 Task: open an excel sheet and write heading  Budget MasterAdd Categories in a column and its values below  'Housing, Transportation, Groceries, Utilities, Entertainment, Dining Out, Health, Miscellaneous, Savings & Total. 'Add Budgeted amountin next column and its values below  $1,500, $300, $400, $150, $200, $250, $100, $150, $500 & $3,550. Add Actual amount in next column and its values below  $1,400, $280, $420, $160, $180, $270, $90, $140, $550 & $3,550. Add Difference in next column and its values below  -$100, -$20, +$20, +$10, -$20, +$20, -$10, -$10, +$50 & $0. J6Save page Dynamic Sales templetes 
Action: Mouse moved to (49, 140)
Screenshot: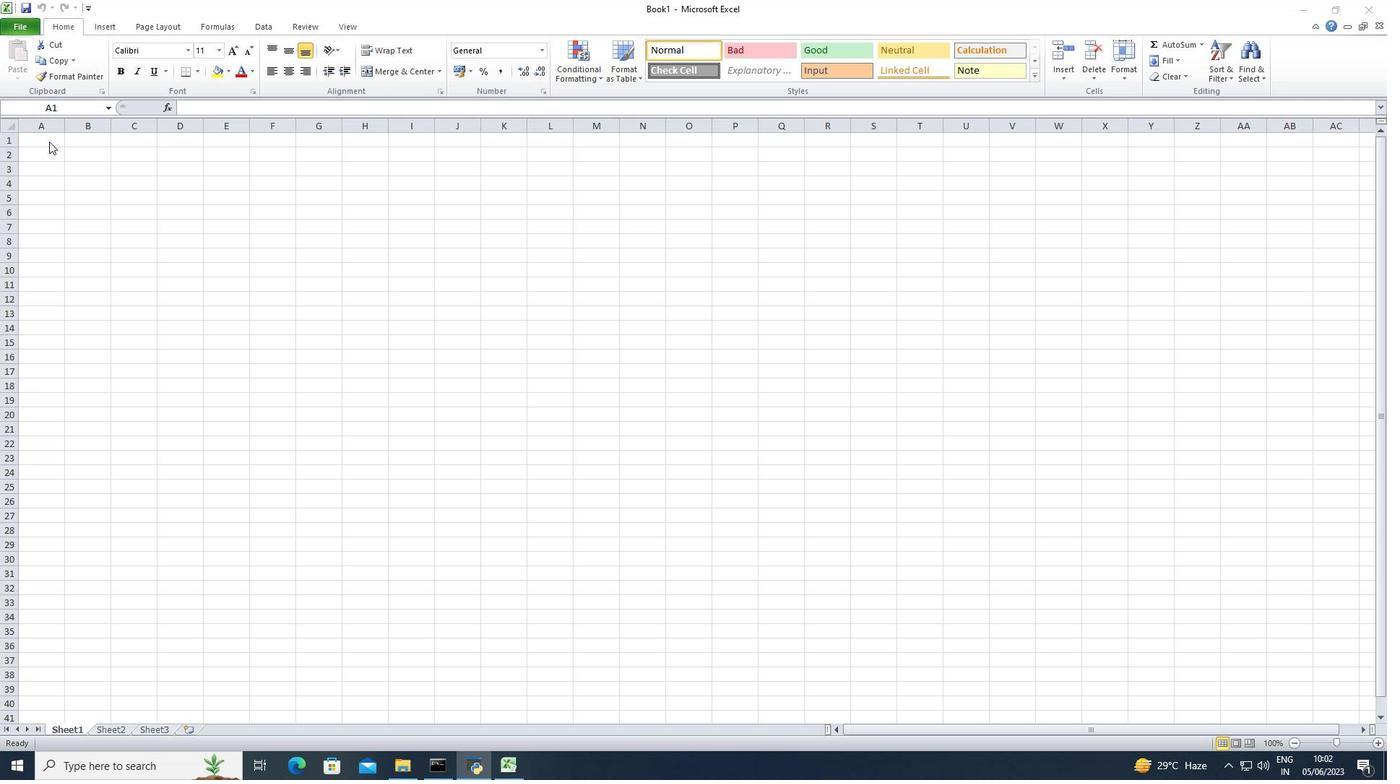 
Action: Mouse pressed left at (49, 140)
Screenshot: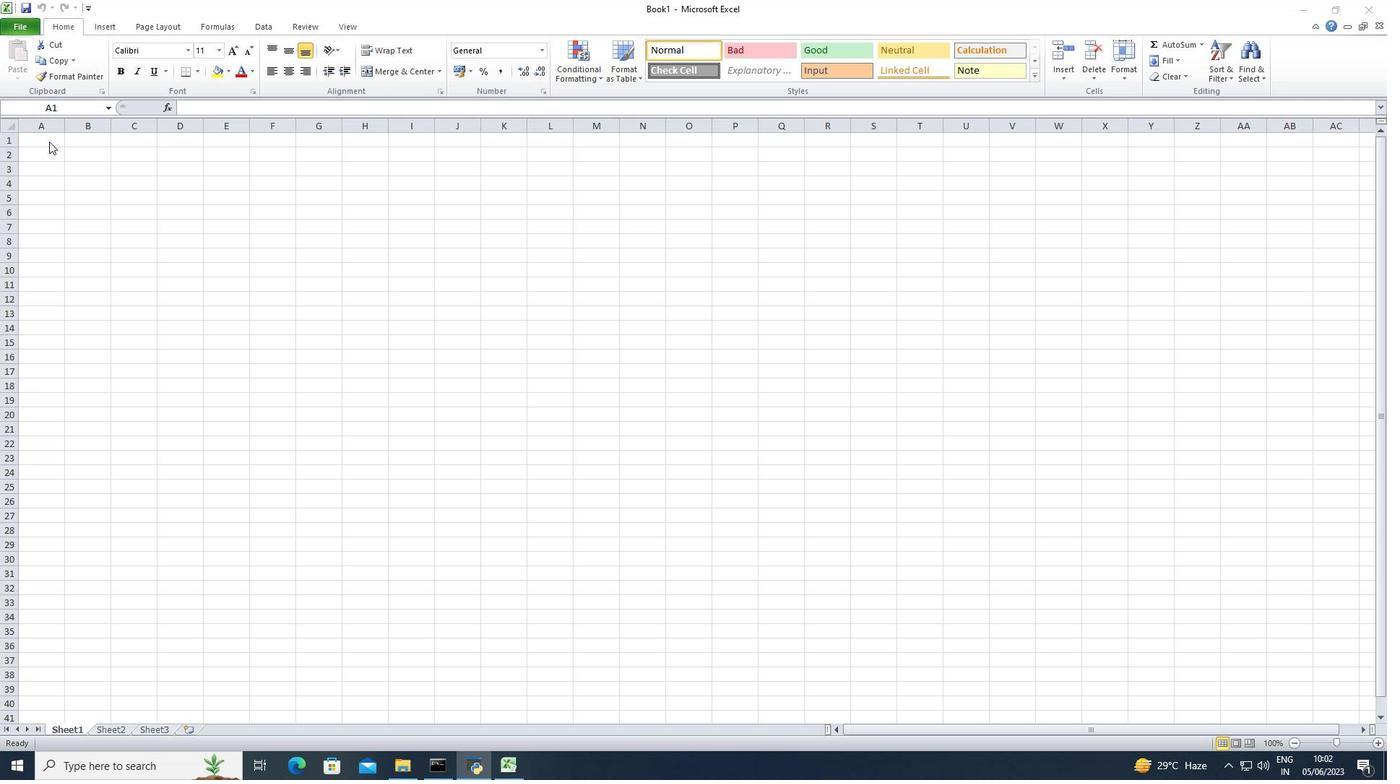 
Action: Key pressed <Key.shift>Budget<Key.space><Key.shift>Master<Key.down><Key.down><Key.shift>Categories<Key.down><Key.shift>Housing<Key.down><Key.shift>Transportation<Key.down><Key.shift>Groceries<Key.enter><Key.shift>Utilities<Key.enter><Key.shift>Entertainment<Key.down><Key.shift>Ding<Key.space><Key.shift>Out<Key.down><Key.shift>Health<Key.down><Key.shift>Miscellaneous<Key.down><Key.shift>Savings<Key.down><Key.shift>Total<Key.down><Key.right><Key.right><Key.up><Key.up><Key.up><Key.up><Key.up><Key.up><Key.up><Key.up><Key.up><Key.up><Key.up><Key.shift>Budgeted<Key.space><Key.shift>Amount<Key.down>1500<Key.down>300<Key.down>400<Key.down>150<Key.down>200<Key.down>250<Key.down>100<Key.down>150<Key.down>500<Key.down>3550<Key.down>
Screenshot: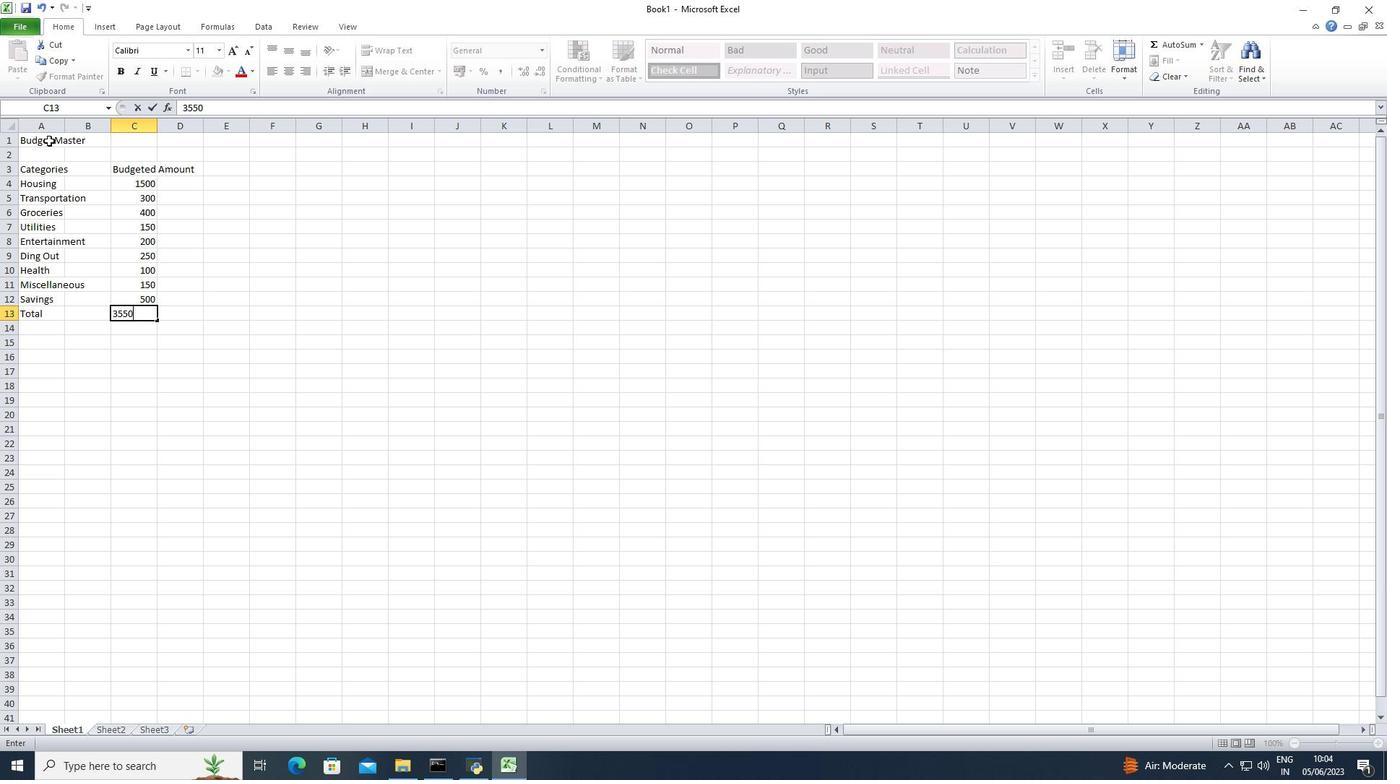 
Action: Mouse moved to (121, 180)
Screenshot: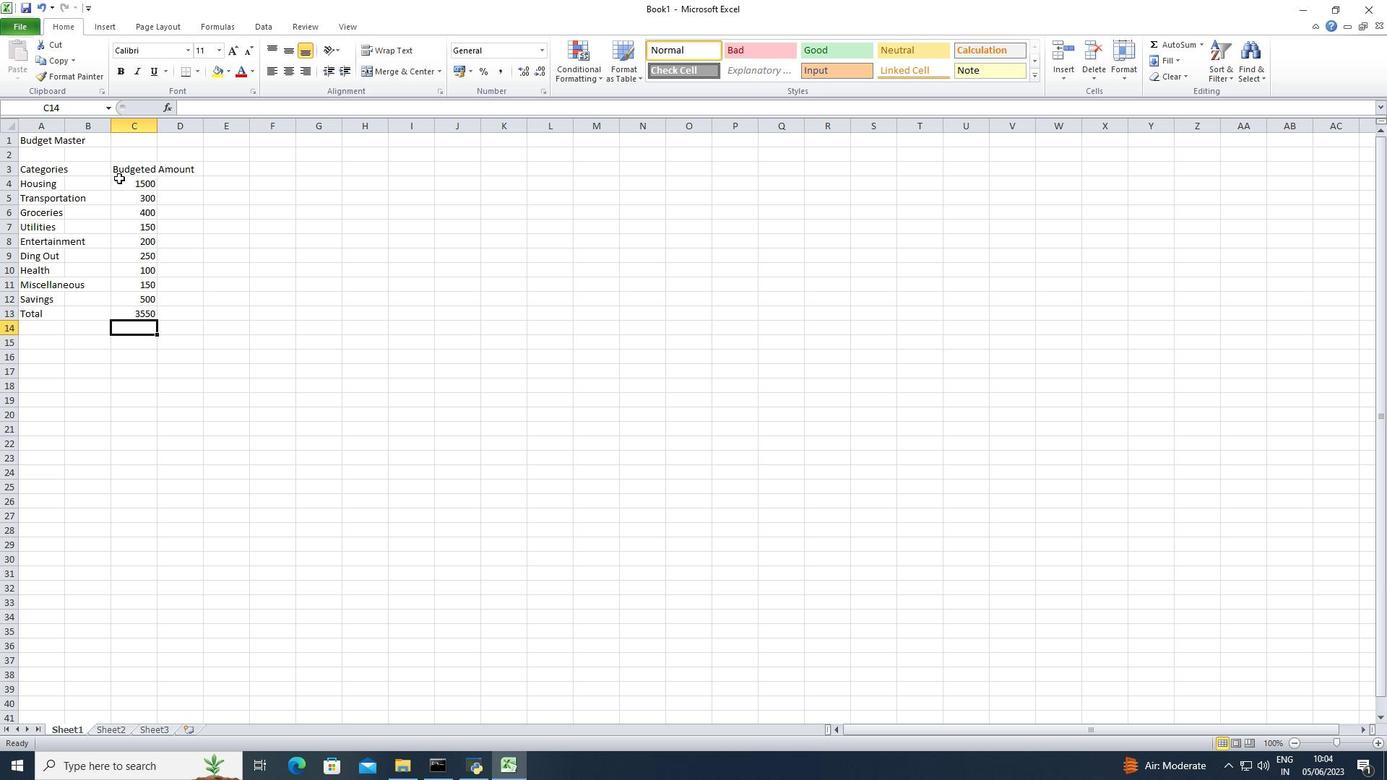 
Action: Mouse pressed left at (121, 180)
Screenshot: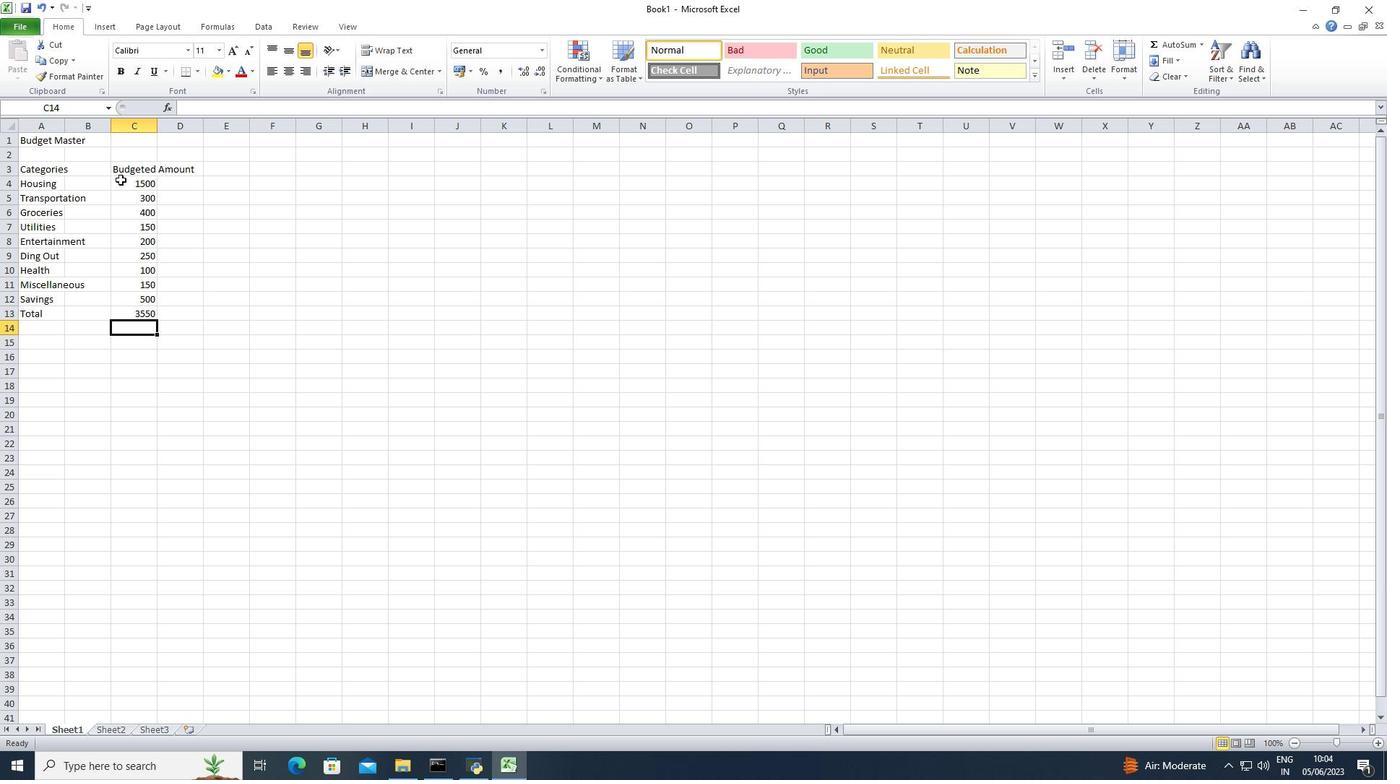 
Action: Mouse moved to (546, 48)
Screenshot: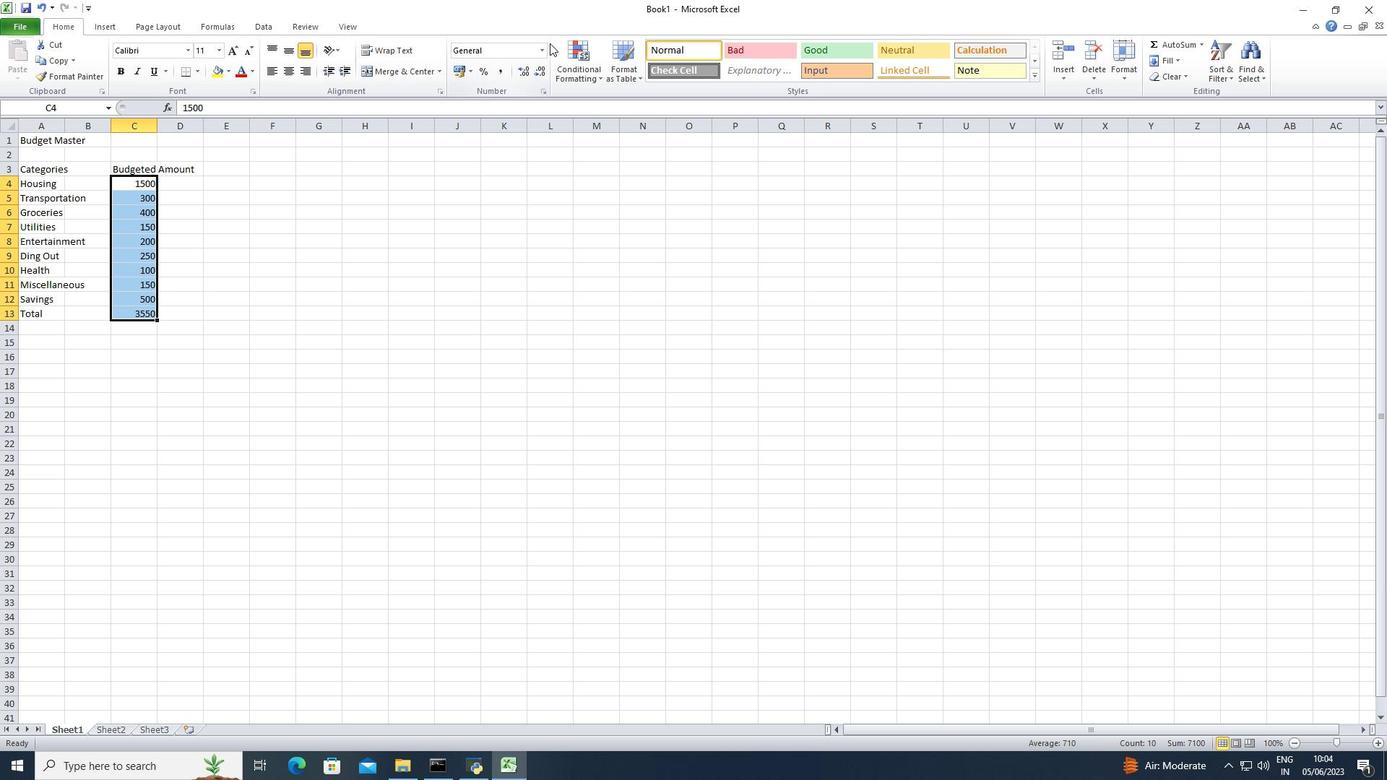 
Action: Mouse pressed left at (546, 48)
Screenshot: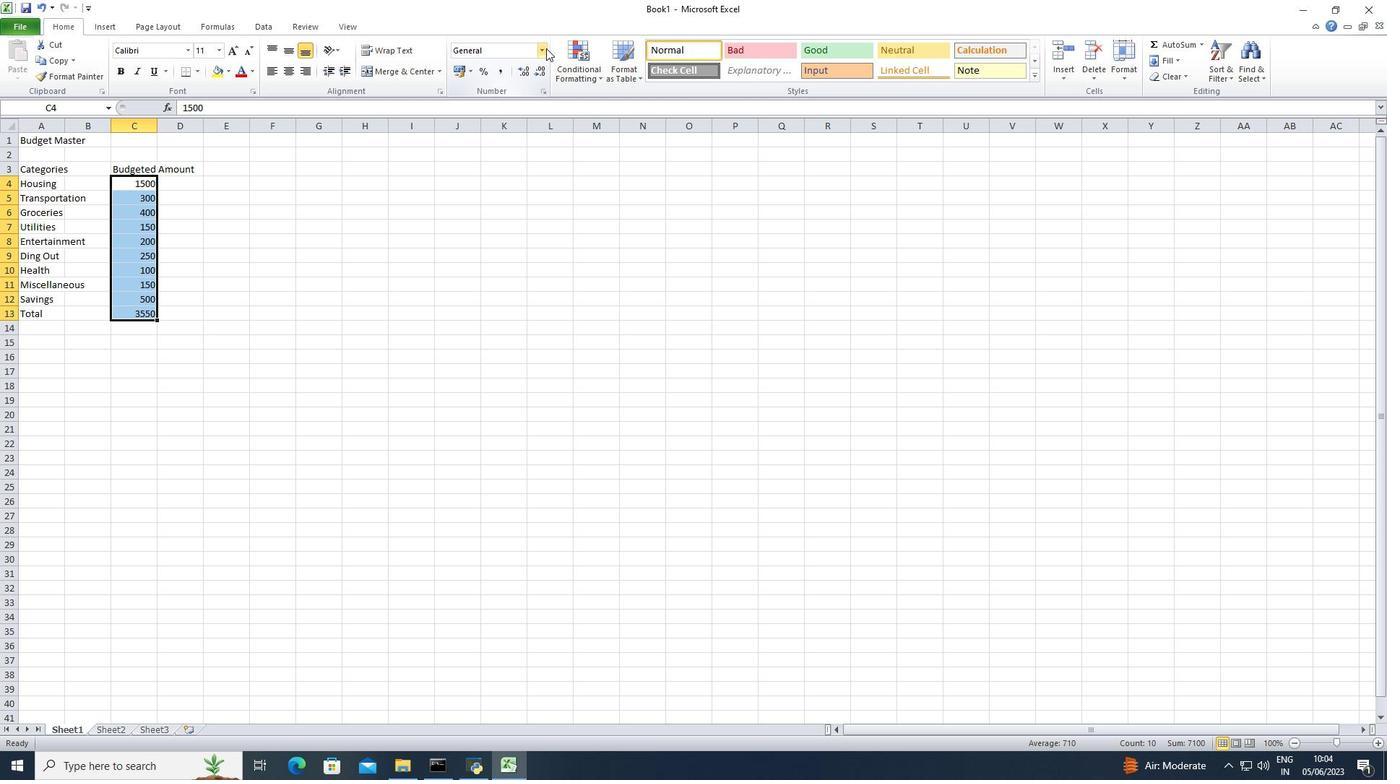 
Action: Mouse moved to (546, 416)
Screenshot: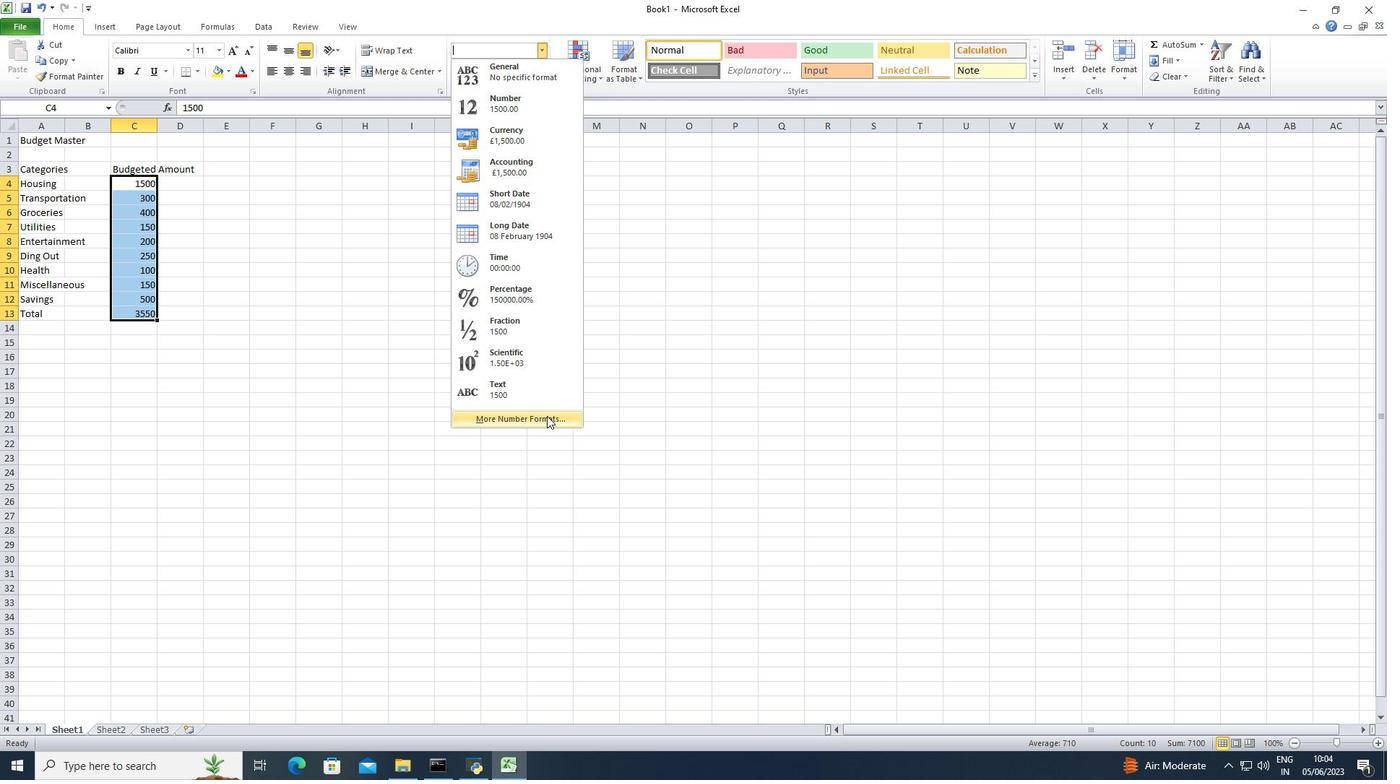 
Action: Mouse pressed left at (546, 416)
Screenshot: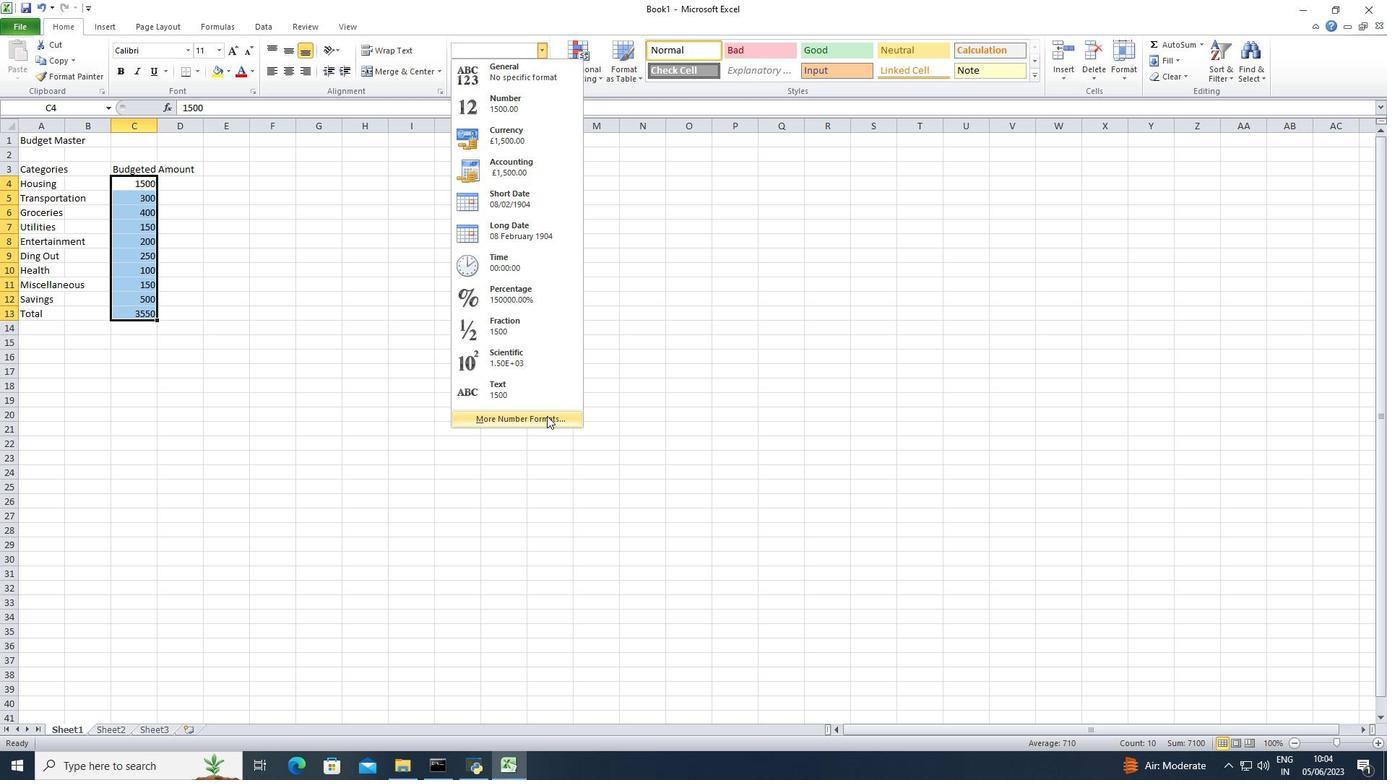 
Action: Mouse moved to (229, 271)
Screenshot: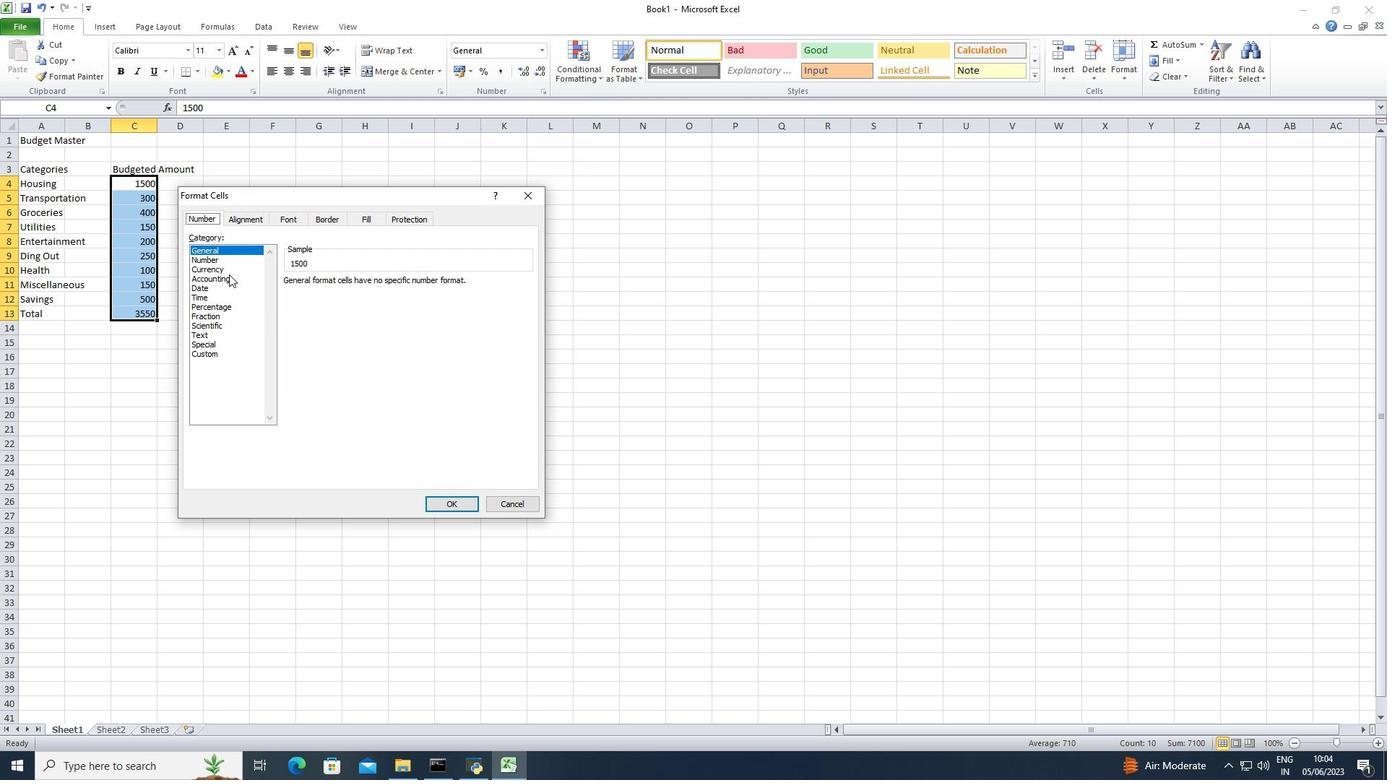 
Action: Mouse pressed left at (229, 271)
Screenshot: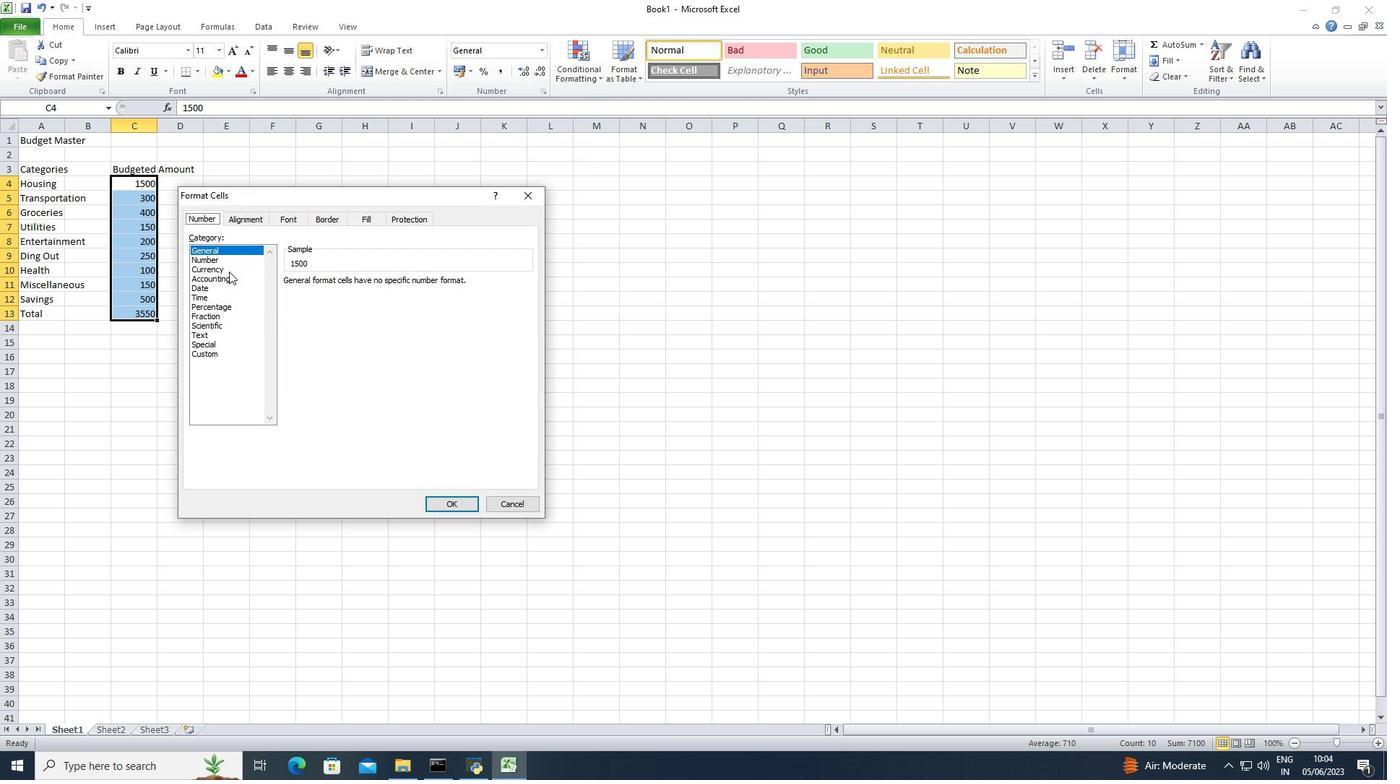 
Action: Mouse moved to (378, 284)
Screenshot: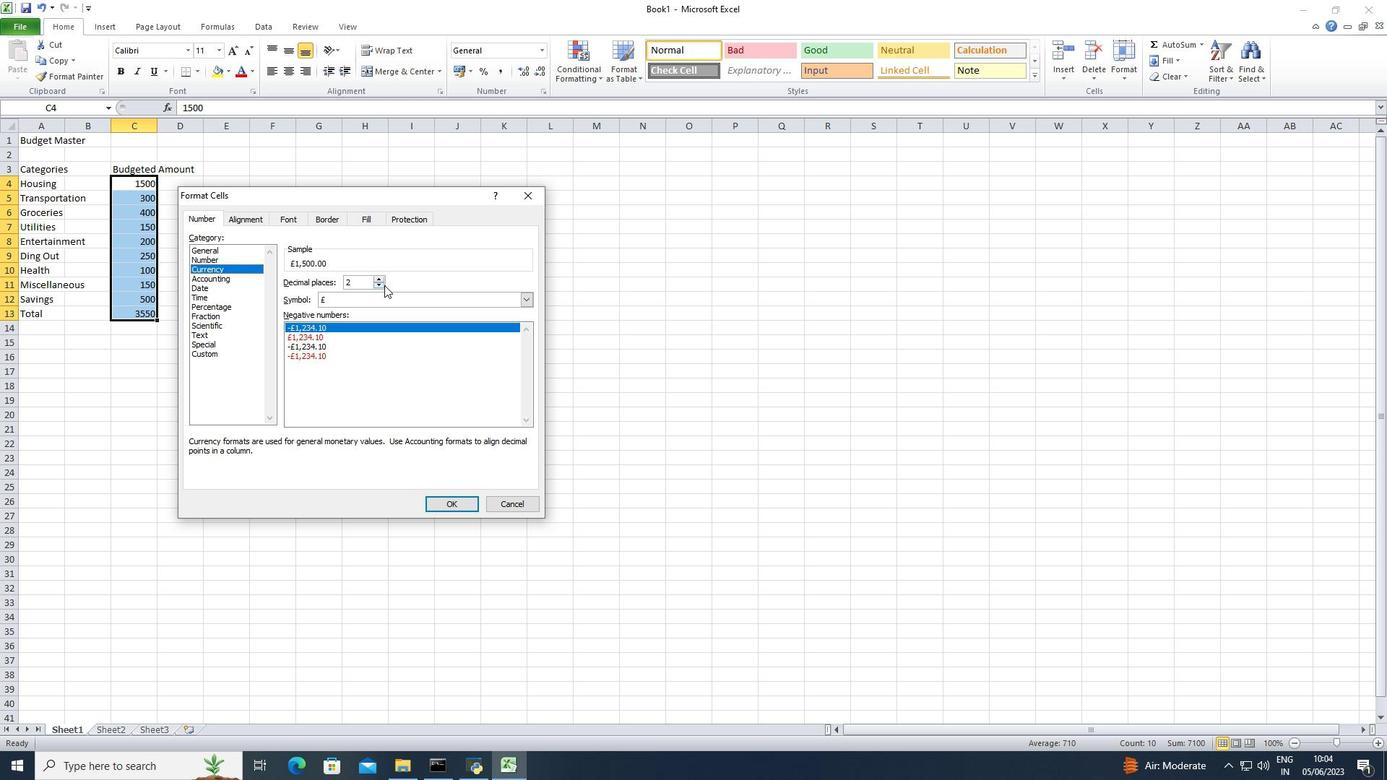 
Action: Mouse pressed left at (378, 284)
Screenshot: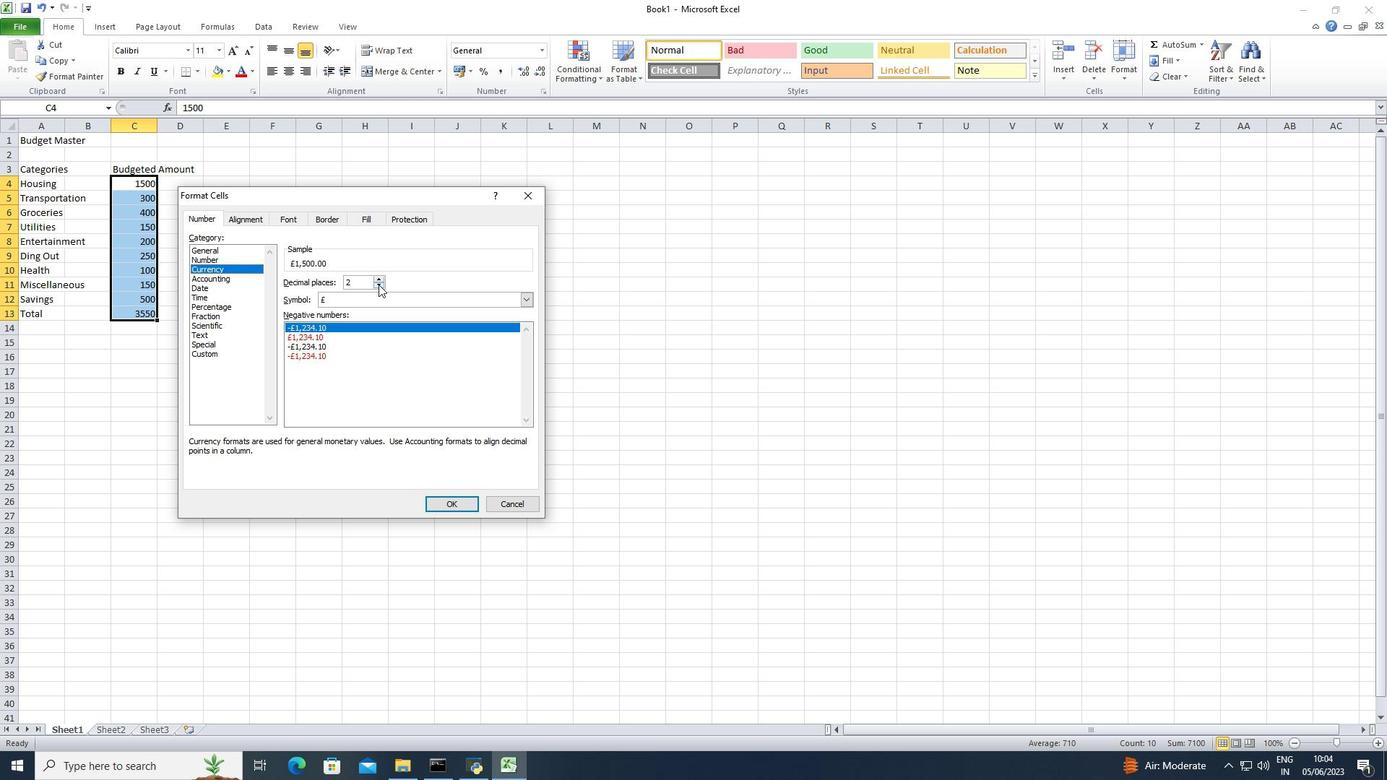 
Action: Mouse pressed left at (378, 284)
Screenshot: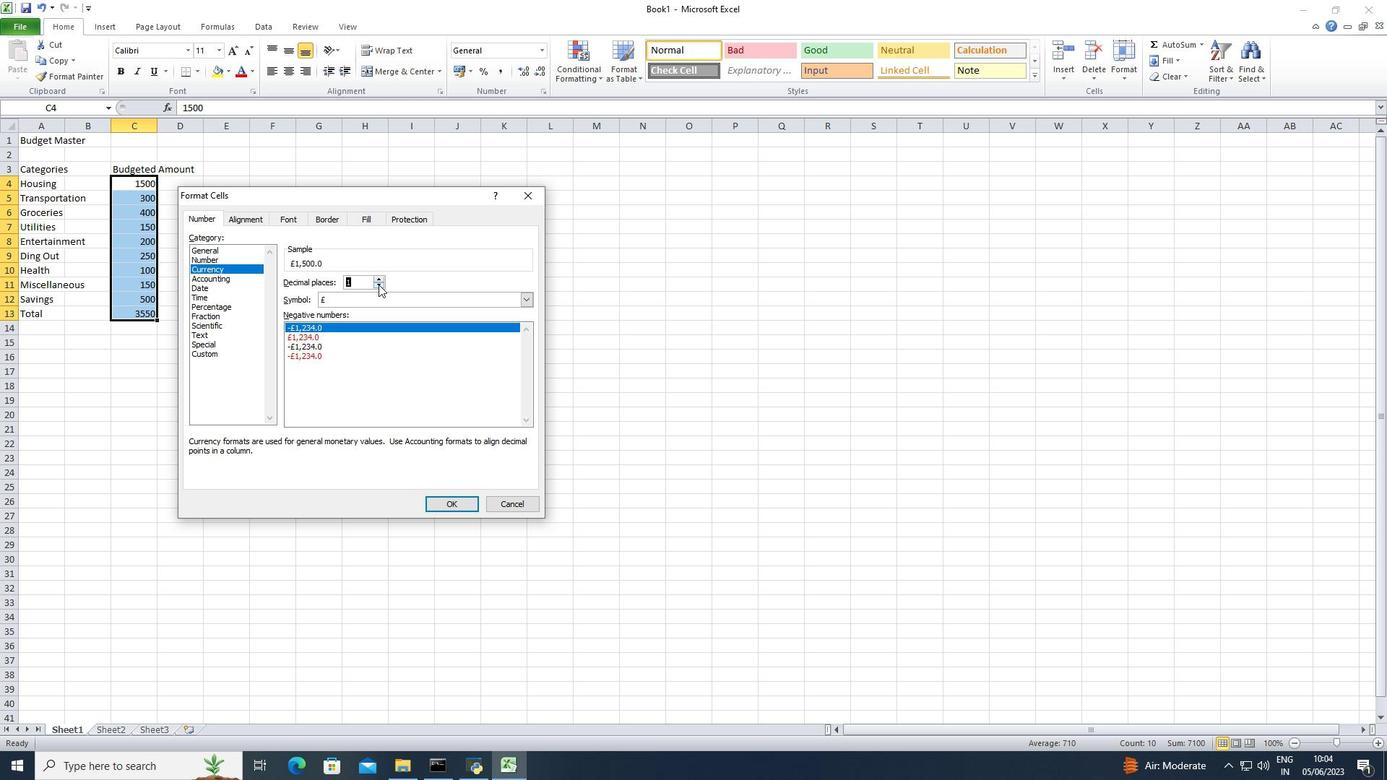 
Action: Mouse moved to (398, 294)
Screenshot: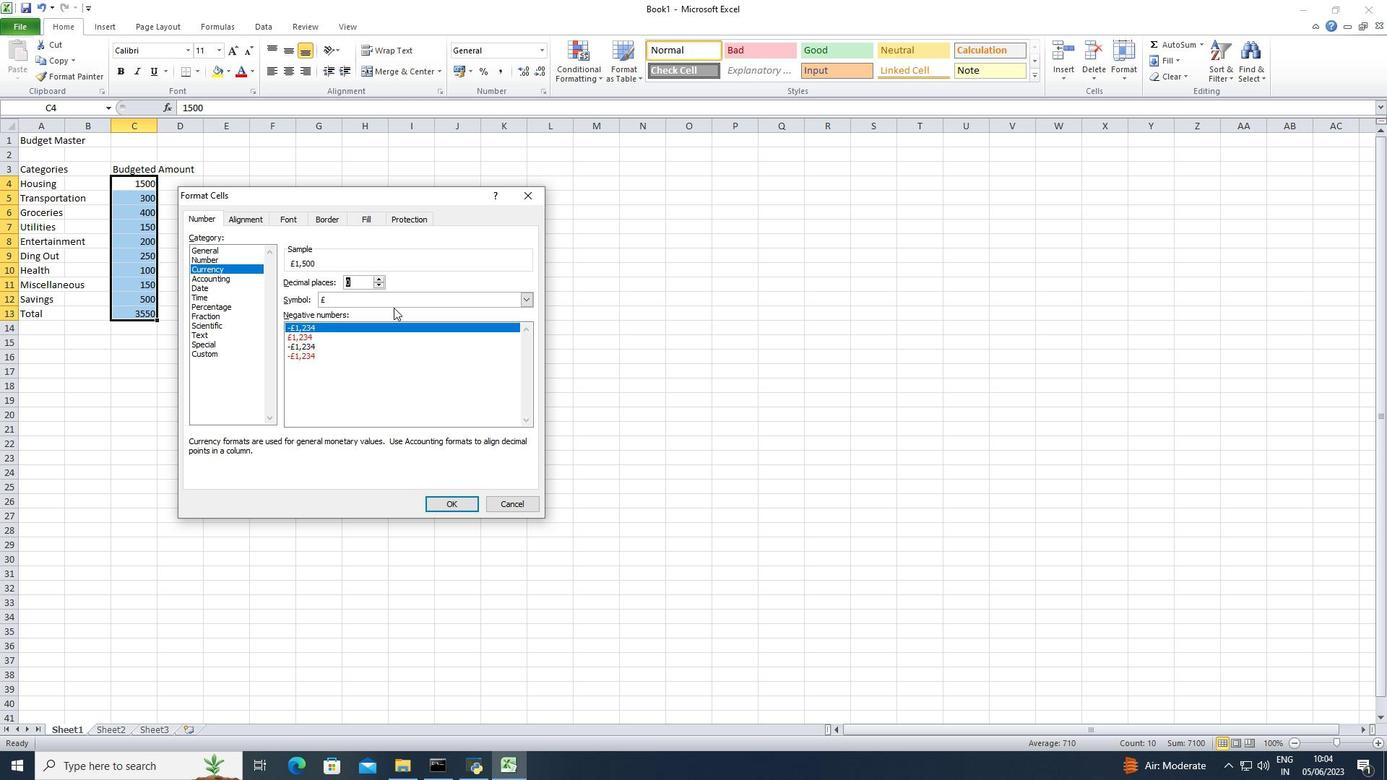 
Action: Mouse pressed left at (398, 294)
Screenshot: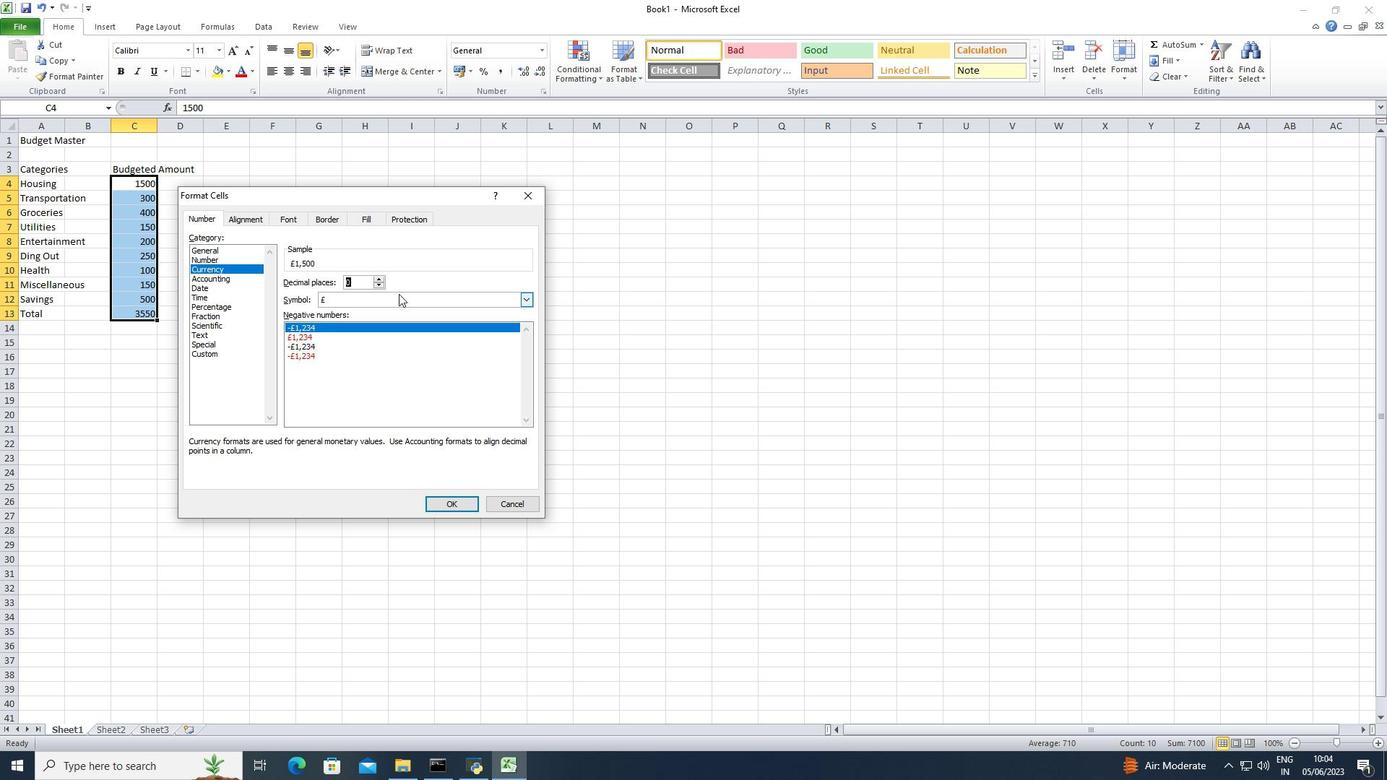 
Action: Mouse moved to (376, 350)
Screenshot: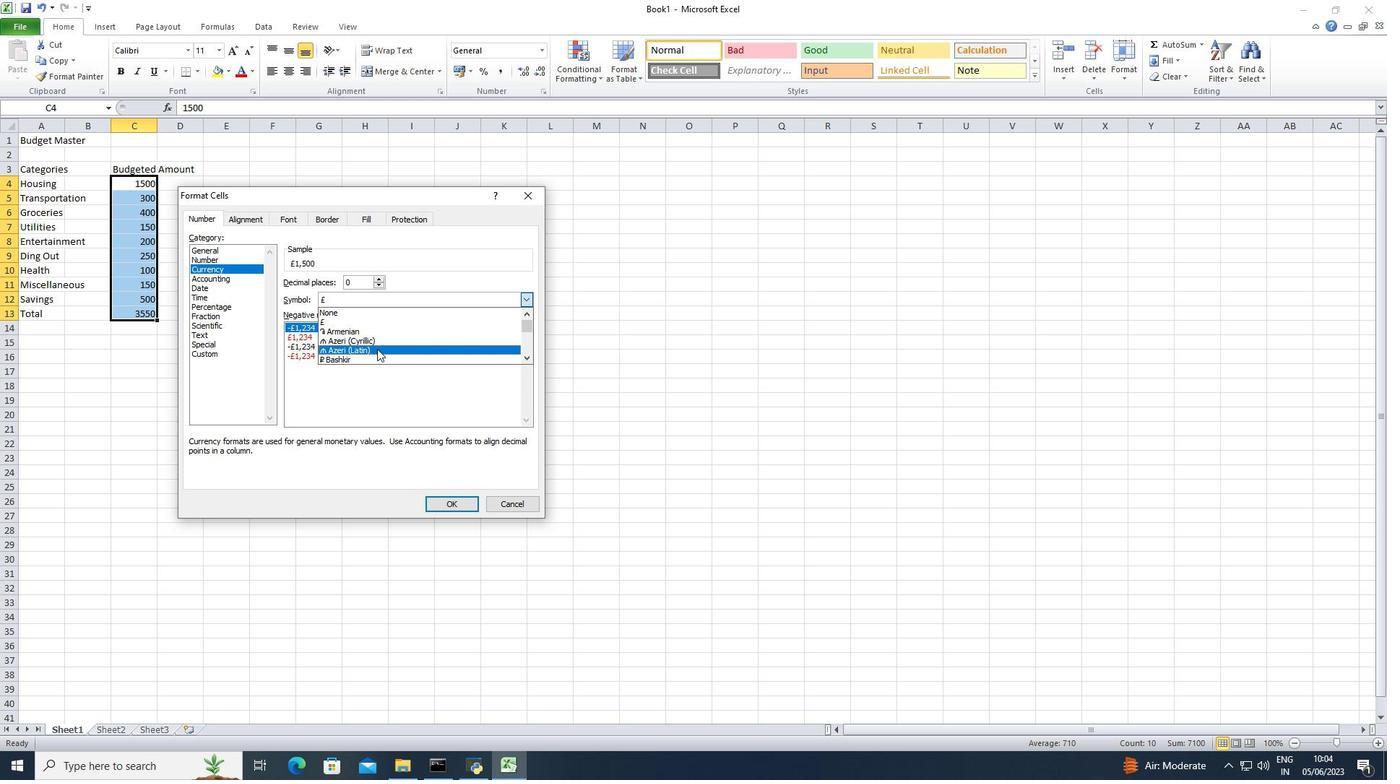 
Action: Mouse scrolled (376, 349) with delta (0, 0)
Screenshot: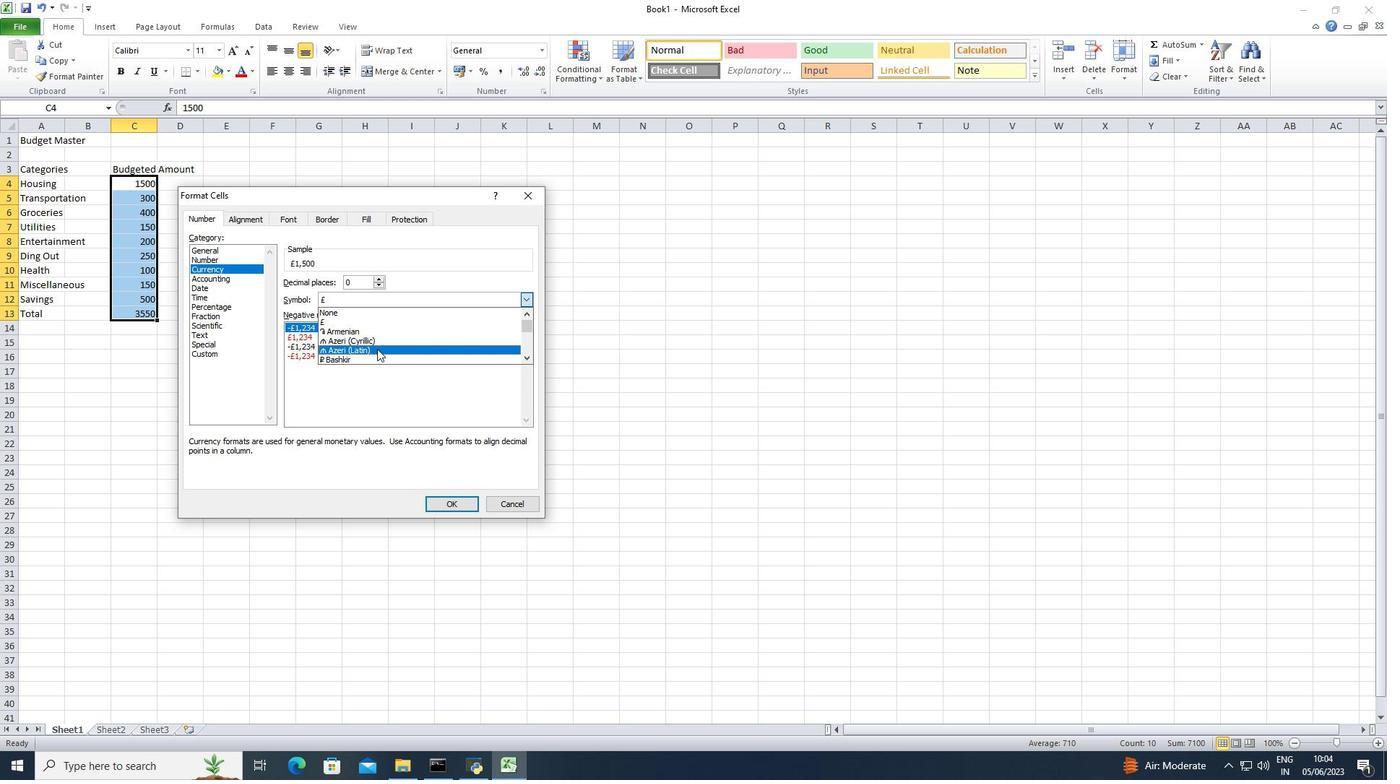 
Action: Mouse moved to (375, 351)
Screenshot: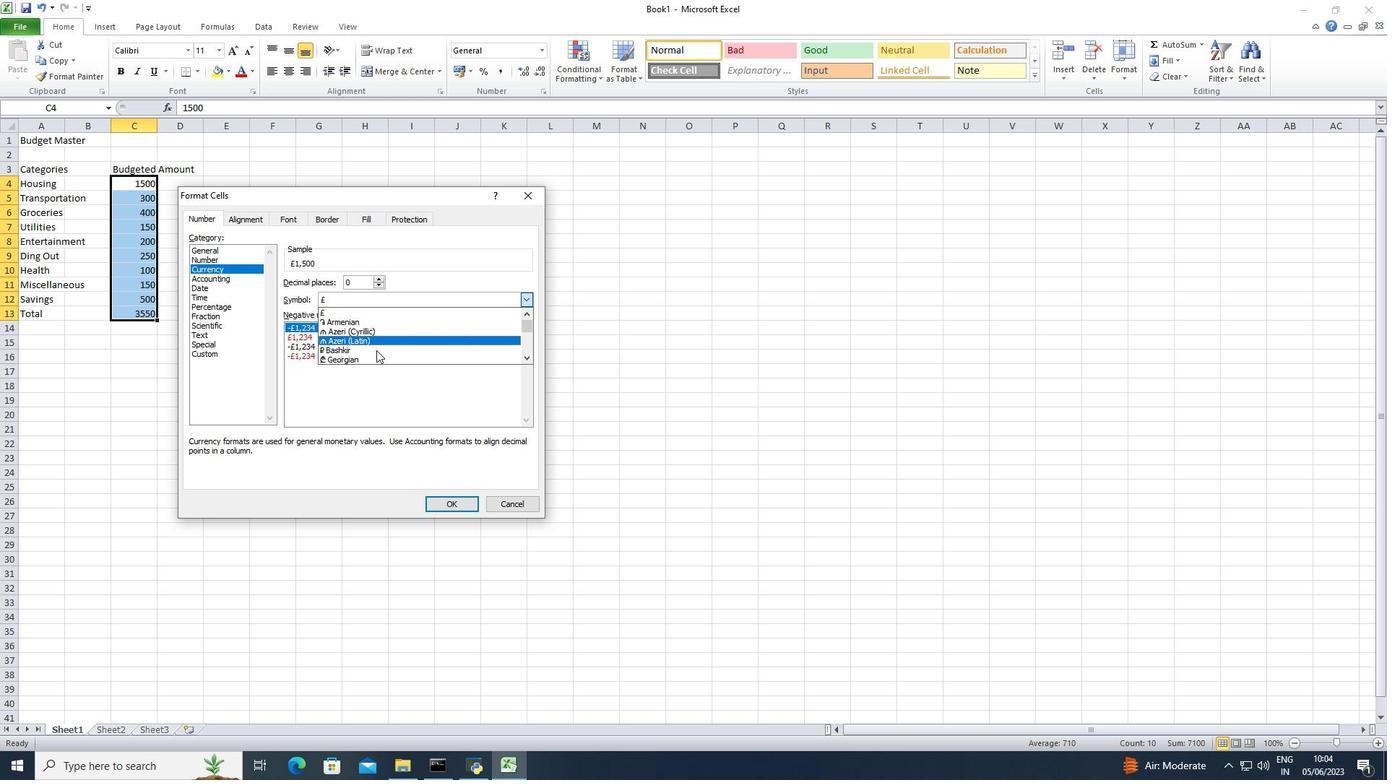 
Action: Mouse scrolled (375, 351) with delta (0, 0)
Screenshot: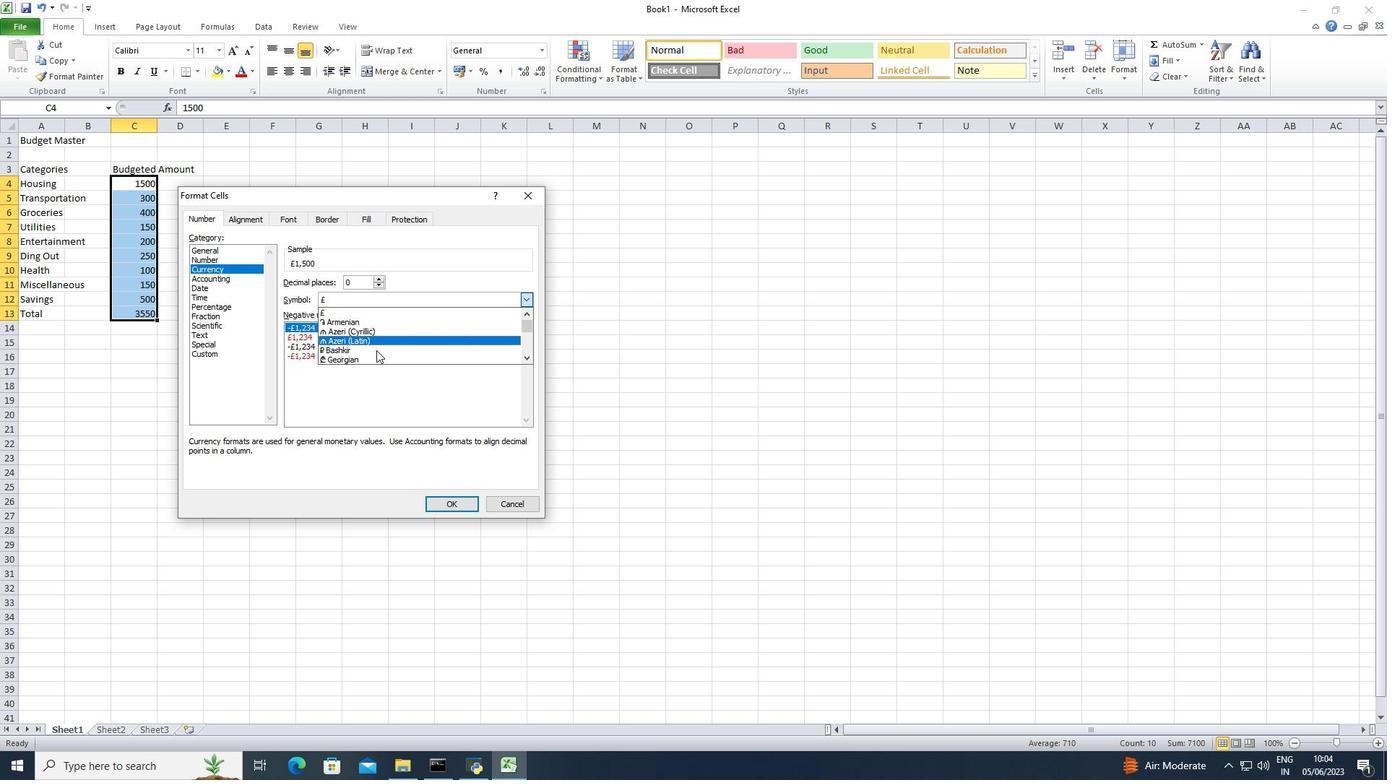 
Action: Mouse scrolled (375, 351) with delta (0, 0)
Screenshot: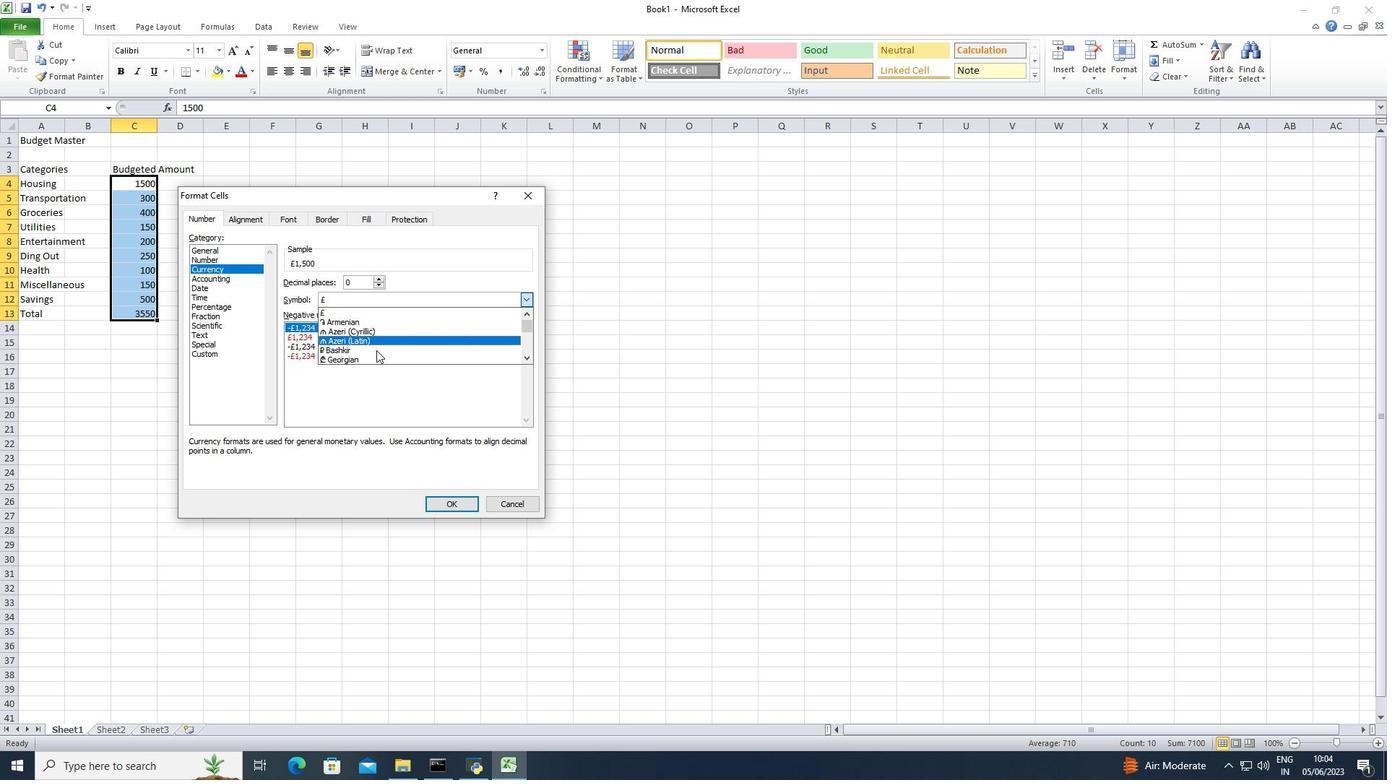 
Action: Mouse scrolled (375, 351) with delta (0, 0)
Screenshot: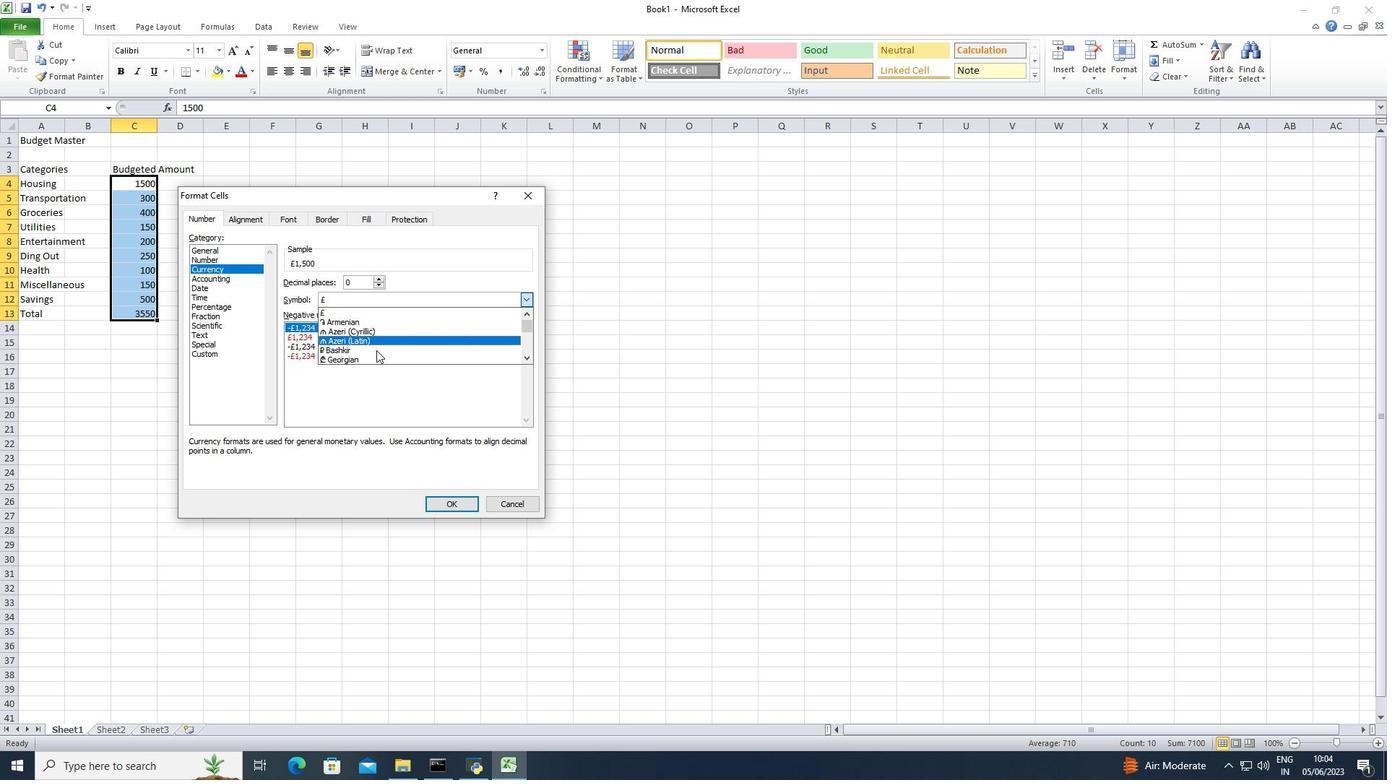 
Action: Mouse scrolled (375, 351) with delta (0, 0)
Screenshot: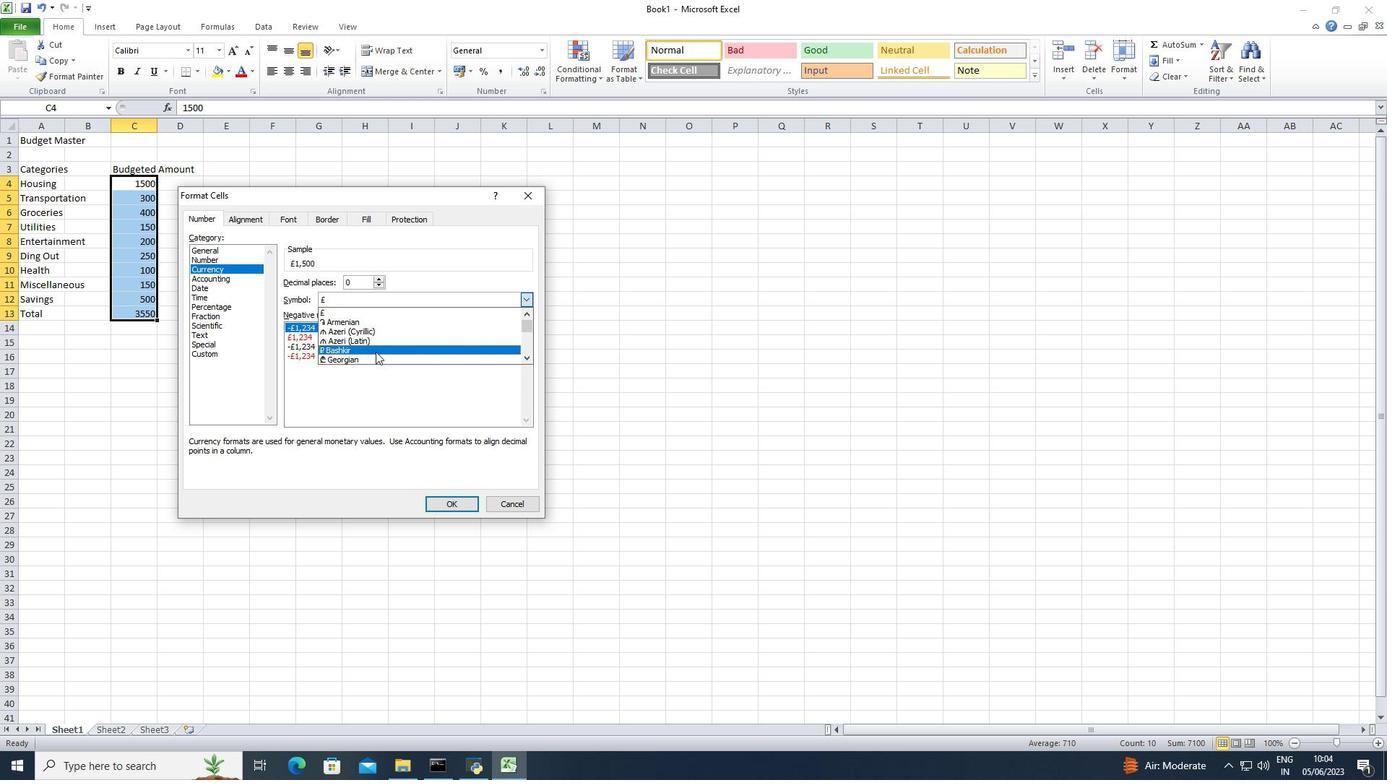 
Action: Mouse scrolled (375, 351) with delta (0, 0)
Screenshot: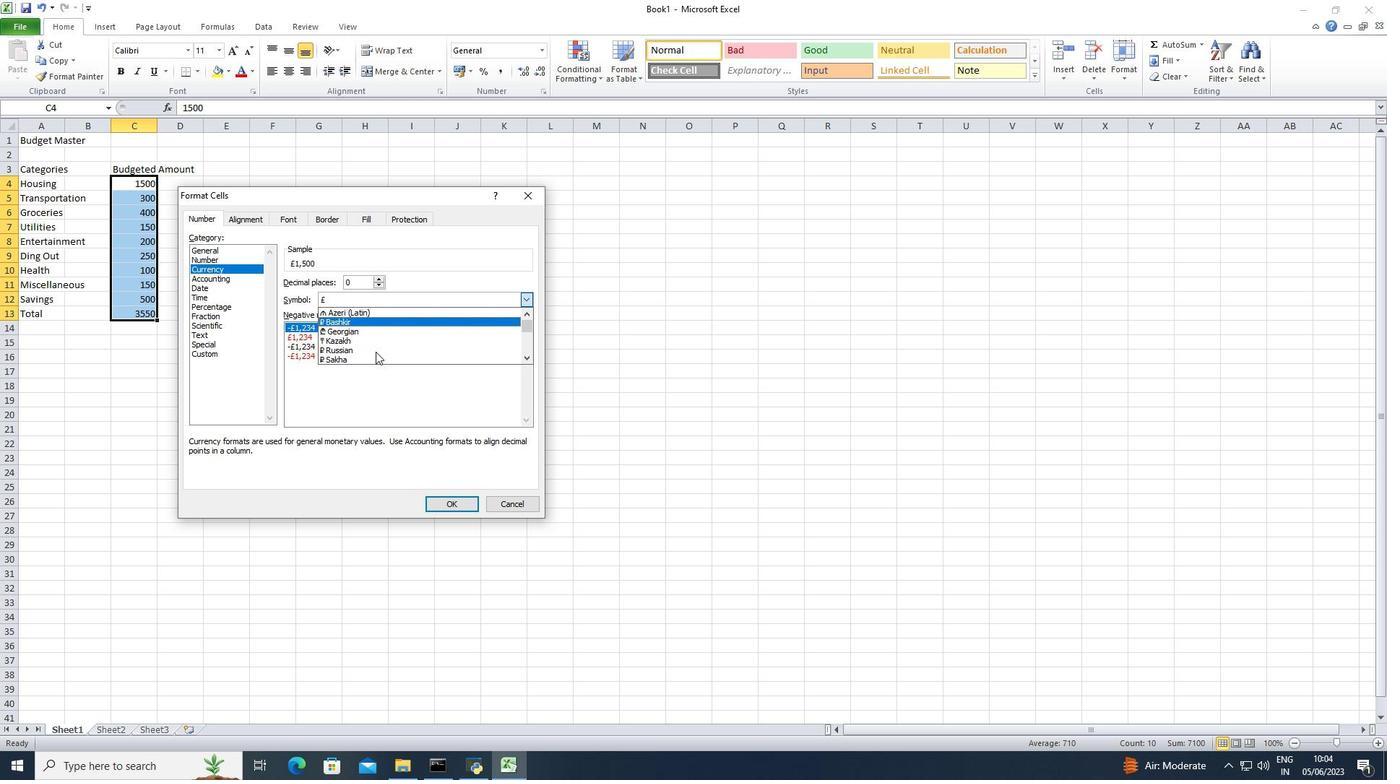 
Action: Mouse scrolled (375, 351) with delta (0, 0)
Screenshot: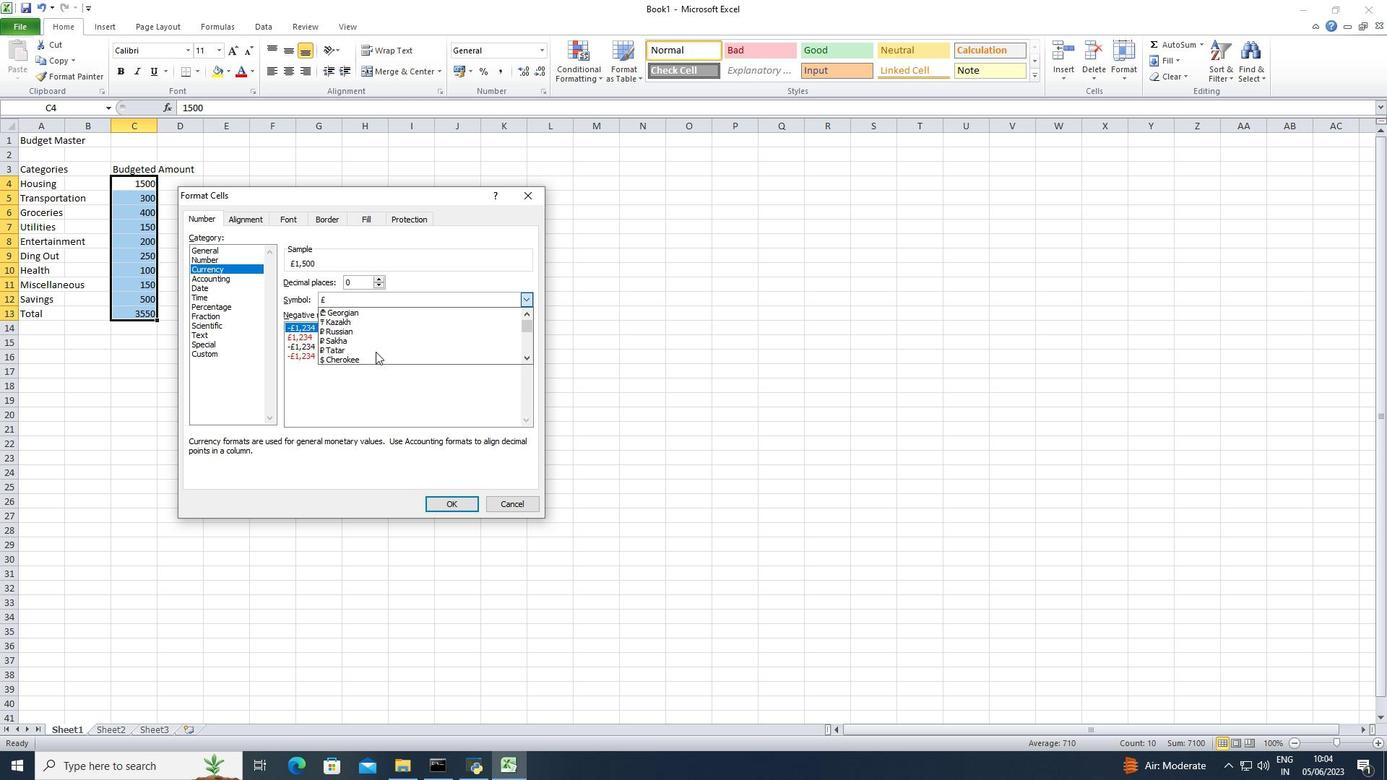 
Action: Mouse scrolled (375, 351) with delta (0, 0)
Screenshot: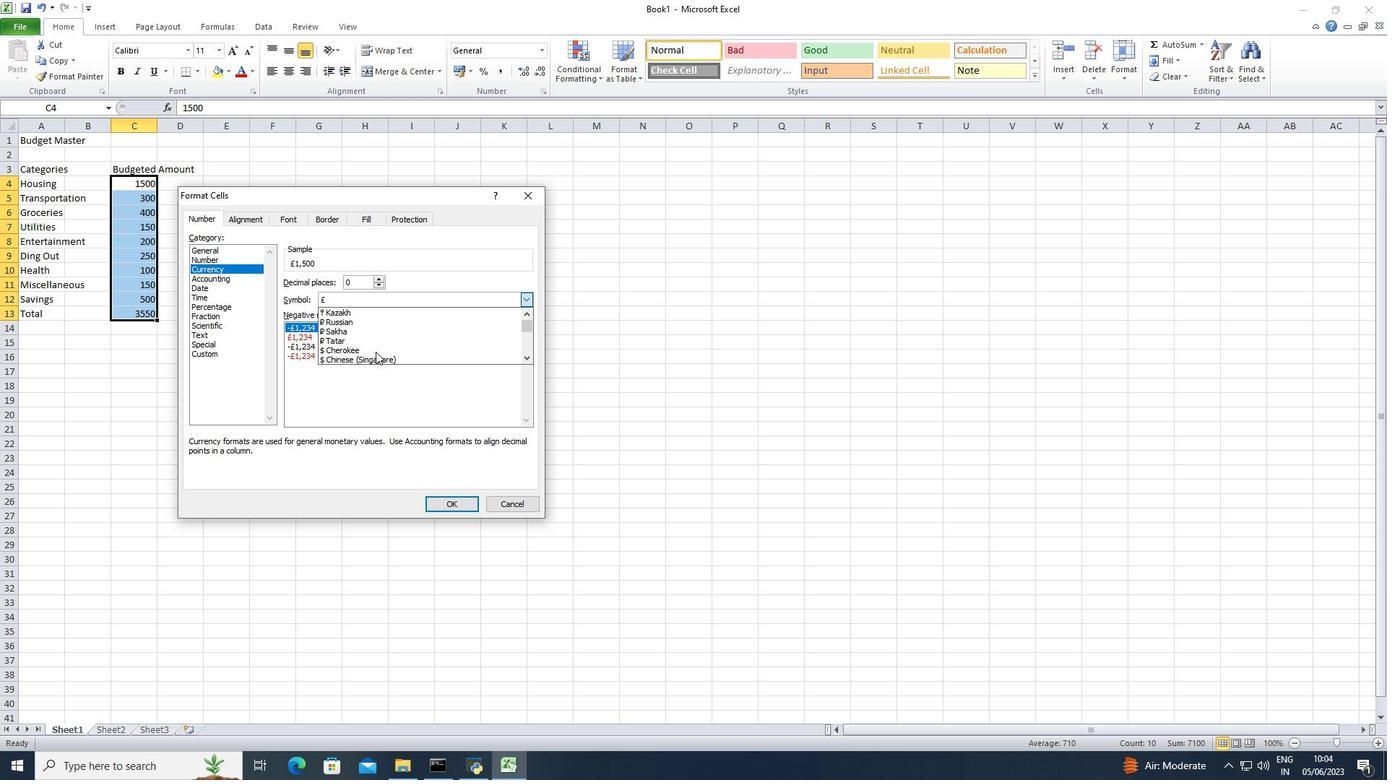
Action: Mouse scrolled (375, 351) with delta (0, 0)
Screenshot: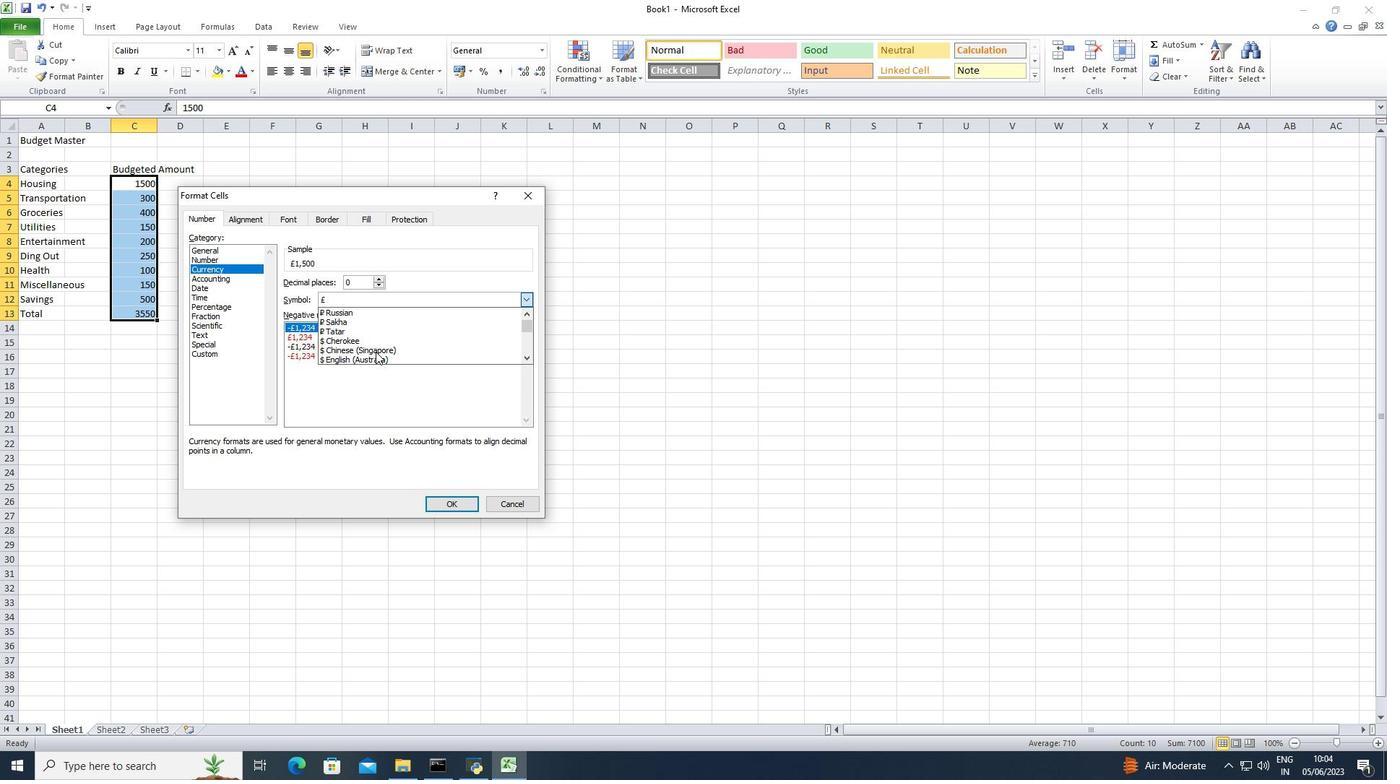 
Action: Mouse scrolled (375, 351) with delta (0, 0)
Screenshot: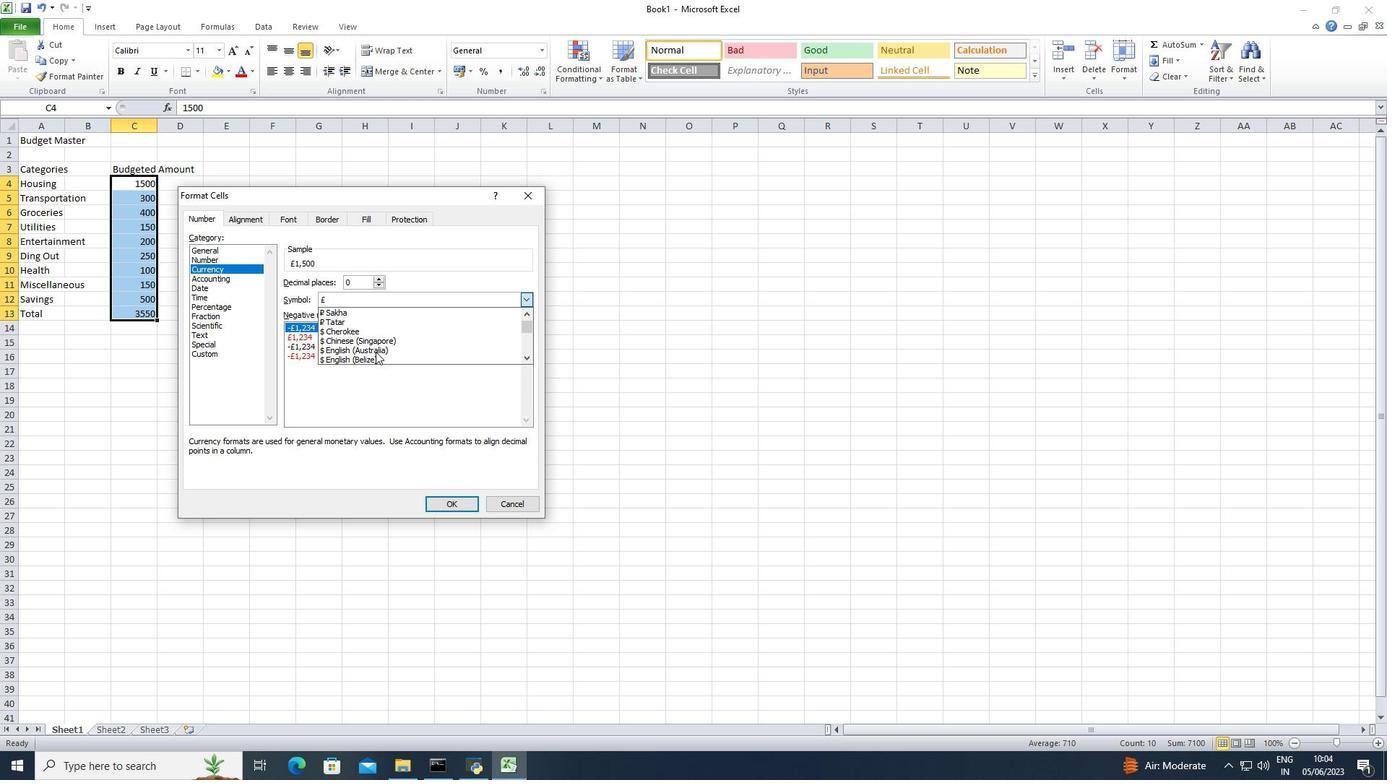 
Action: Mouse moved to (383, 335)
Screenshot: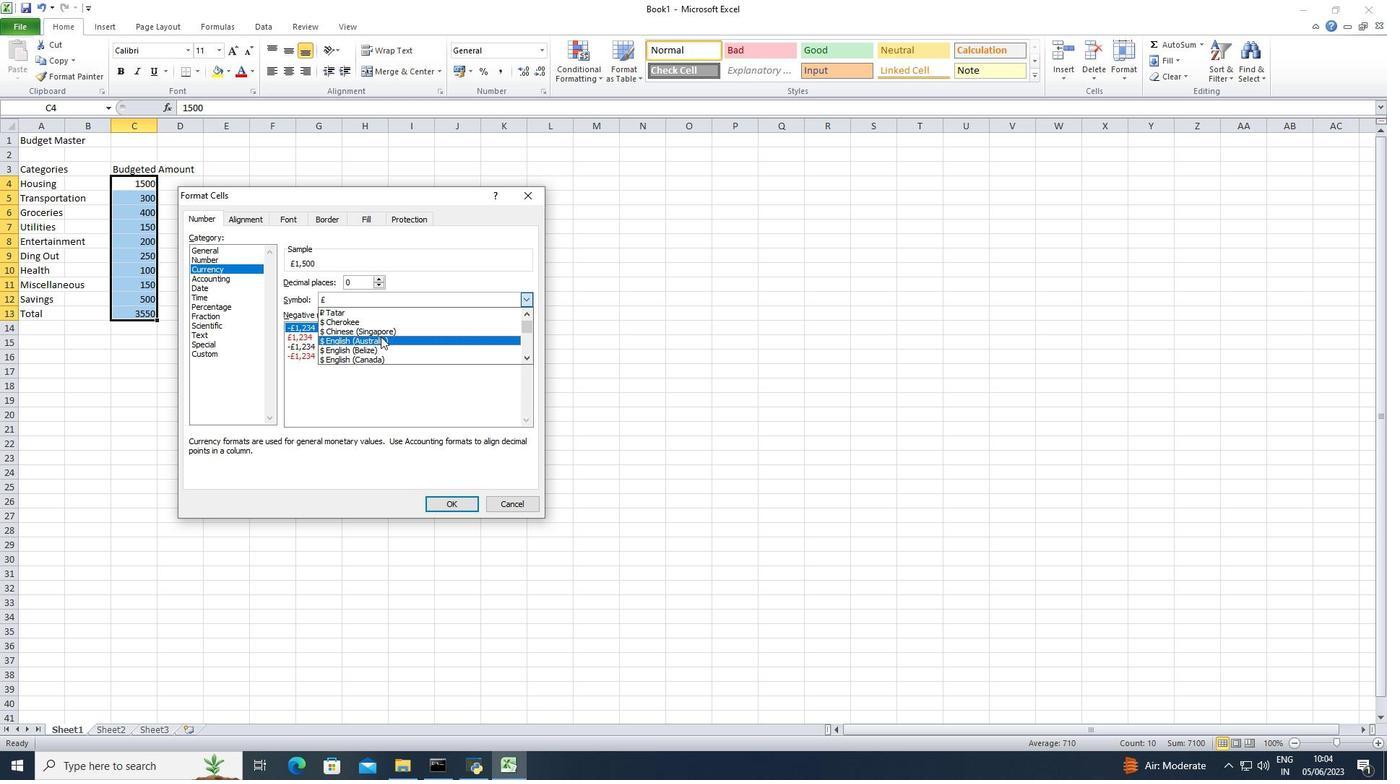 
Action: Mouse pressed left at (383, 335)
Screenshot: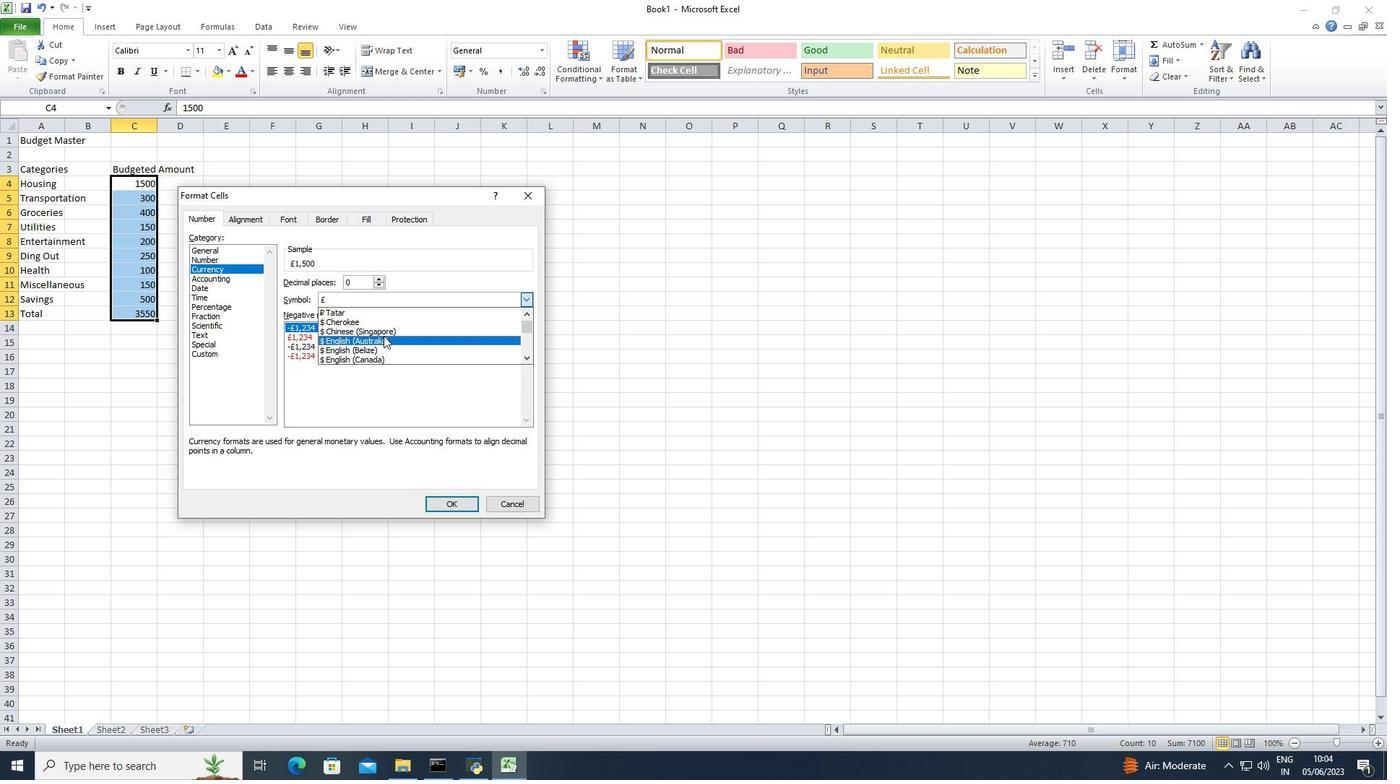 
Action: Mouse moved to (462, 502)
Screenshot: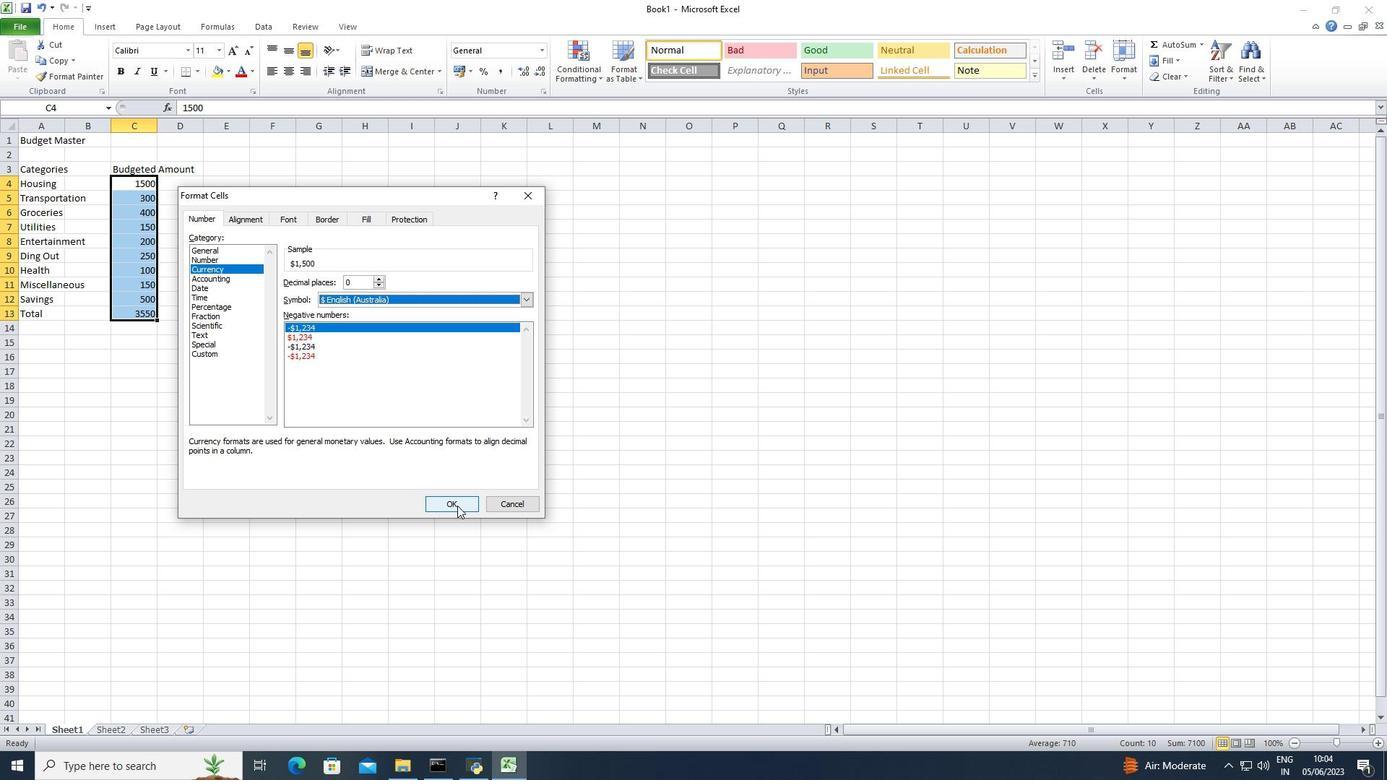 
Action: Mouse pressed left at (462, 502)
Screenshot: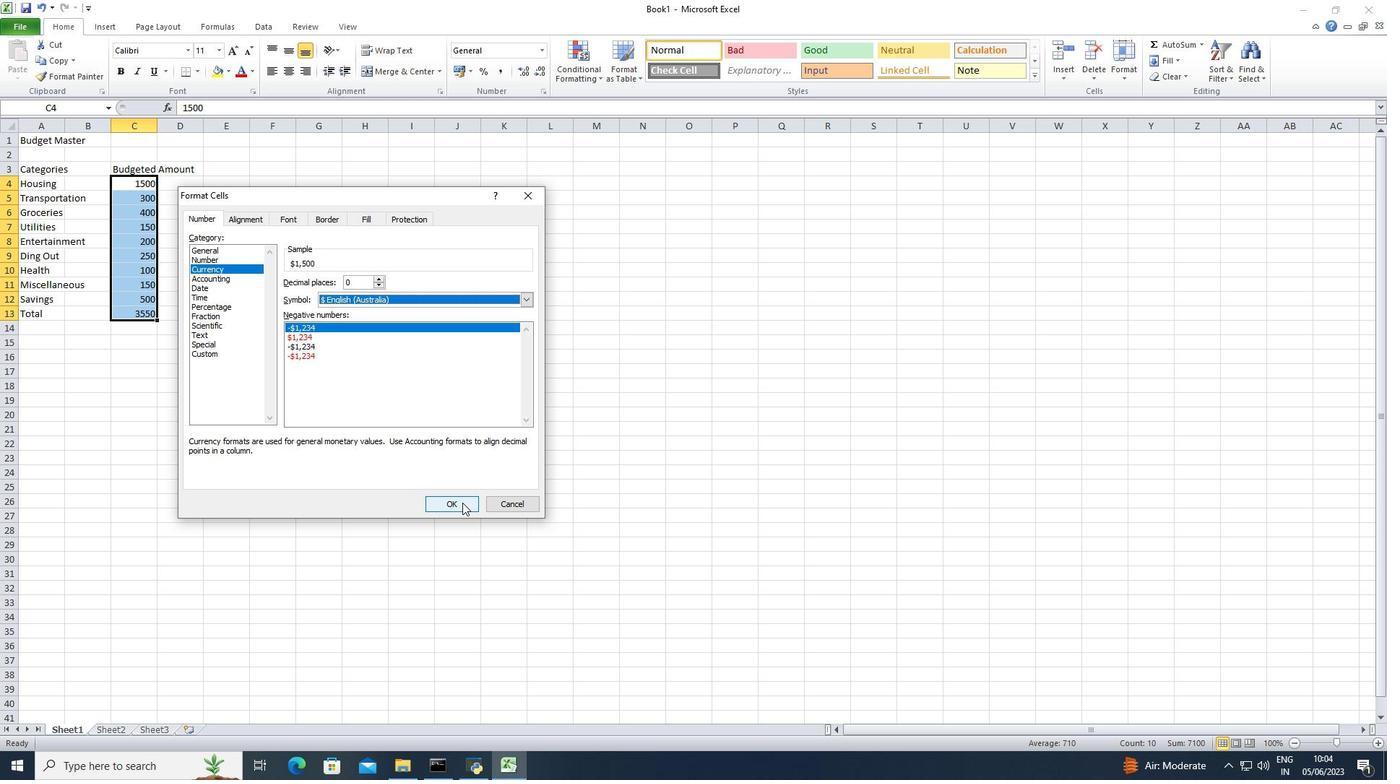 
Action: Mouse moved to (265, 174)
Screenshot: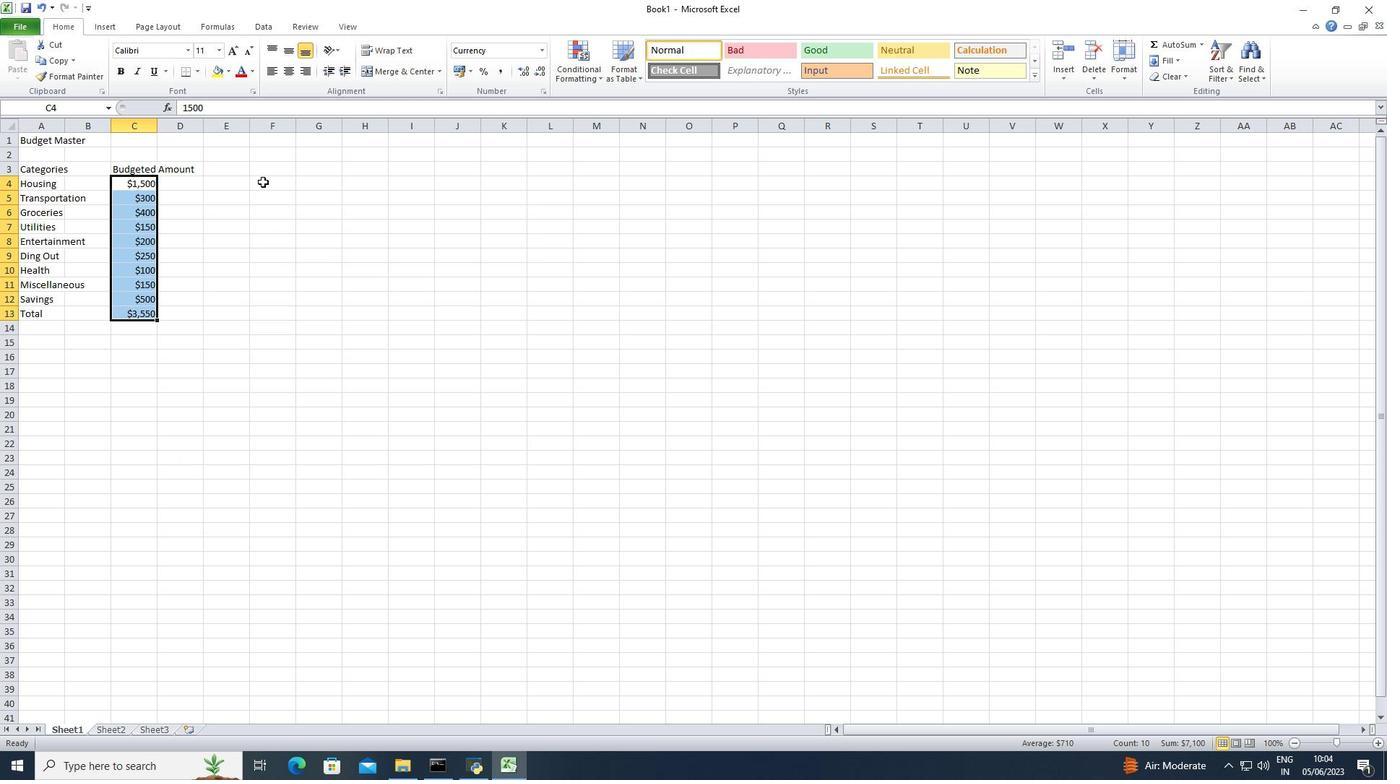 
Action: Mouse pressed left at (265, 174)
Screenshot: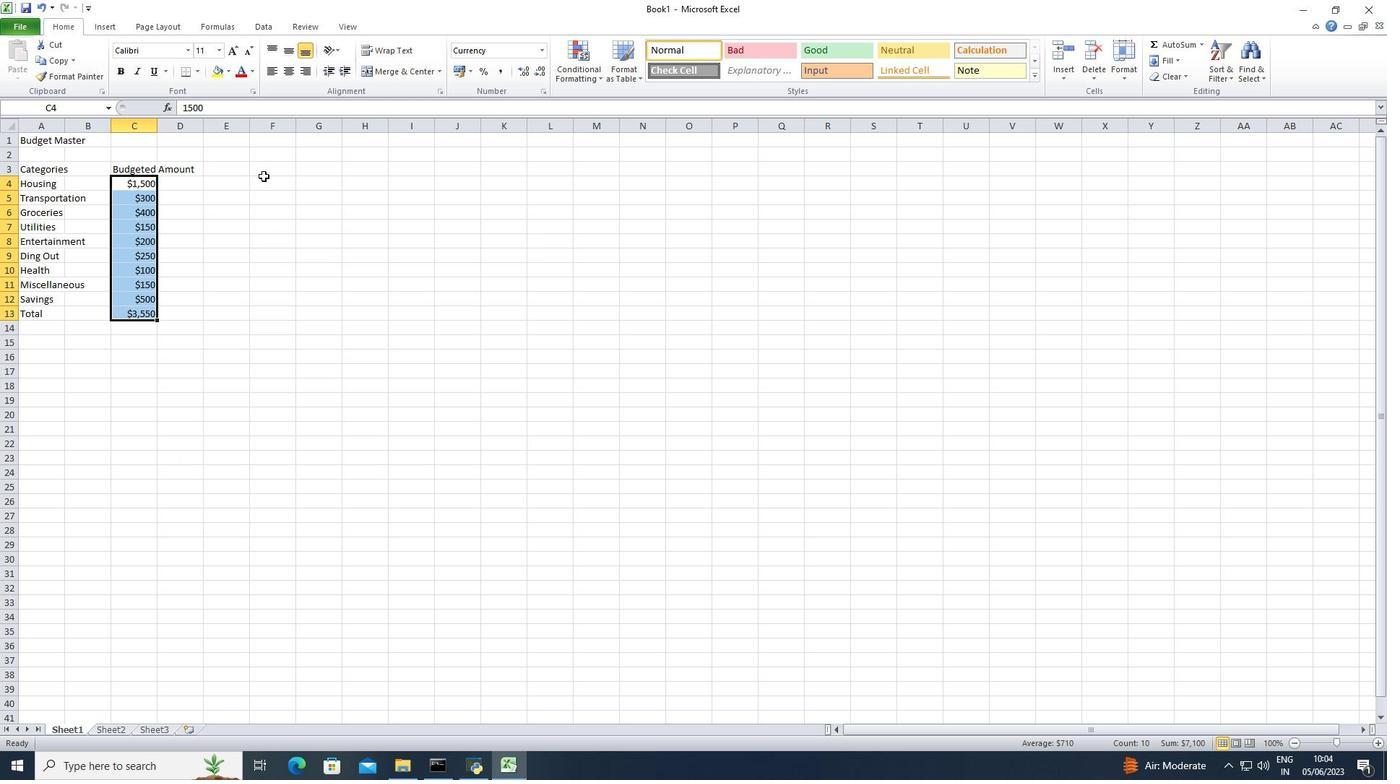 
Action: Key pressed <Key.shift>Actual<Key.space><Key.shift>Amount<Key.down>1400<Key.down>280<Key.down>420<Key.down>160<Key.down>180<Key.down>270<Key.down>90<Key.down>140<Key.down>550<Key.down>3550<Key.down>
Screenshot: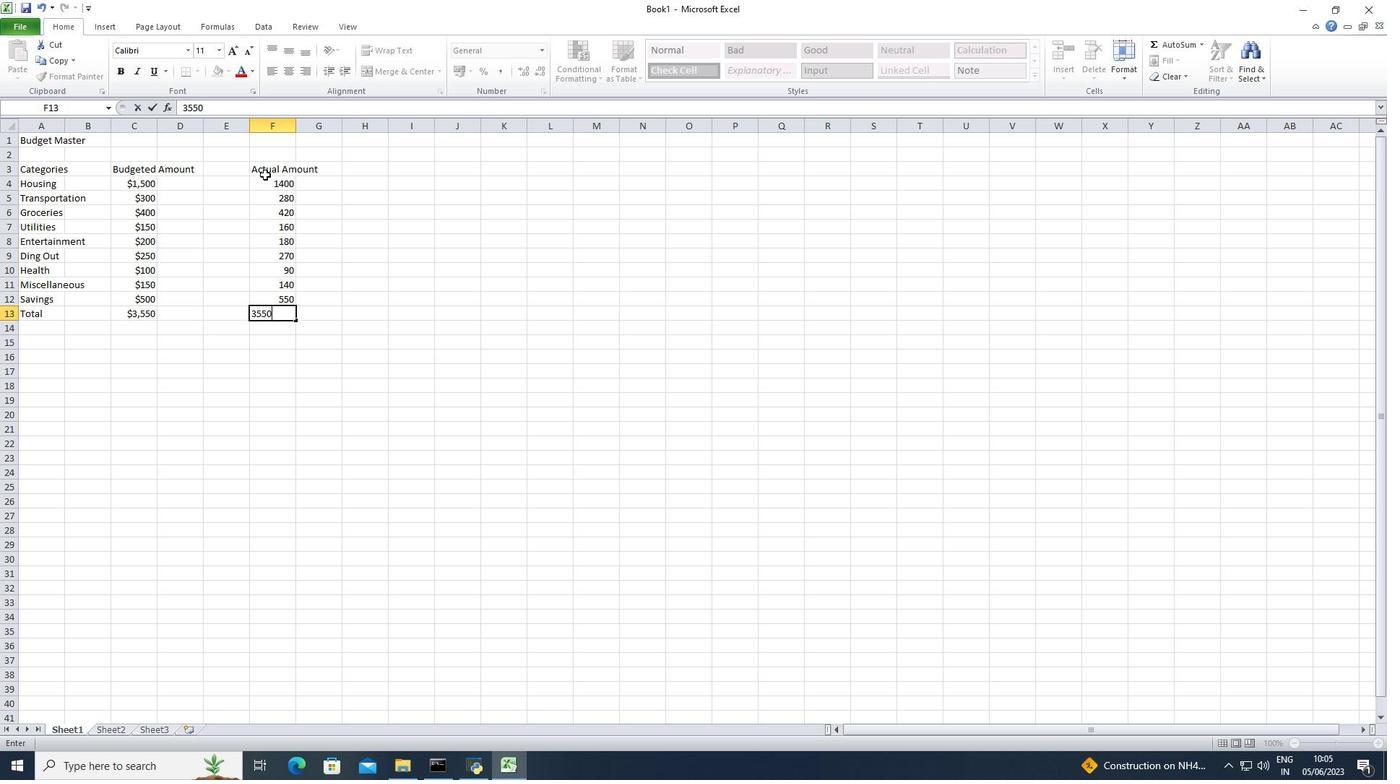 
Action: Mouse moved to (271, 186)
Screenshot: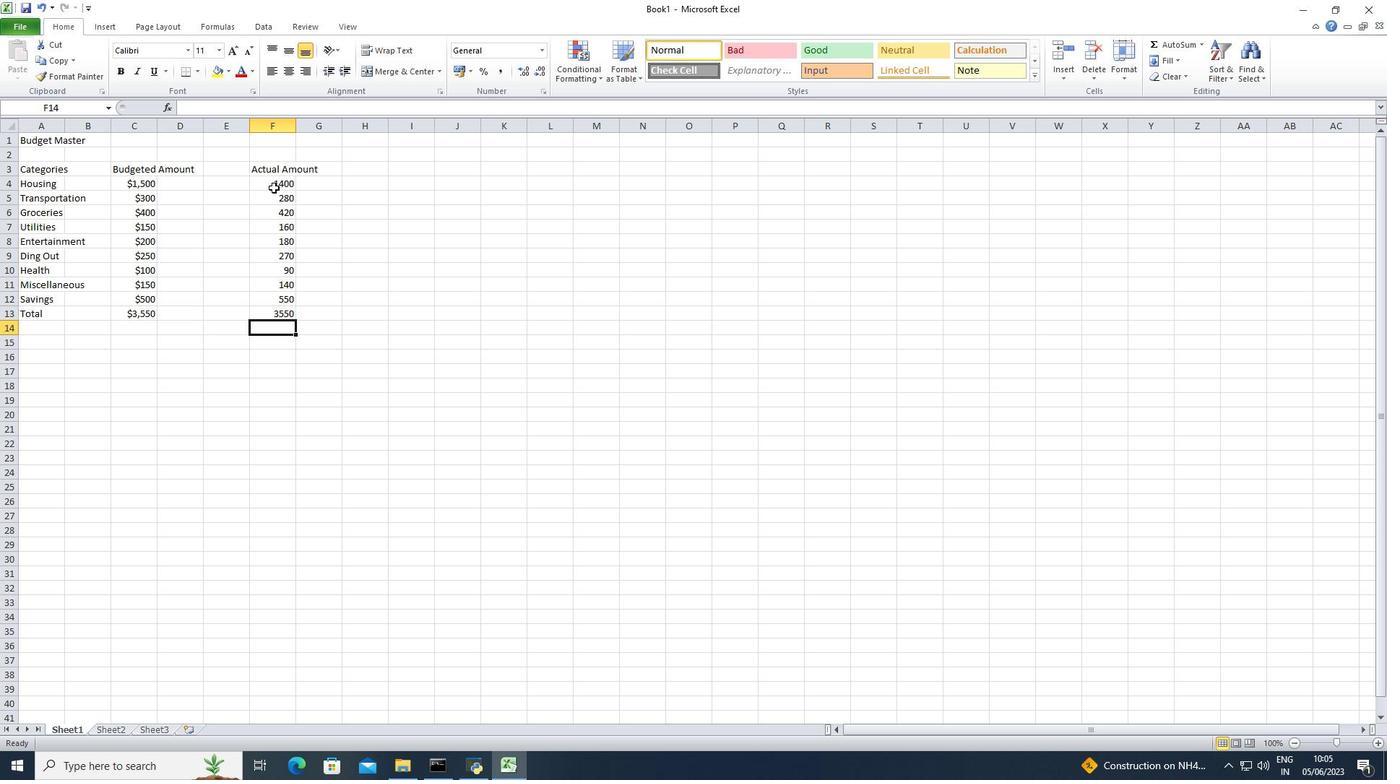 
Action: Mouse pressed left at (271, 186)
Screenshot: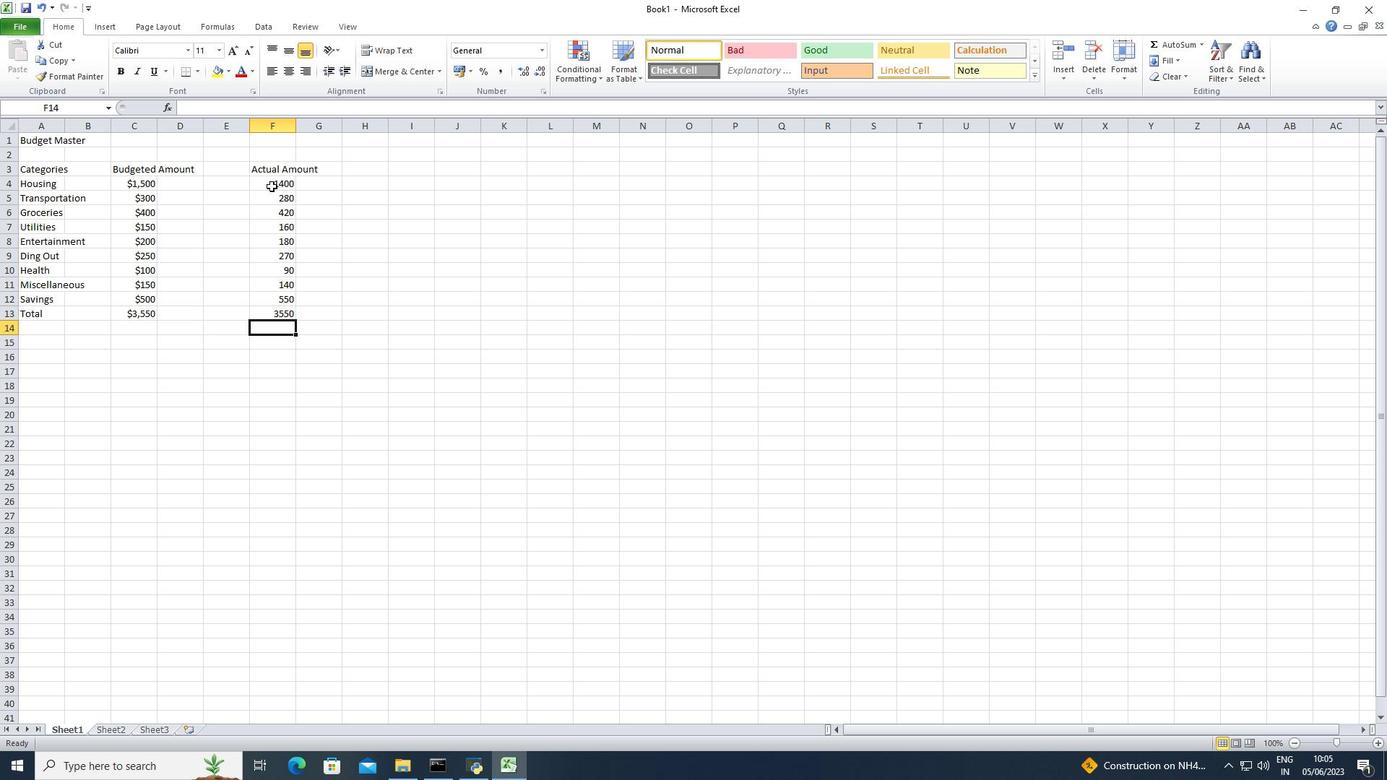 
Action: Mouse moved to (544, 47)
Screenshot: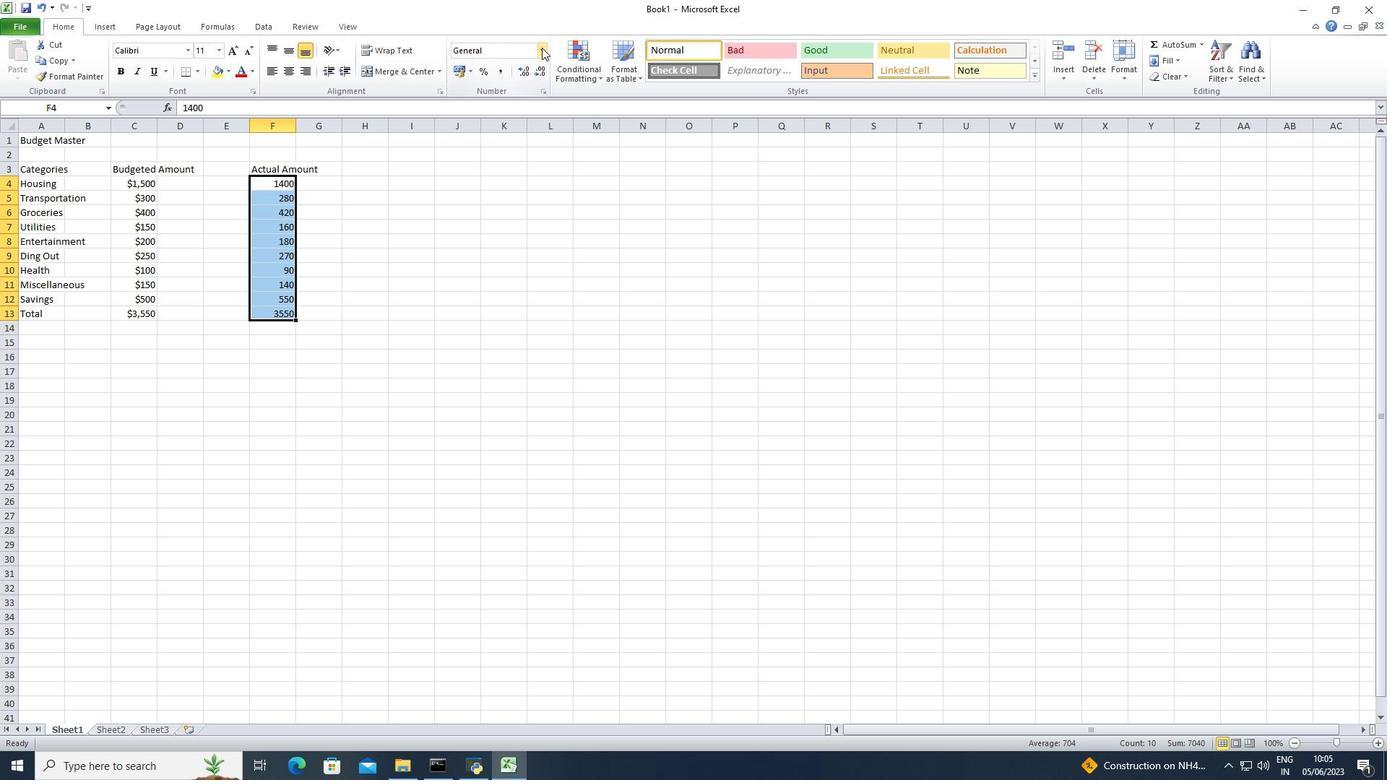 
Action: Mouse pressed left at (544, 47)
Screenshot: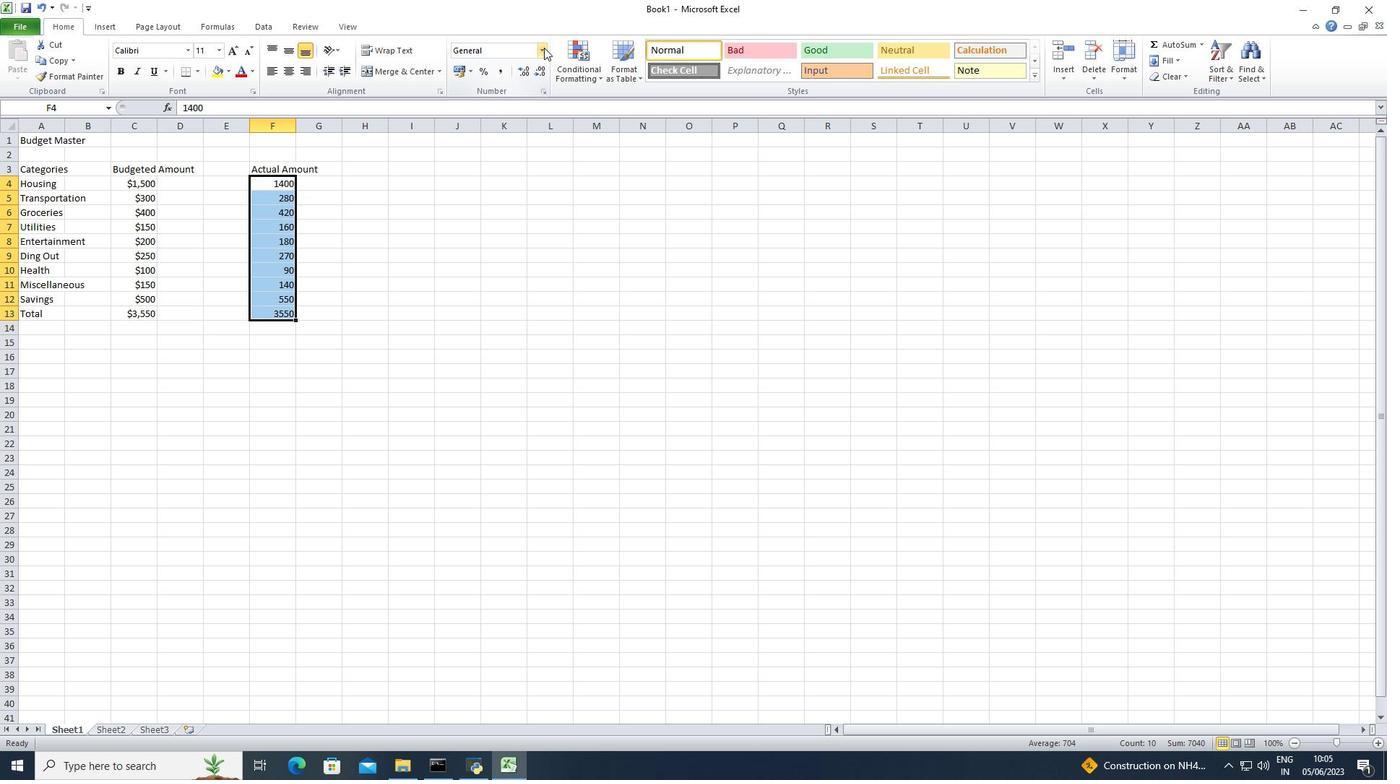 
Action: Mouse moved to (488, 418)
Screenshot: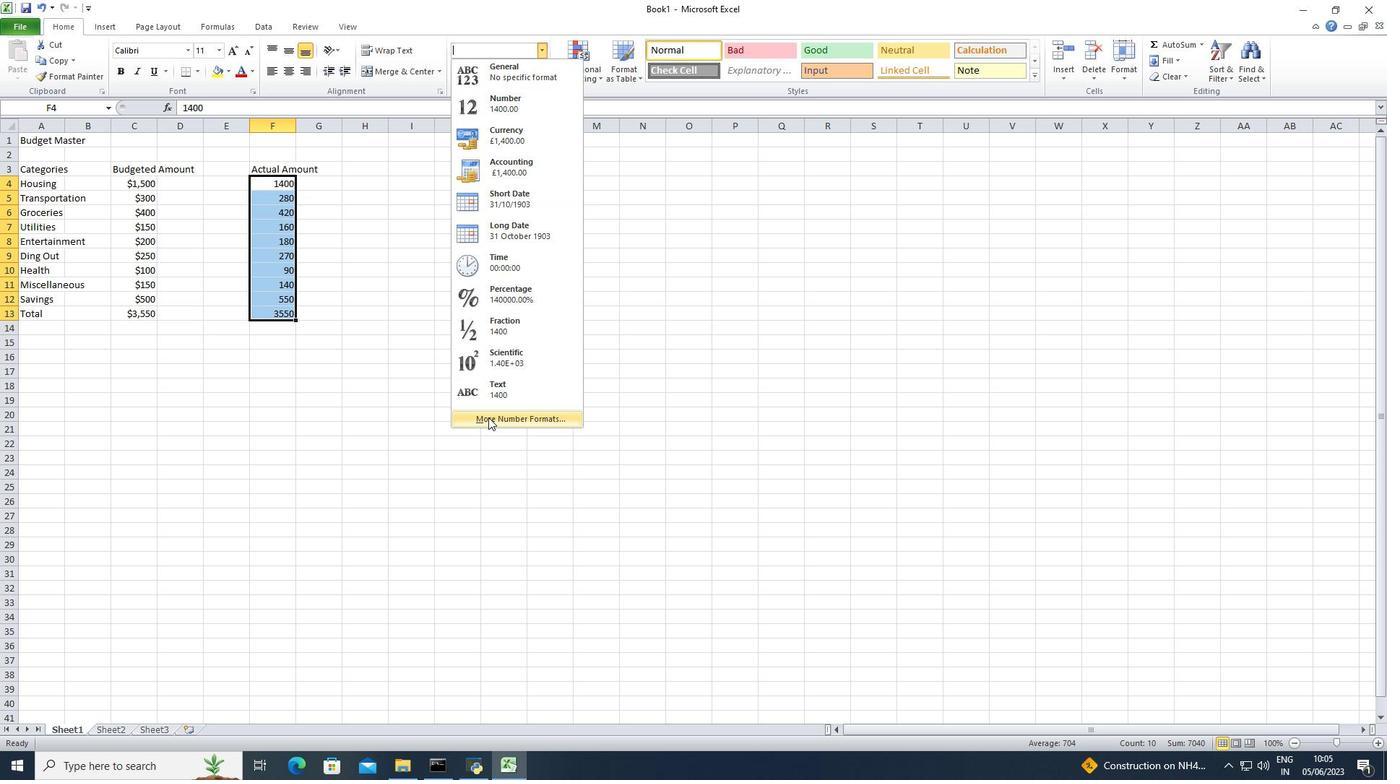 
Action: Mouse pressed left at (488, 418)
Screenshot: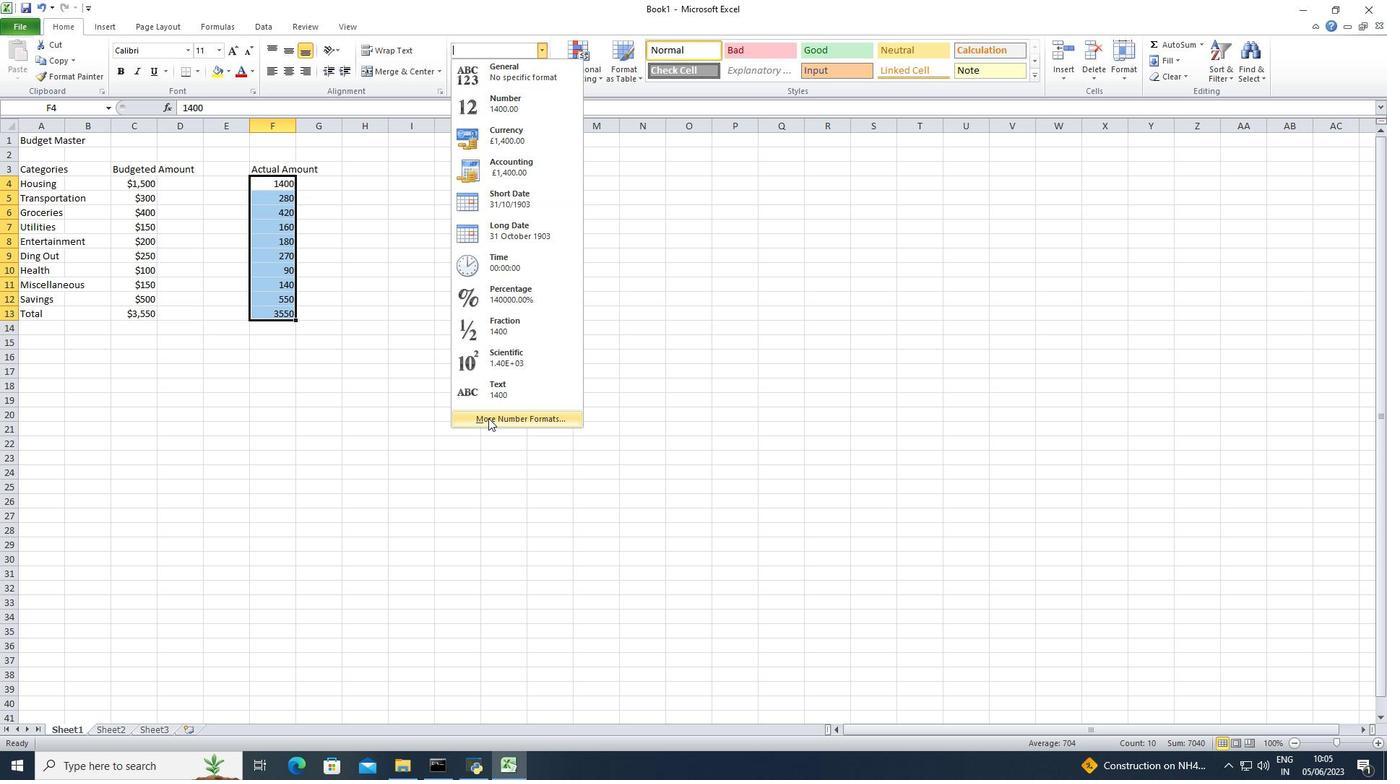 
Action: Mouse moved to (213, 268)
Screenshot: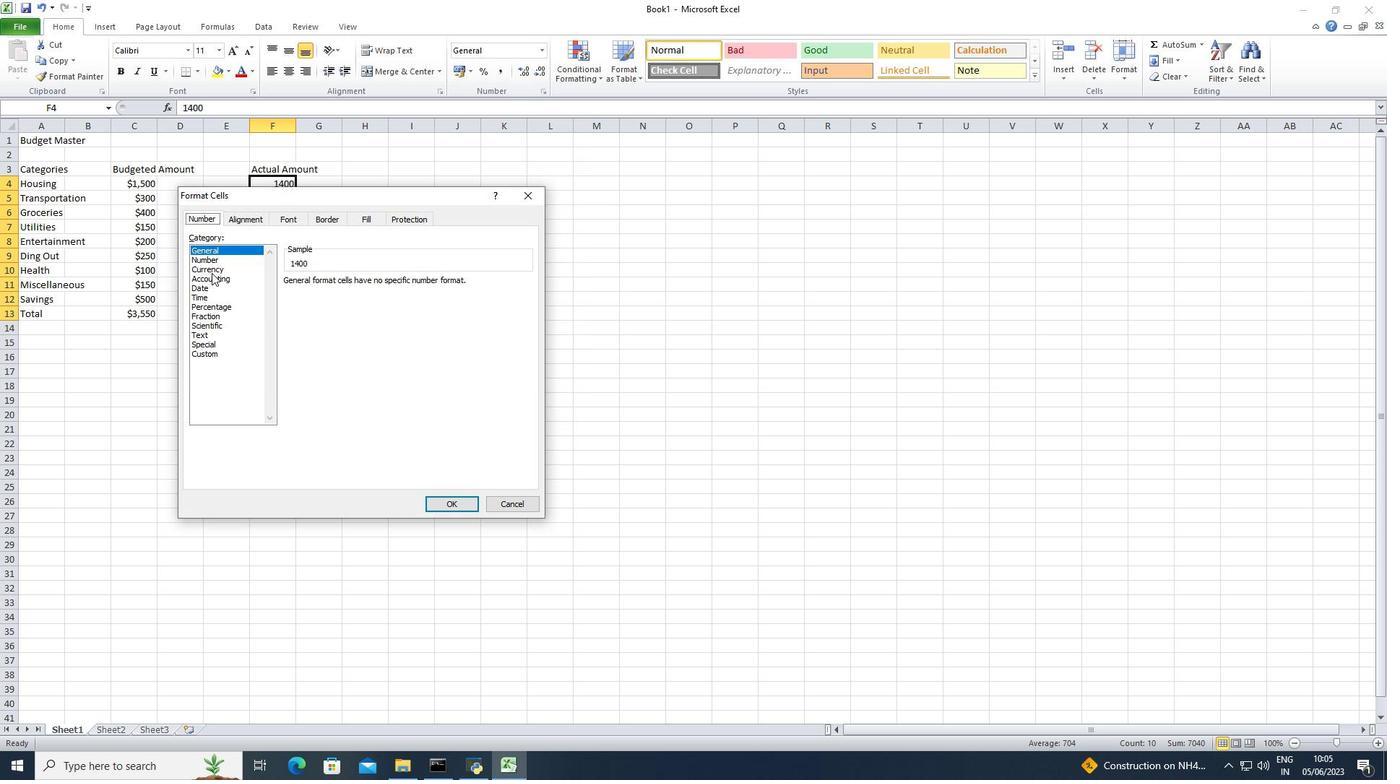 
Action: Mouse pressed left at (213, 268)
Screenshot: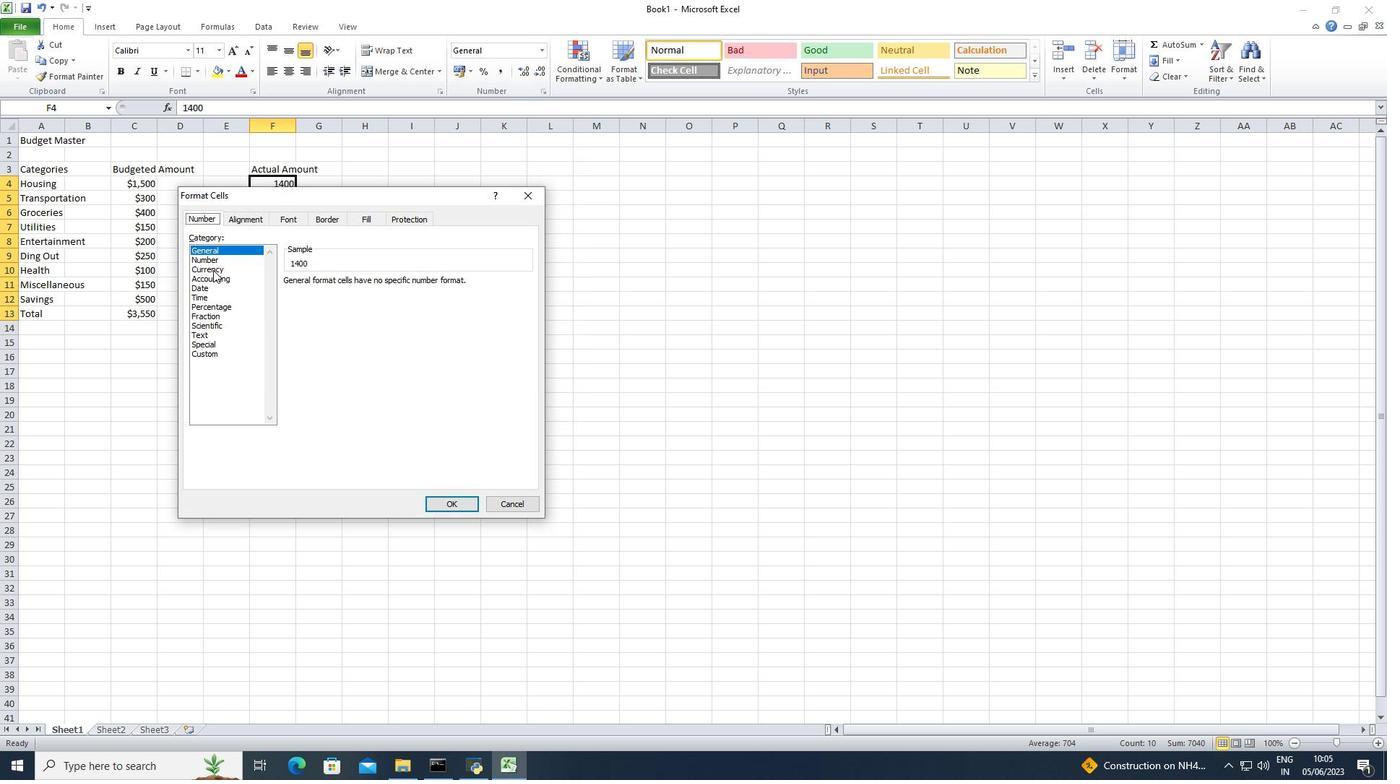 
Action: Mouse moved to (379, 285)
Screenshot: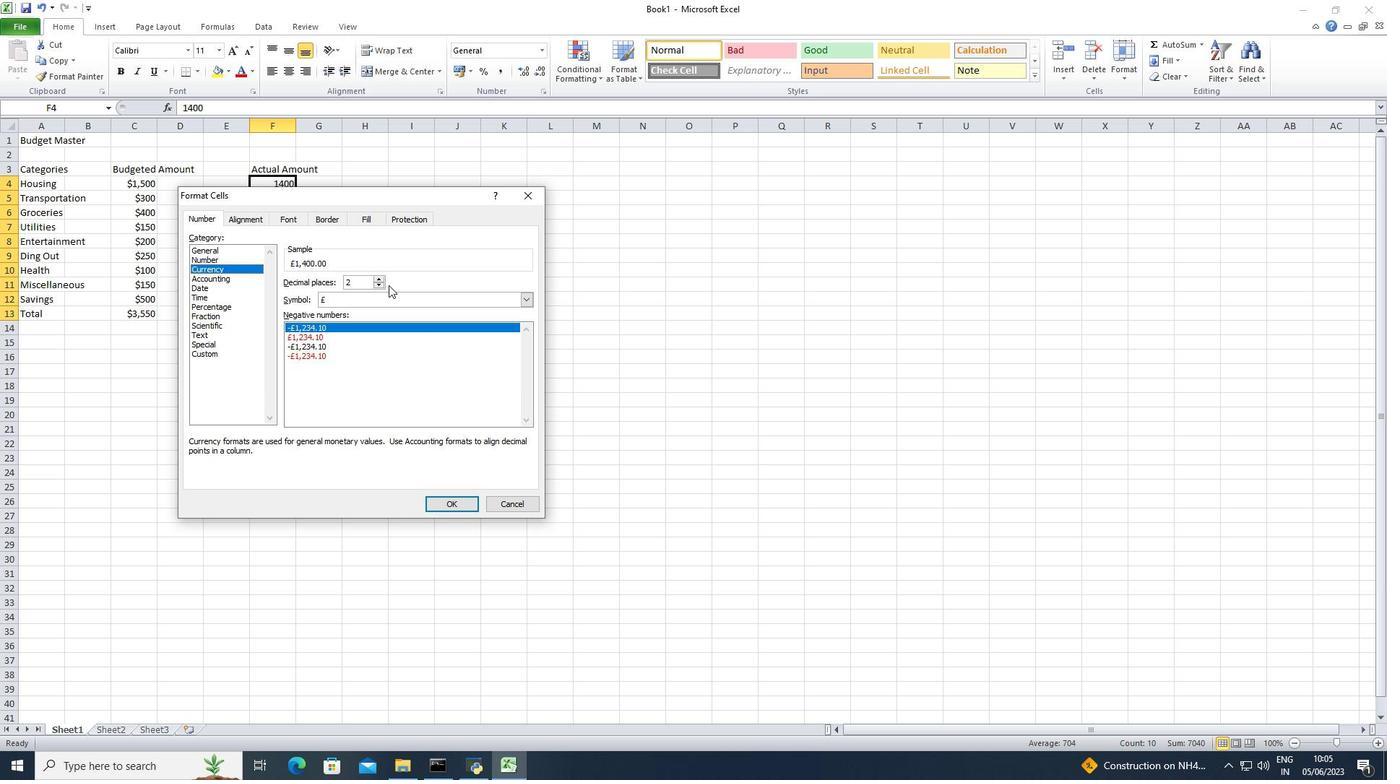 
Action: Mouse pressed left at (379, 285)
Screenshot: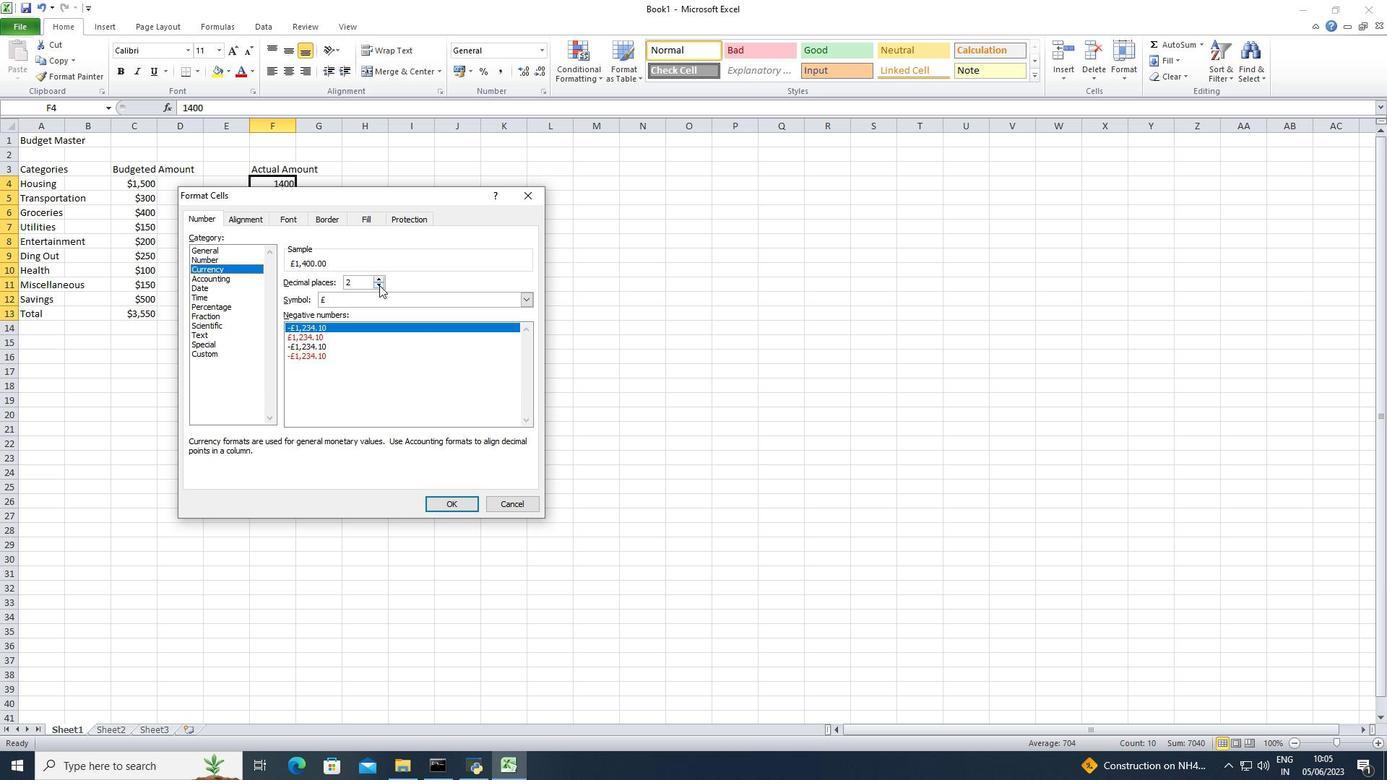 
Action: Mouse pressed left at (379, 285)
Screenshot: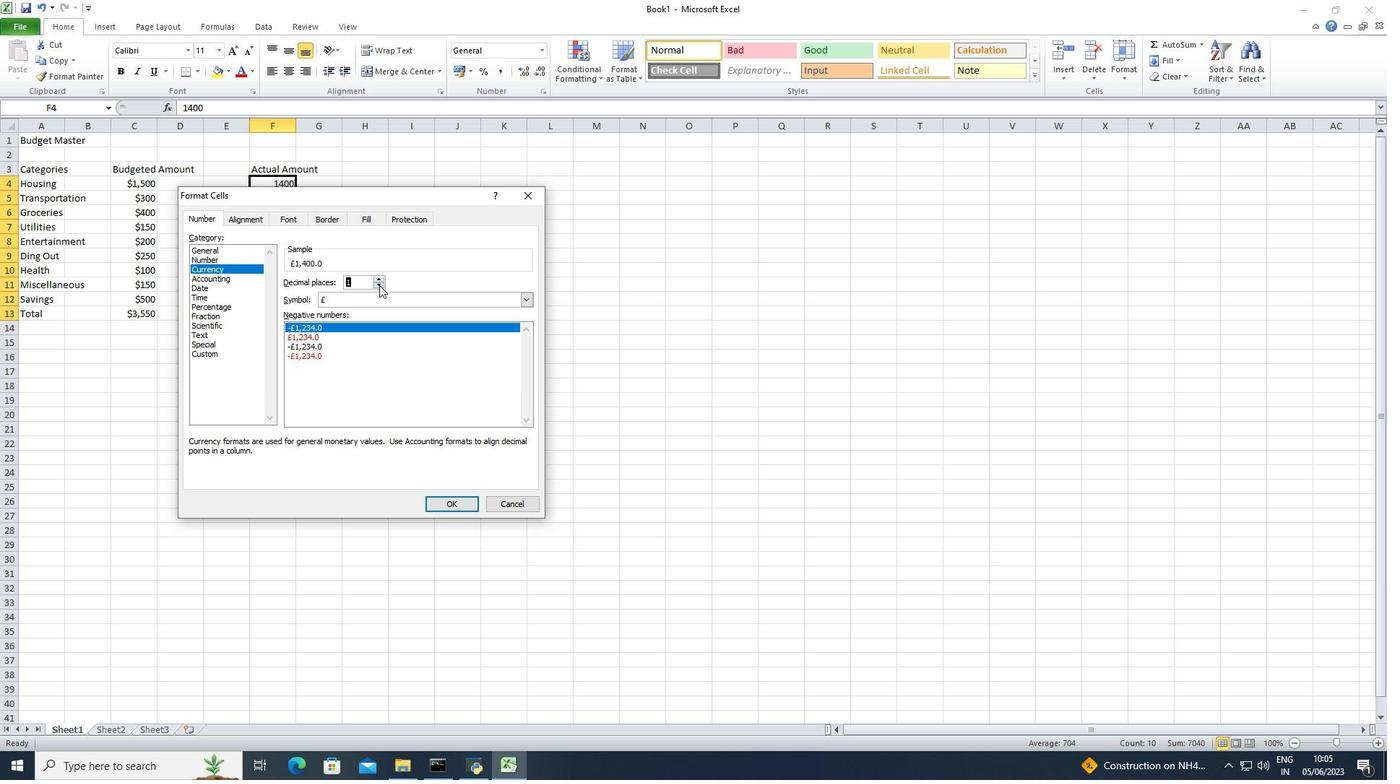 
Action: Mouse moved to (382, 296)
Screenshot: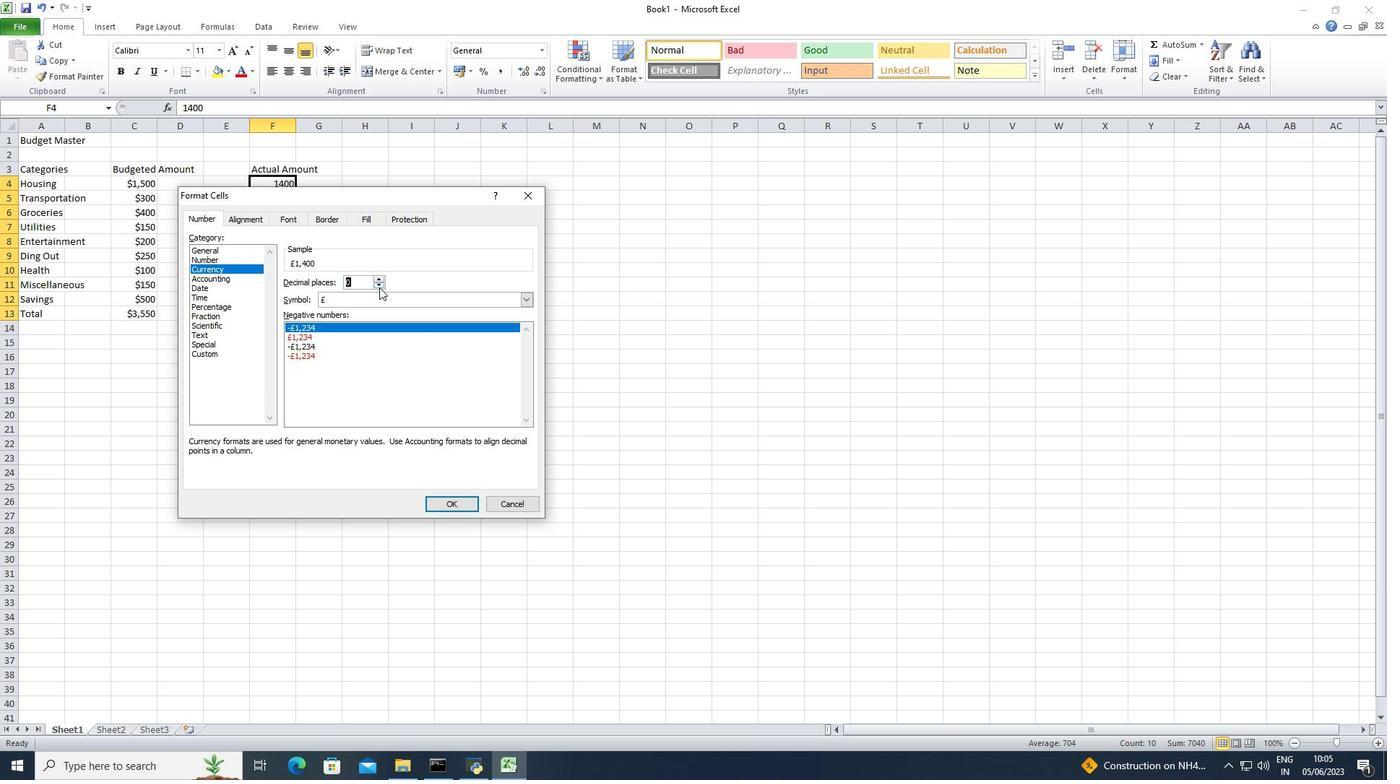 
Action: Mouse pressed left at (382, 296)
Screenshot: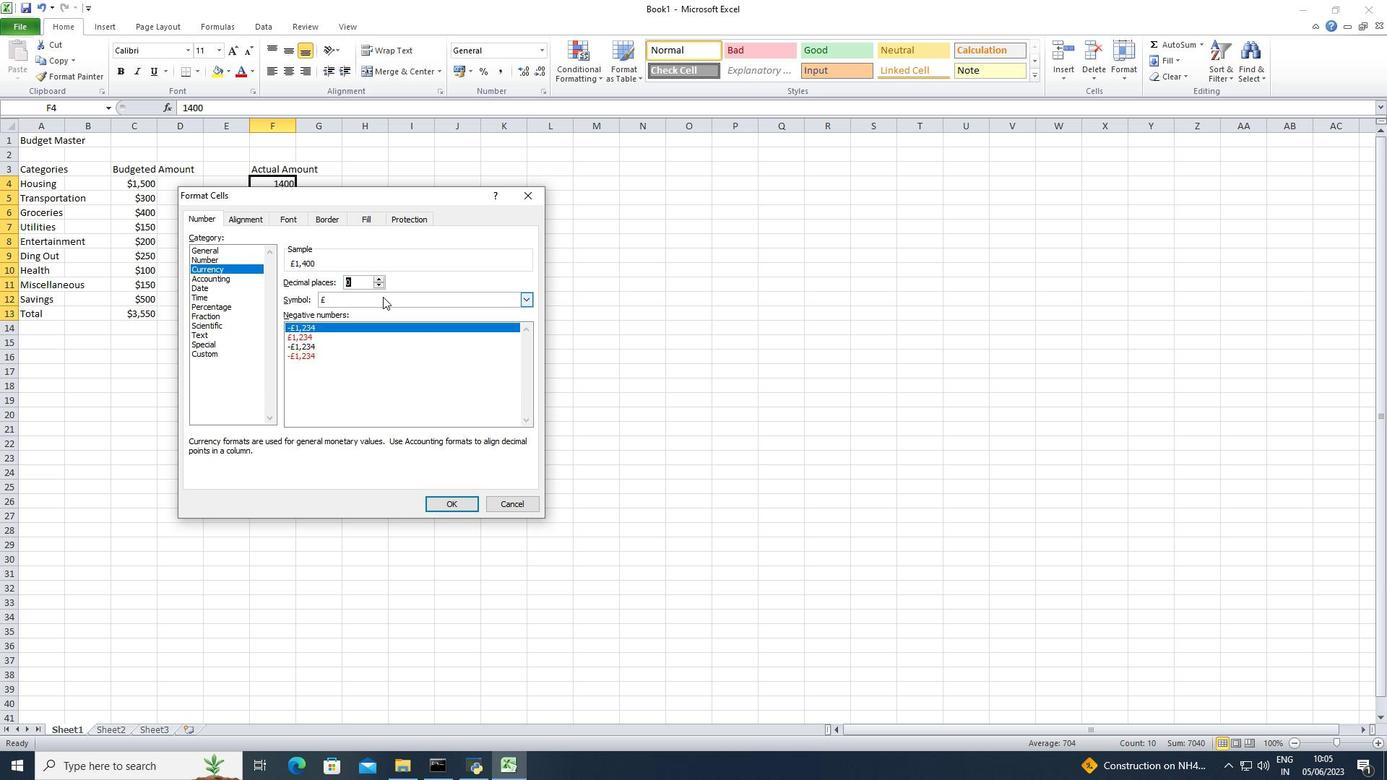 
Action: Mouse moved to (380, 332)
Screenshot: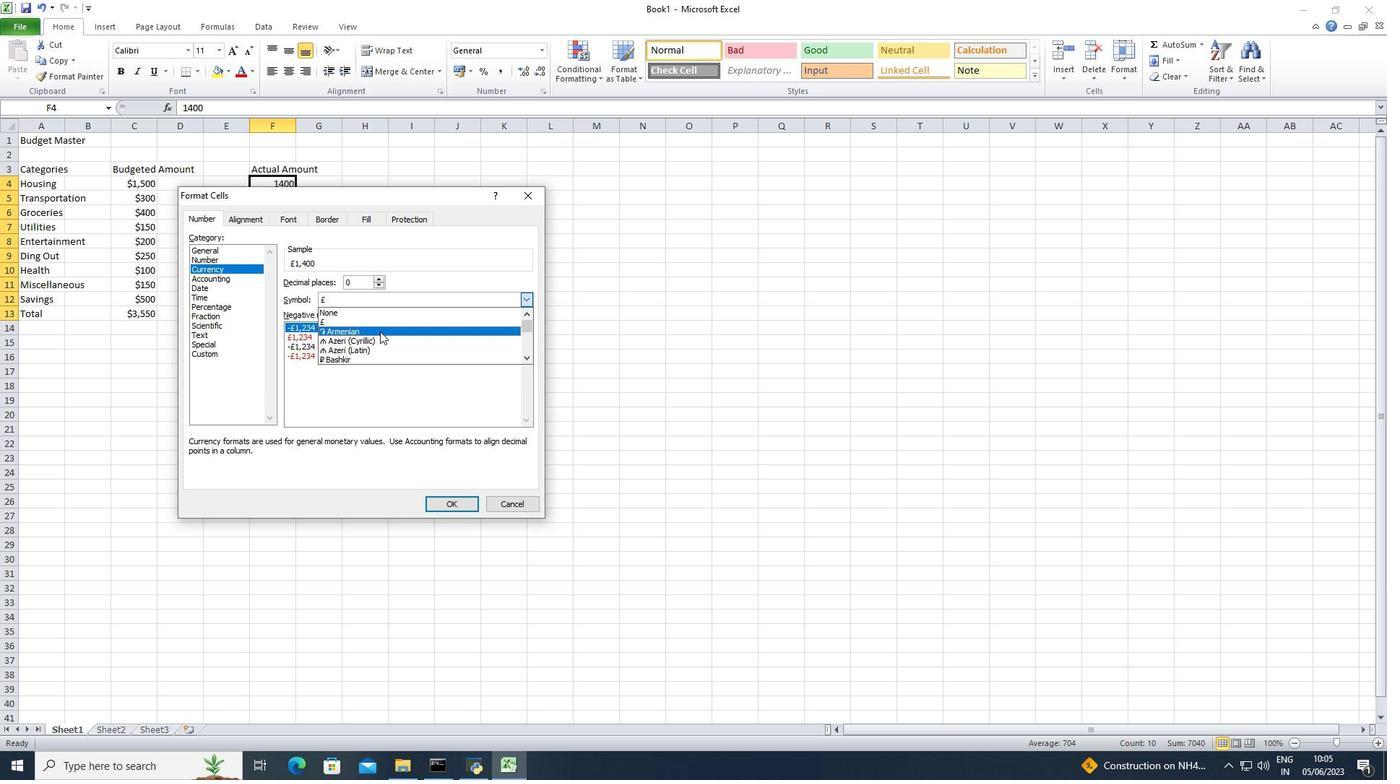 
Action: Mouse scrolled (380, 331) with delta (0, 0)
Screenshot: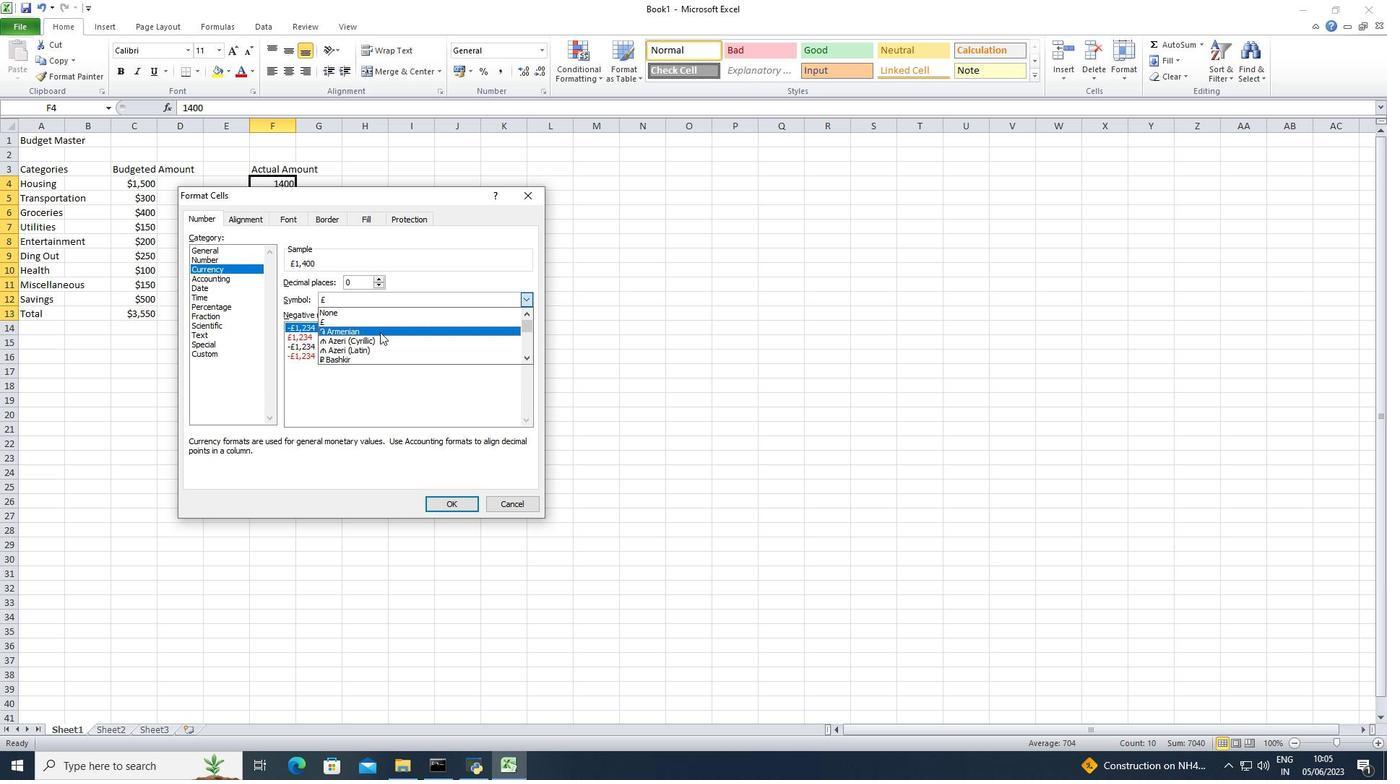 
Action: Mouse scrolled (380, 331) with delta (0, 0)
Screenshot: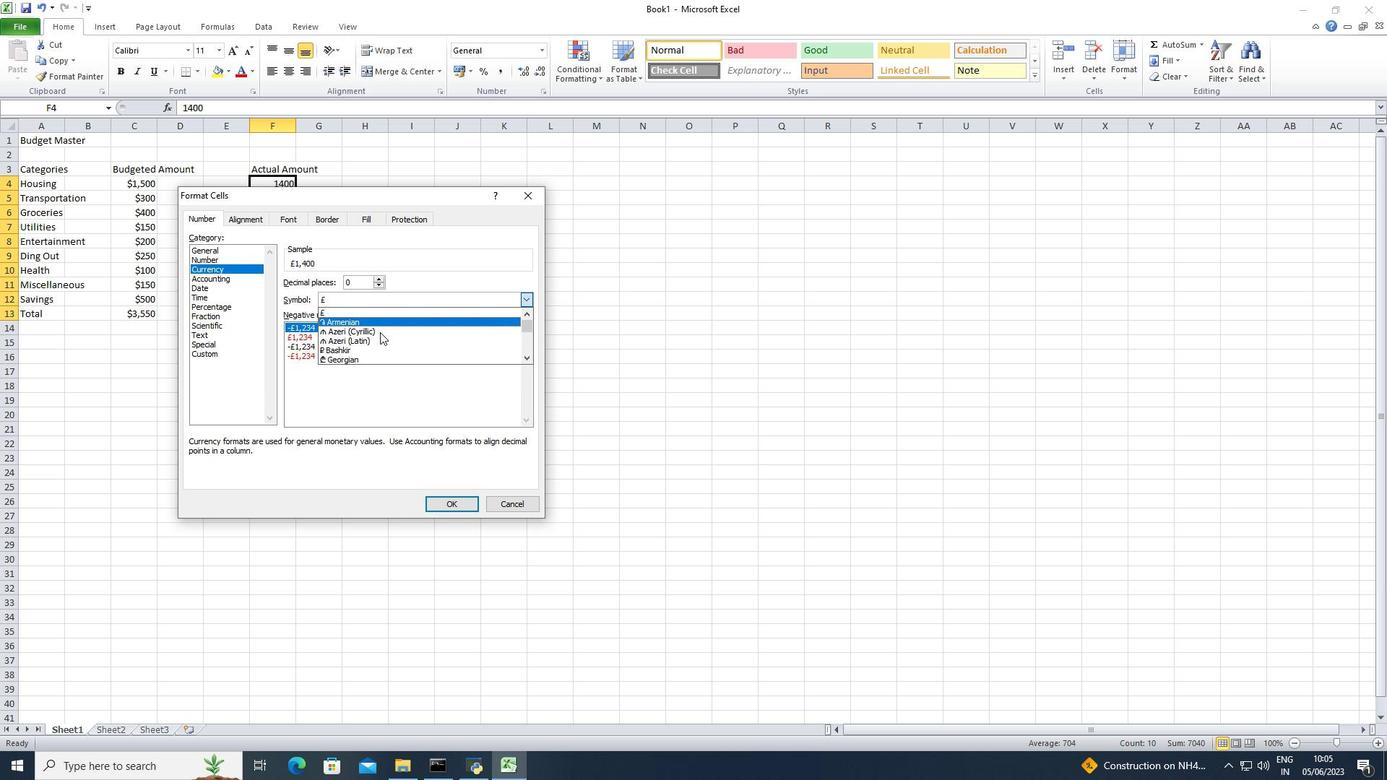 
Action: Mouse scrolled (380, 331) with delta (0, 0)
Screenshot: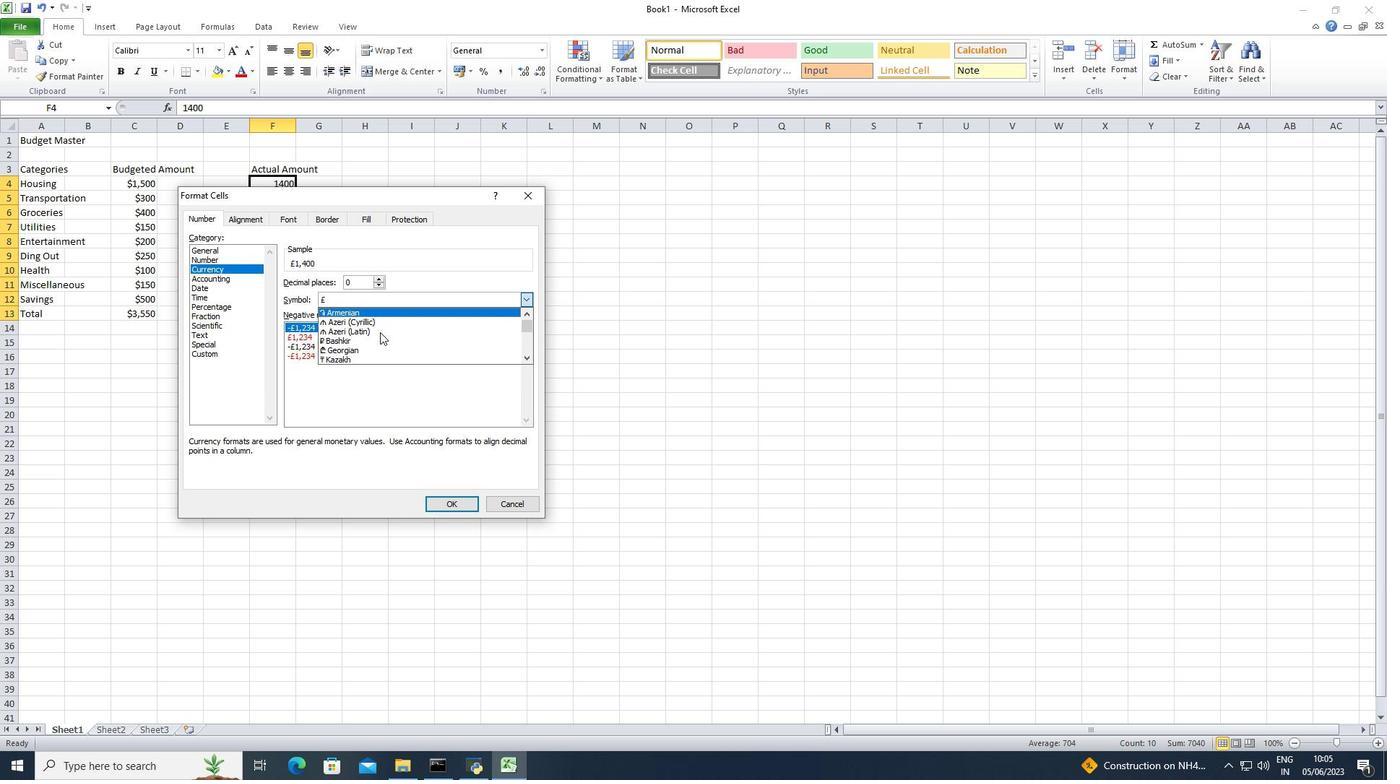 
Action: Mouse scrolled (380, 331) with delta (0, 0)
Screenshot: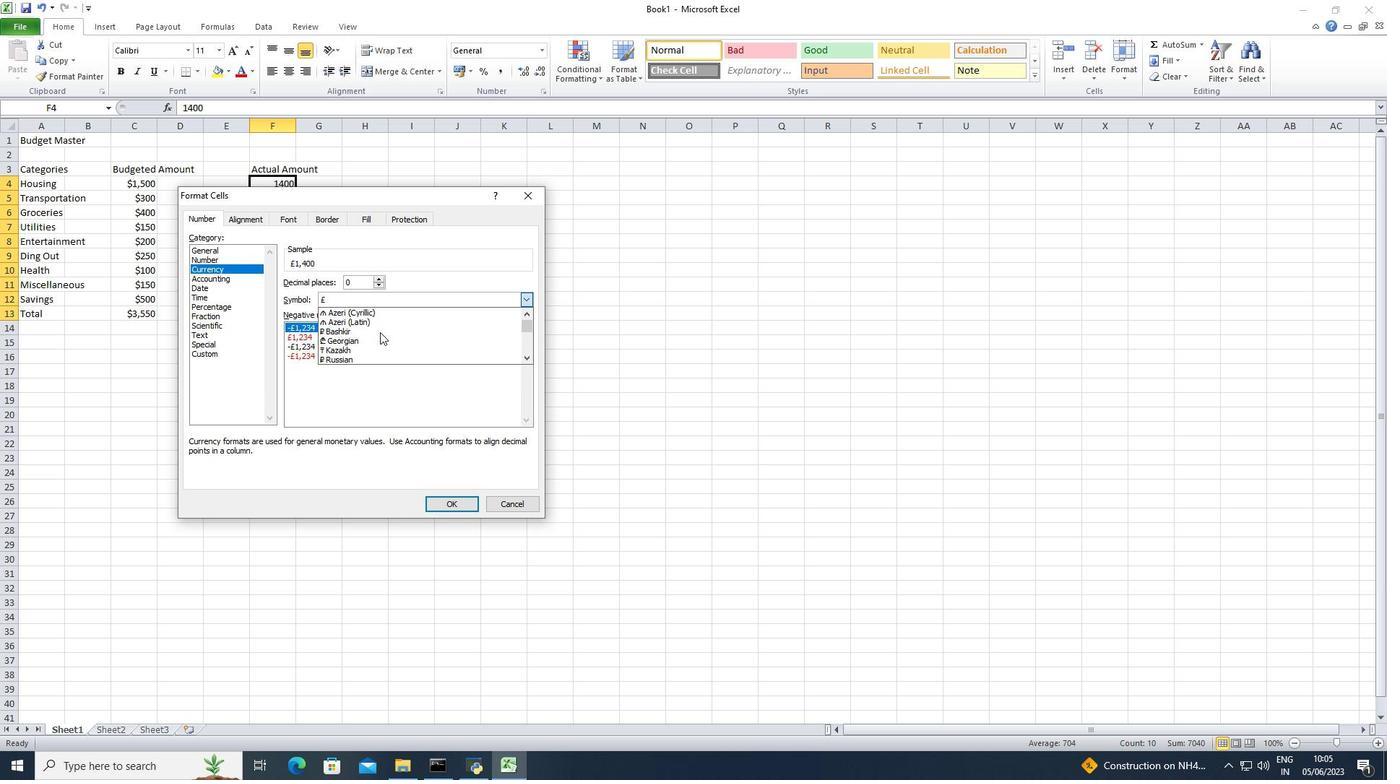 
Action: Mouse scrolled (380, 331) with delta (0, 0)
Screenshot: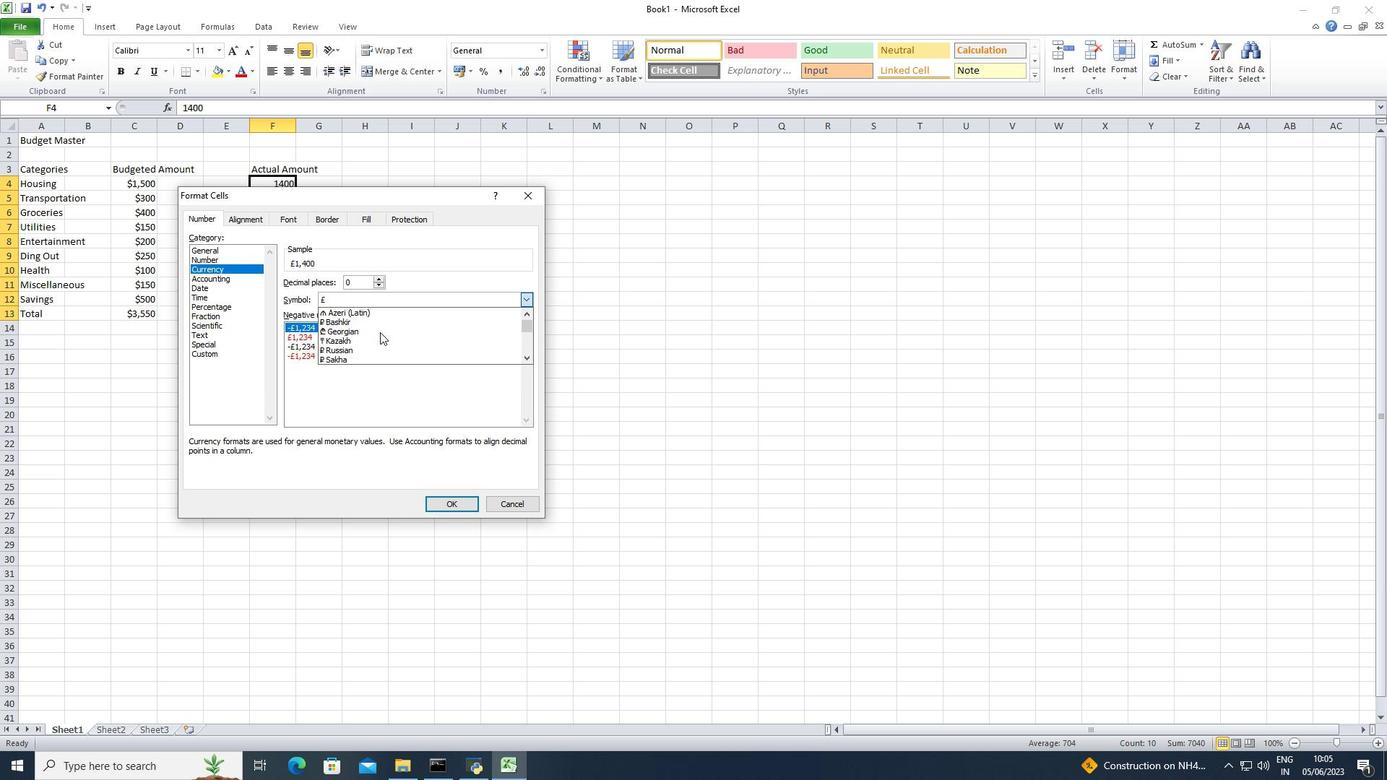 
Action: Mouse scrolled (380, 331) with delta (0, 0)
Screenshot: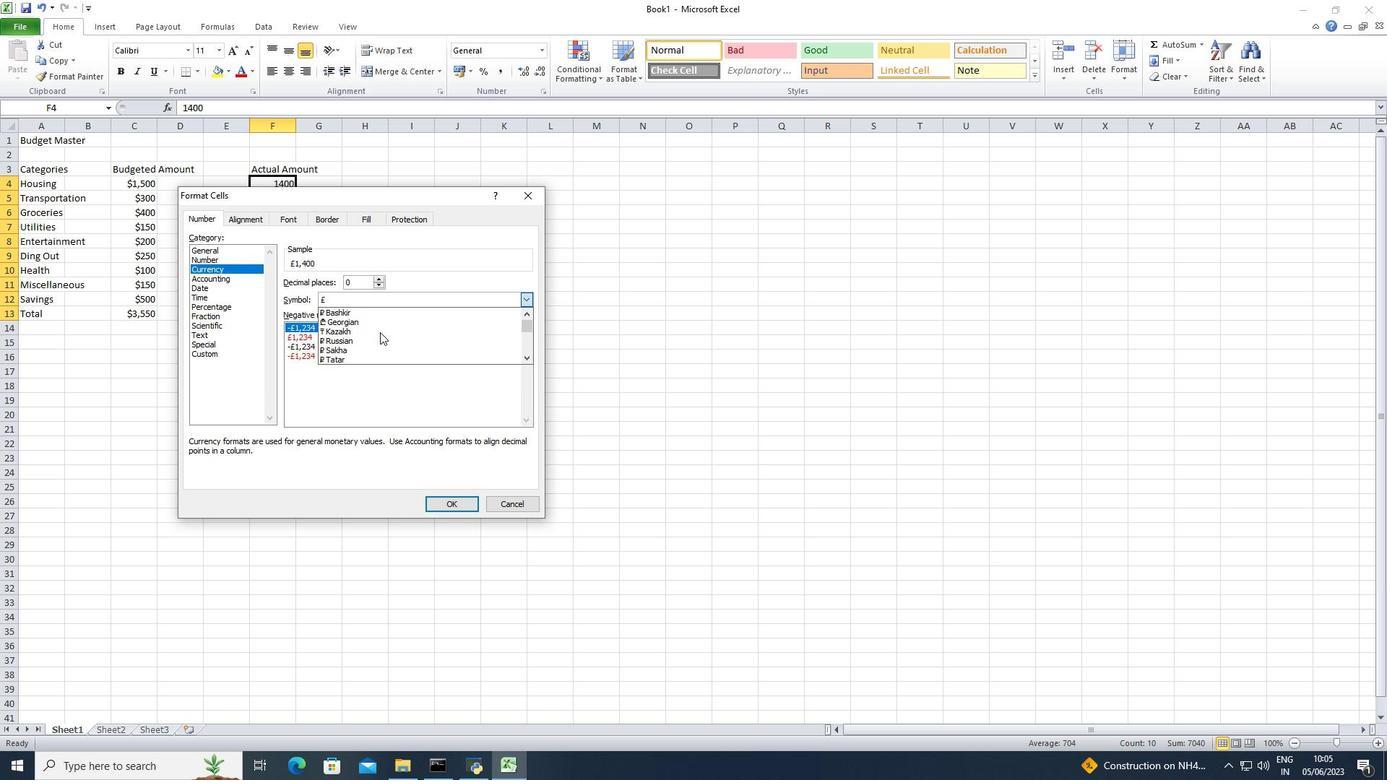 
Action: Mouse scrolled (380, 331) with delta (0, 0)
Screenshot: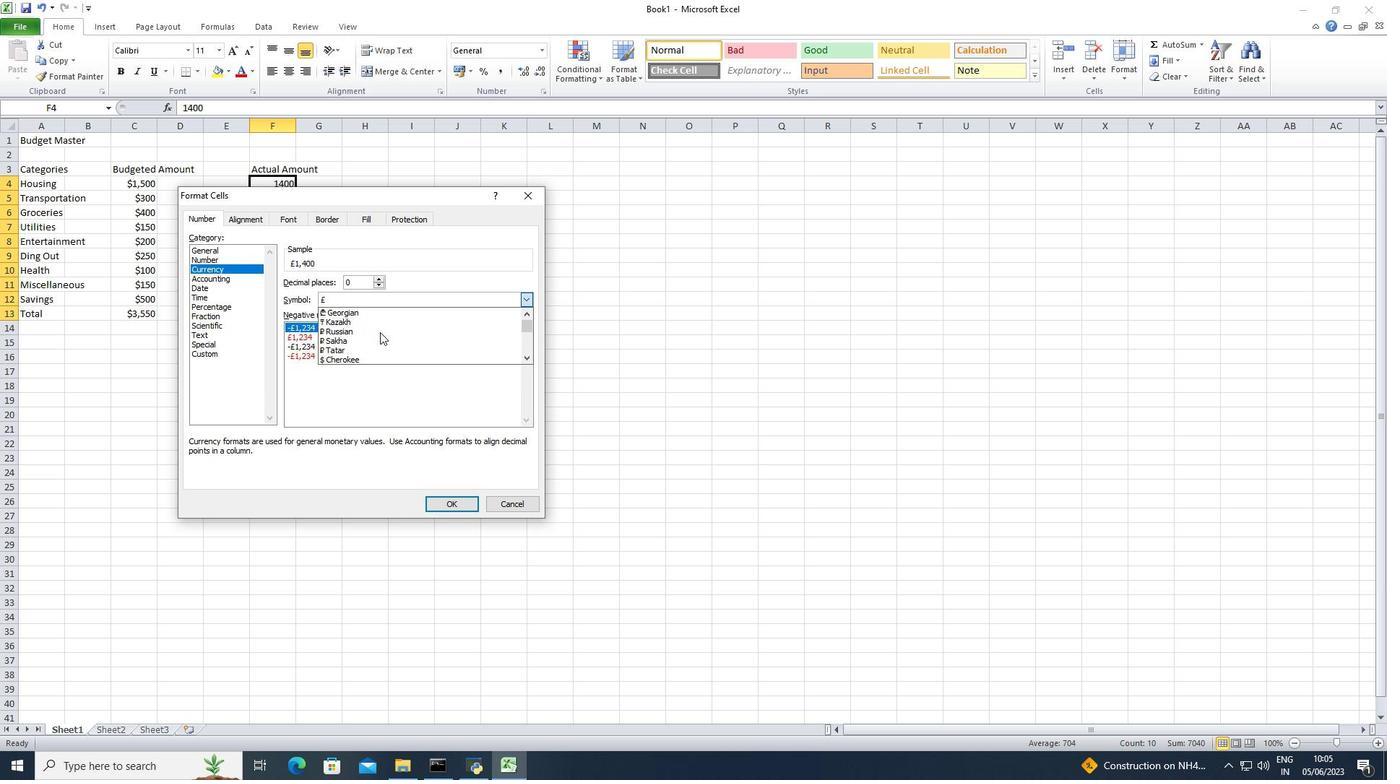 
Action: Mouse scrolled (380, 331) with delta (0, 0)
Screenshot: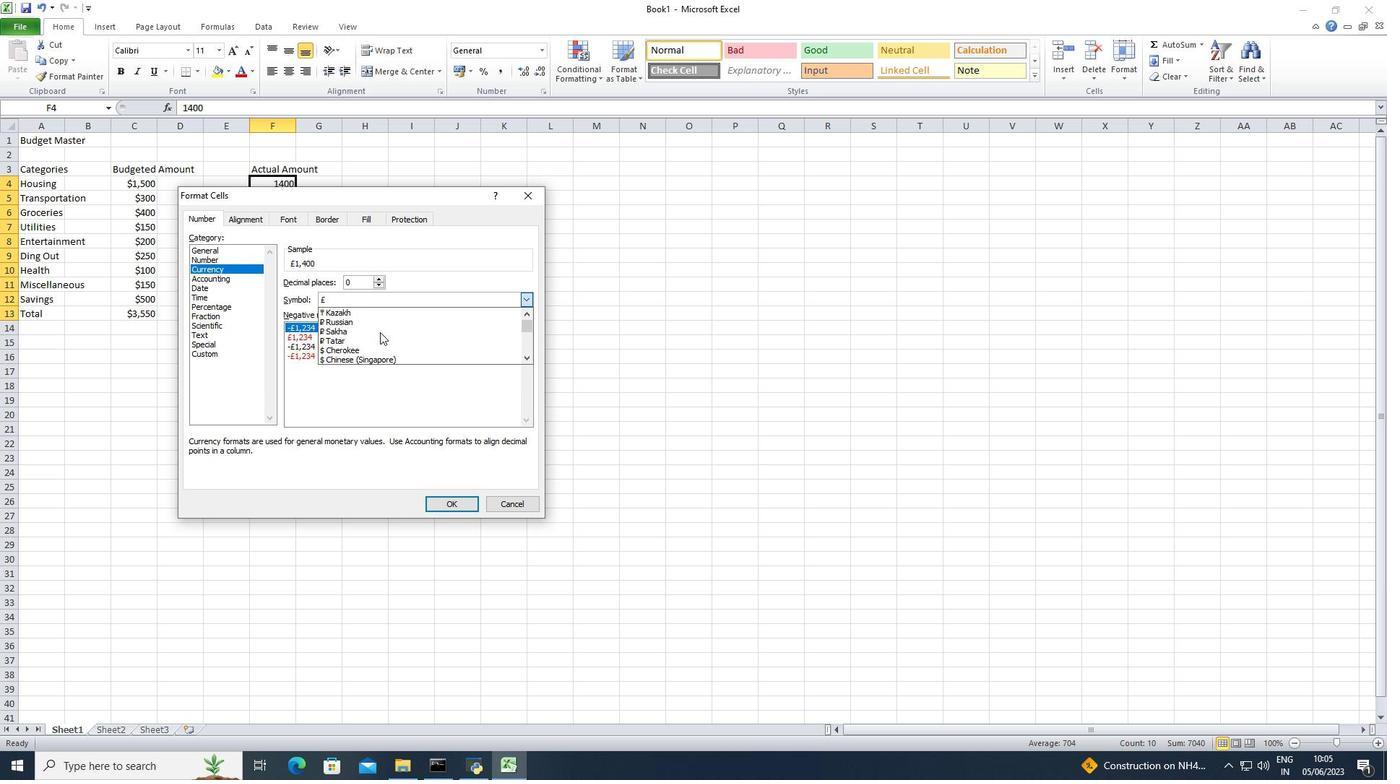
Action: Mouse scrolled (380, 331) with delta (0, 0)
Screenshot: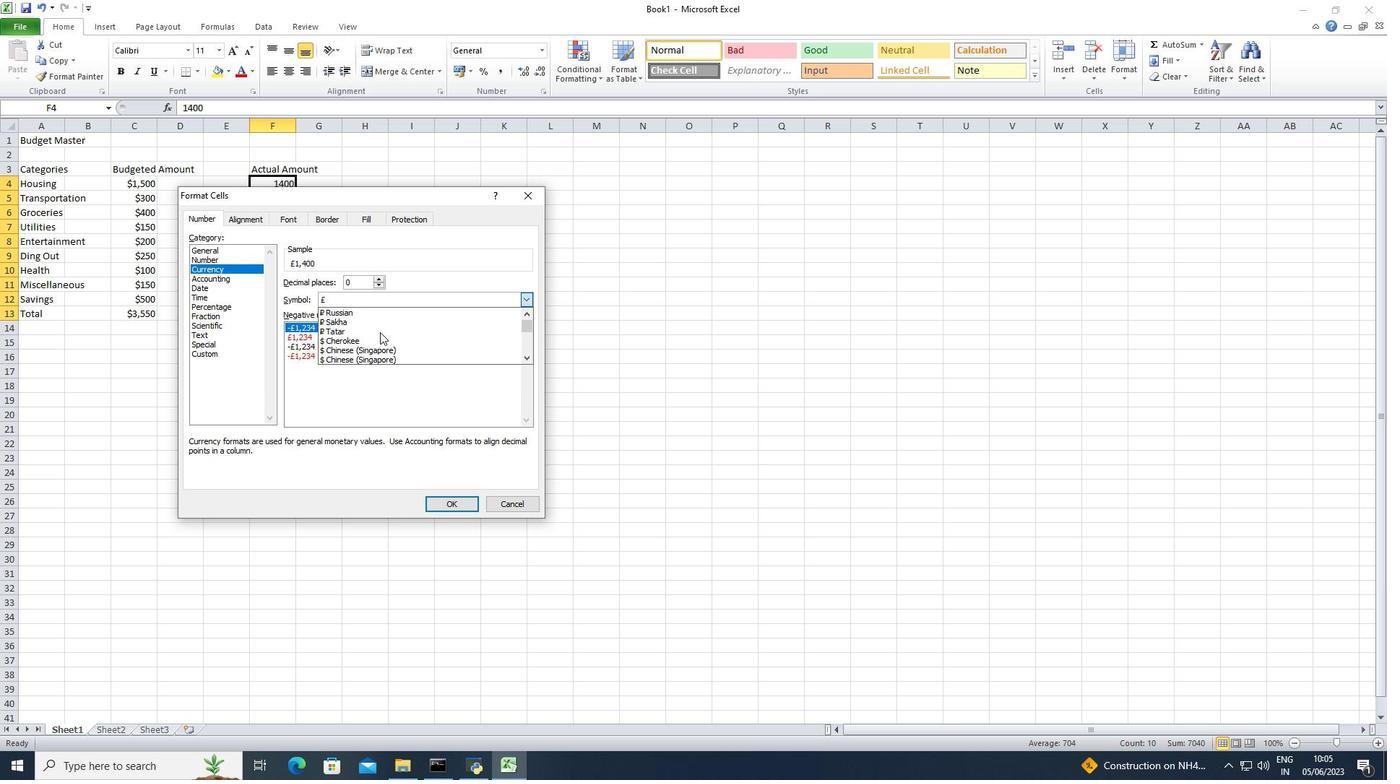 
Action: Mouse moved to (382, 351)
Screenshot: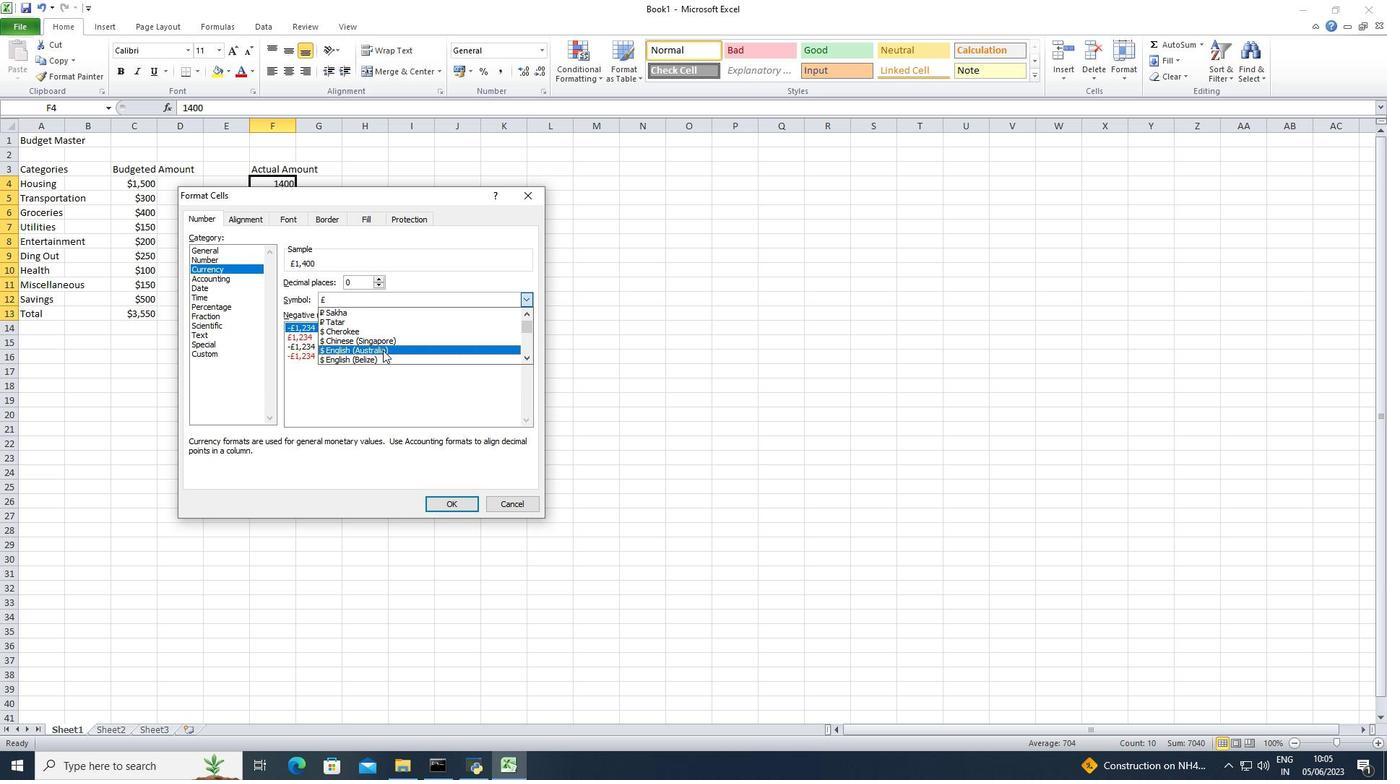 
Action: Mouse pressed left at (382, 351)
Screenshot: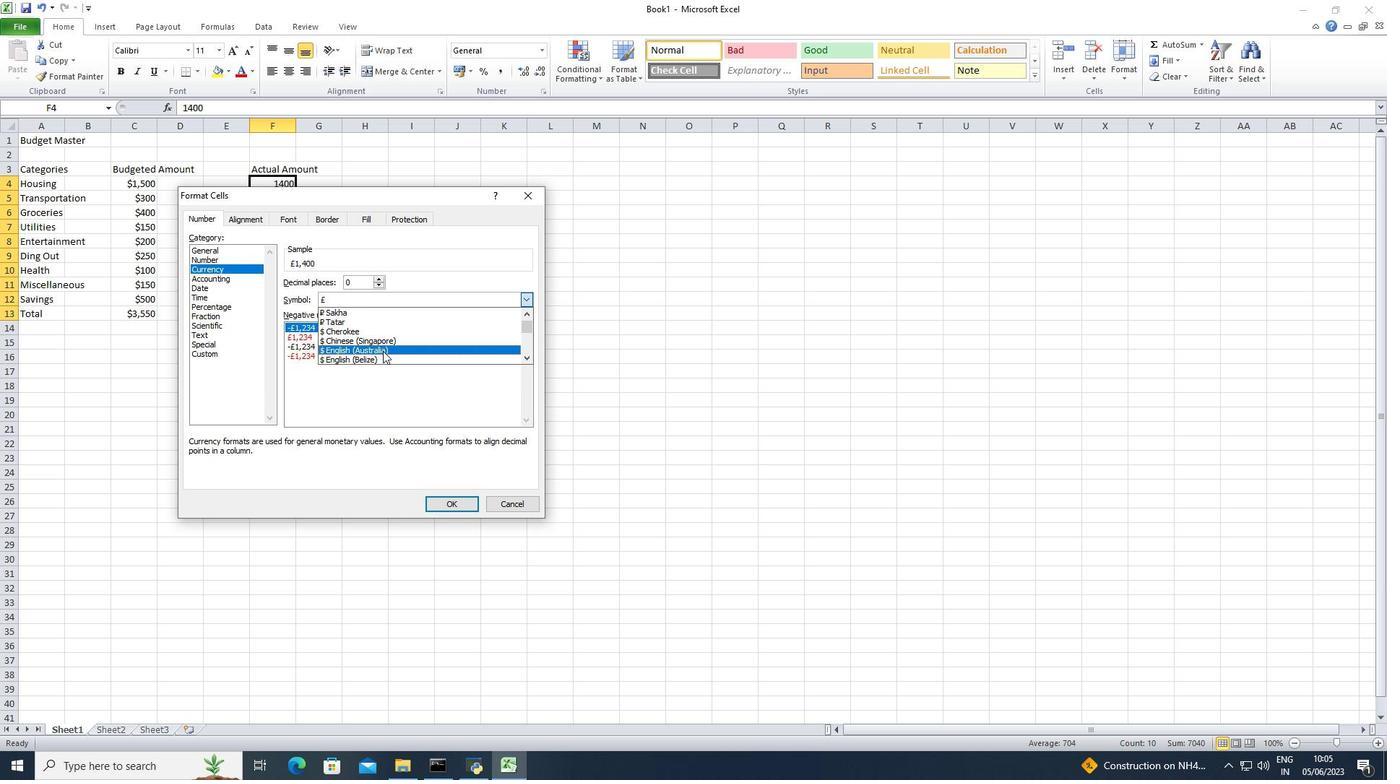 
Action: Mouse moved to (456, 503)
Screenshot: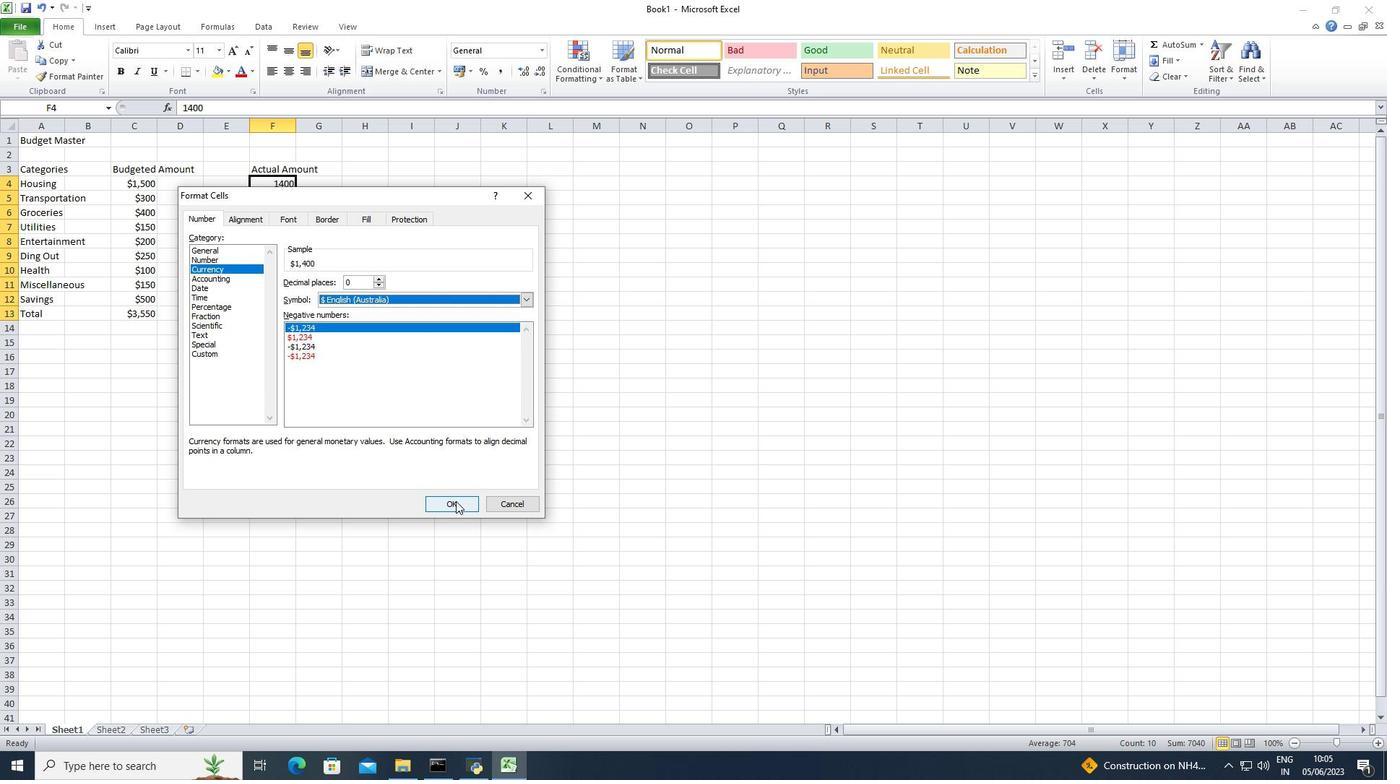 
Action: Mouse pressed left at (456, 503)
Screenshot: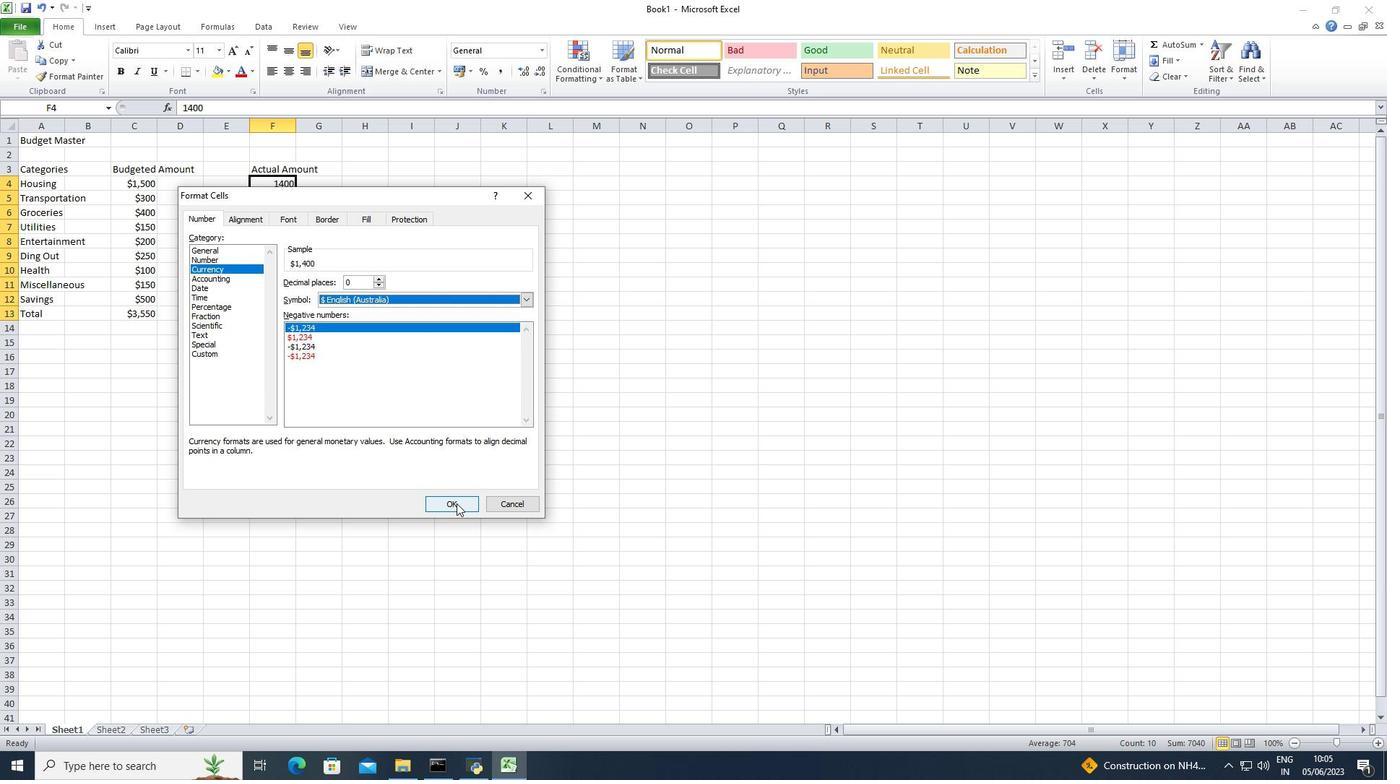 
Action: Mouse moved to (409, 176)
Screenshot: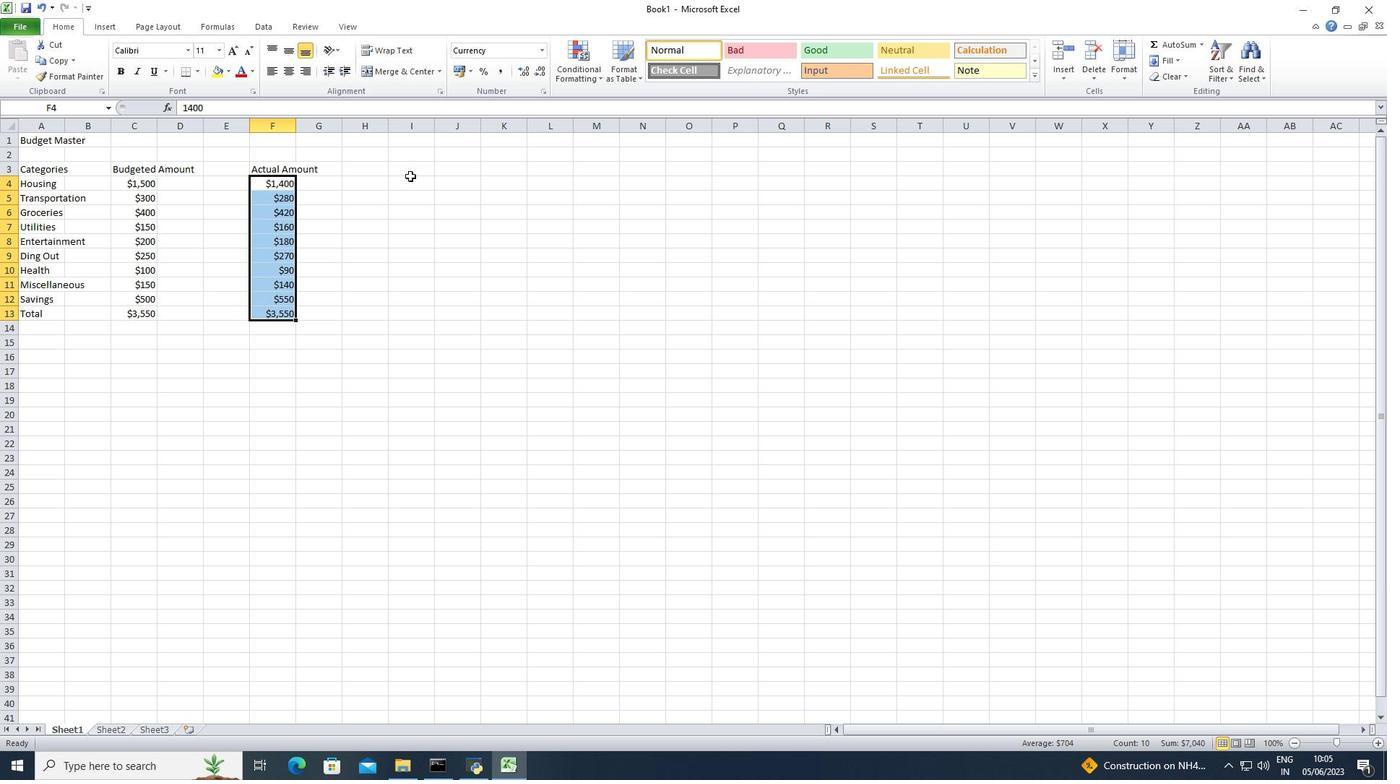 
Action: Mouse pressed left at (409, 176)
Screenshot: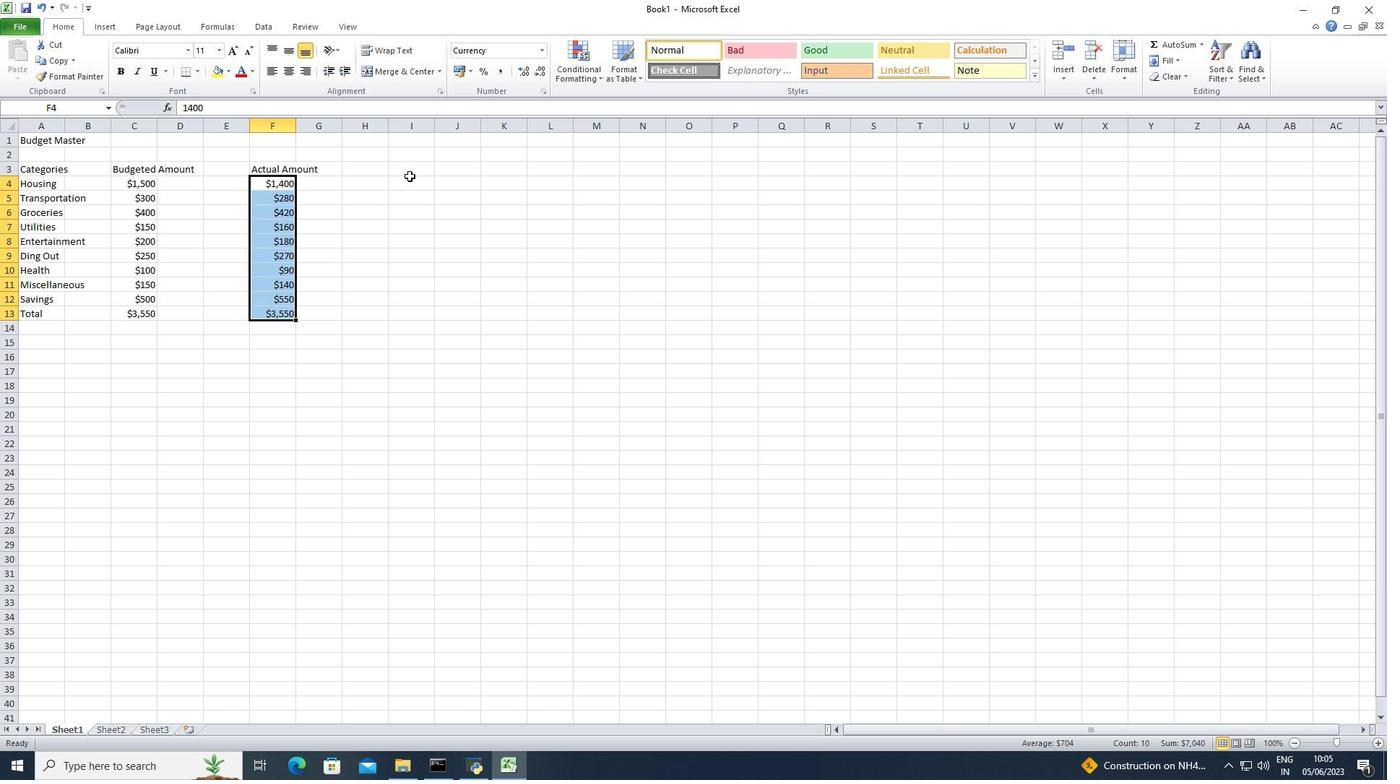 
Action: Mouse moved to (413, 171)
Screenshot: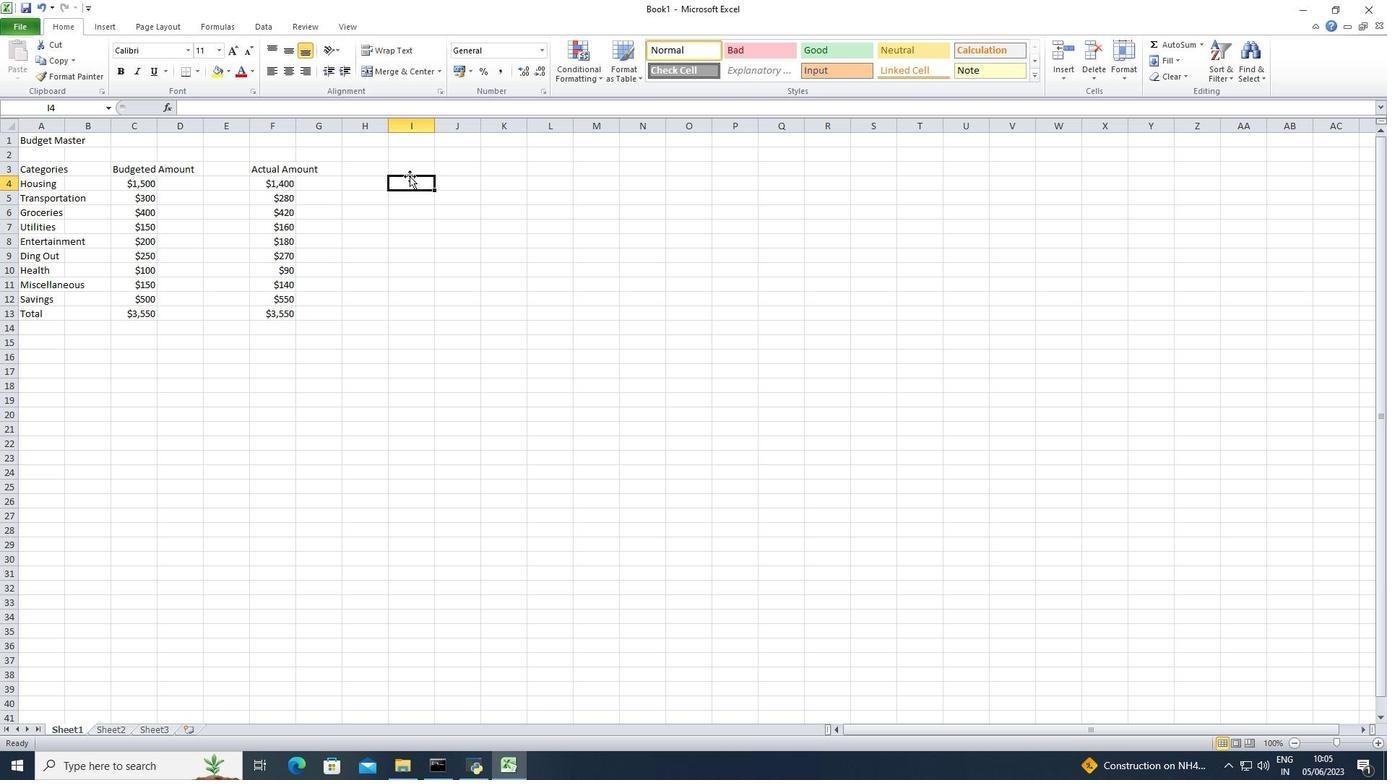 
Action: Mouse pressed left at (413, 171)
Screenshot: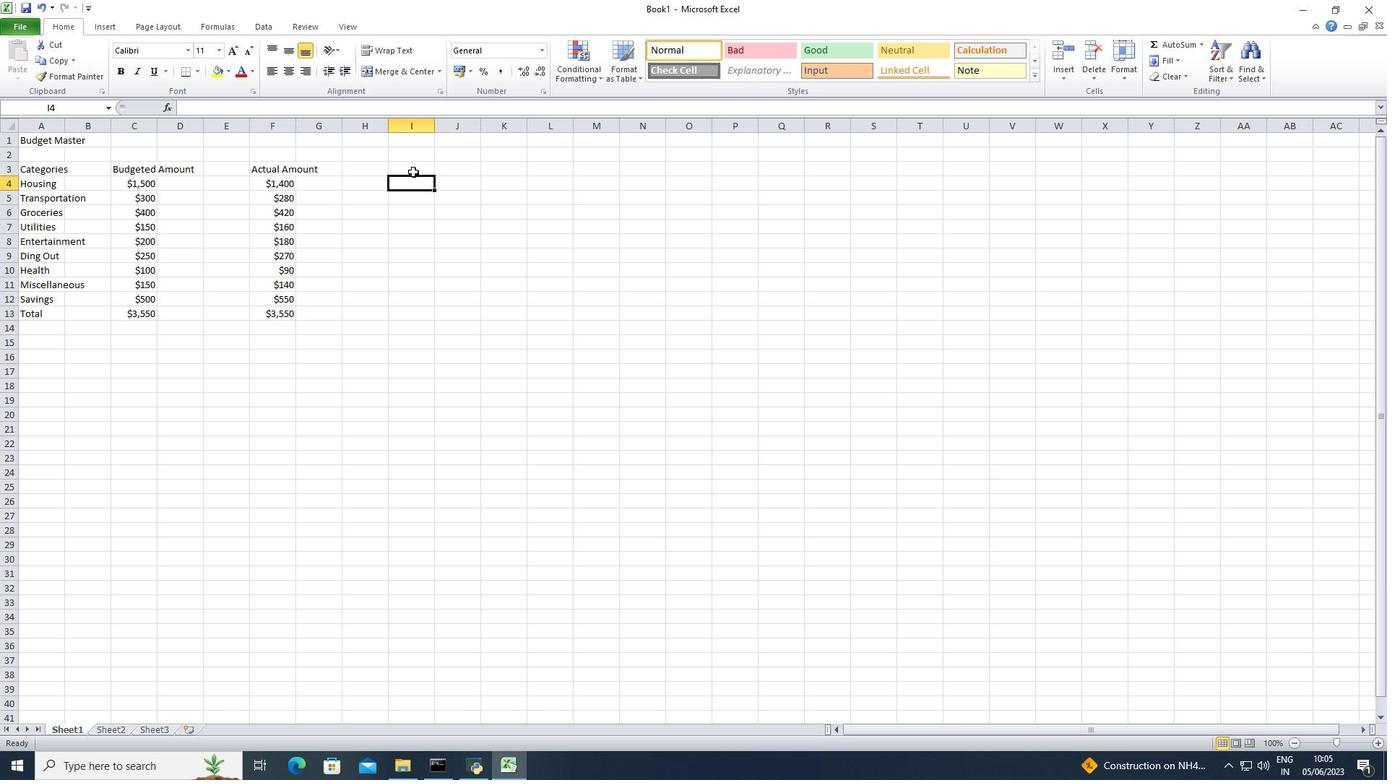
Action: Key pressed <Key.shift>Differn<Key.backspace>e
Screenshot: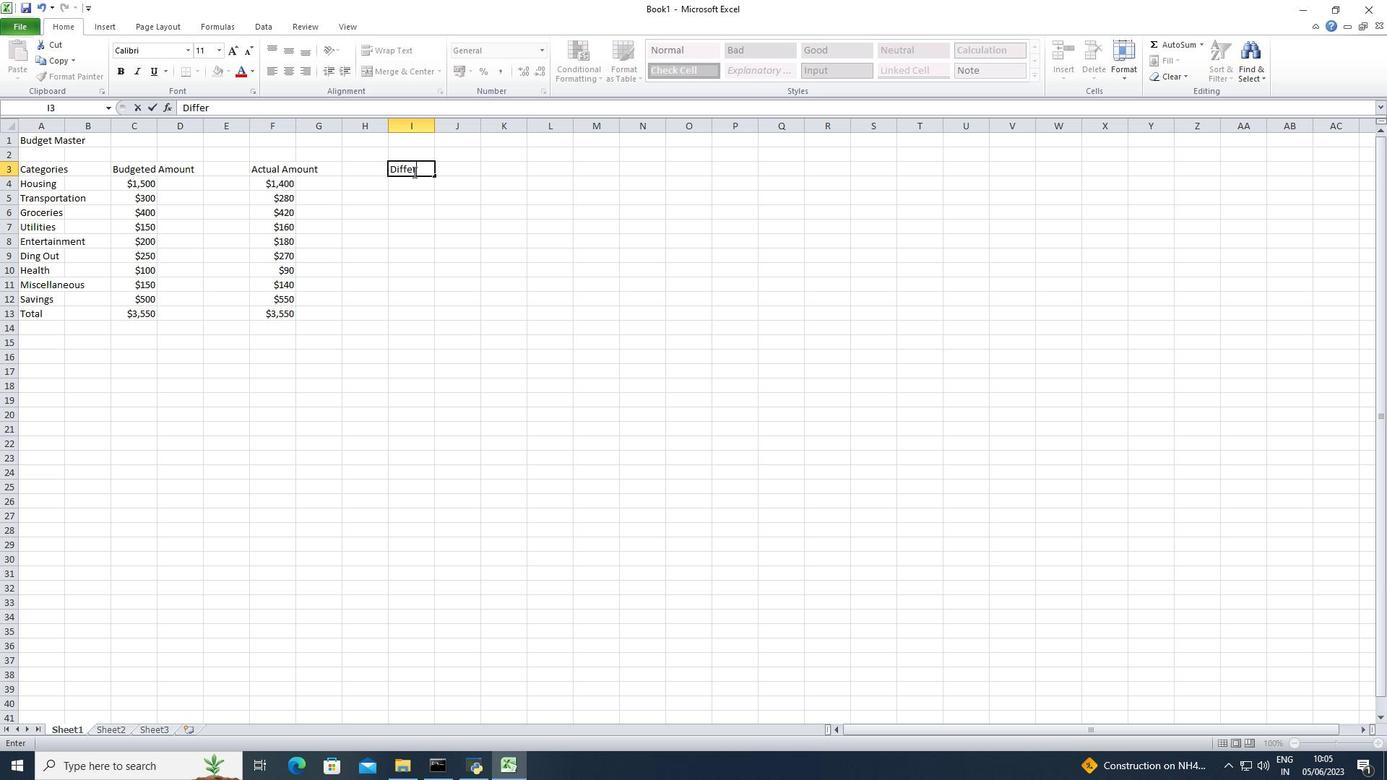 
Action: Mouse moved to (481, 146)
Screenshot: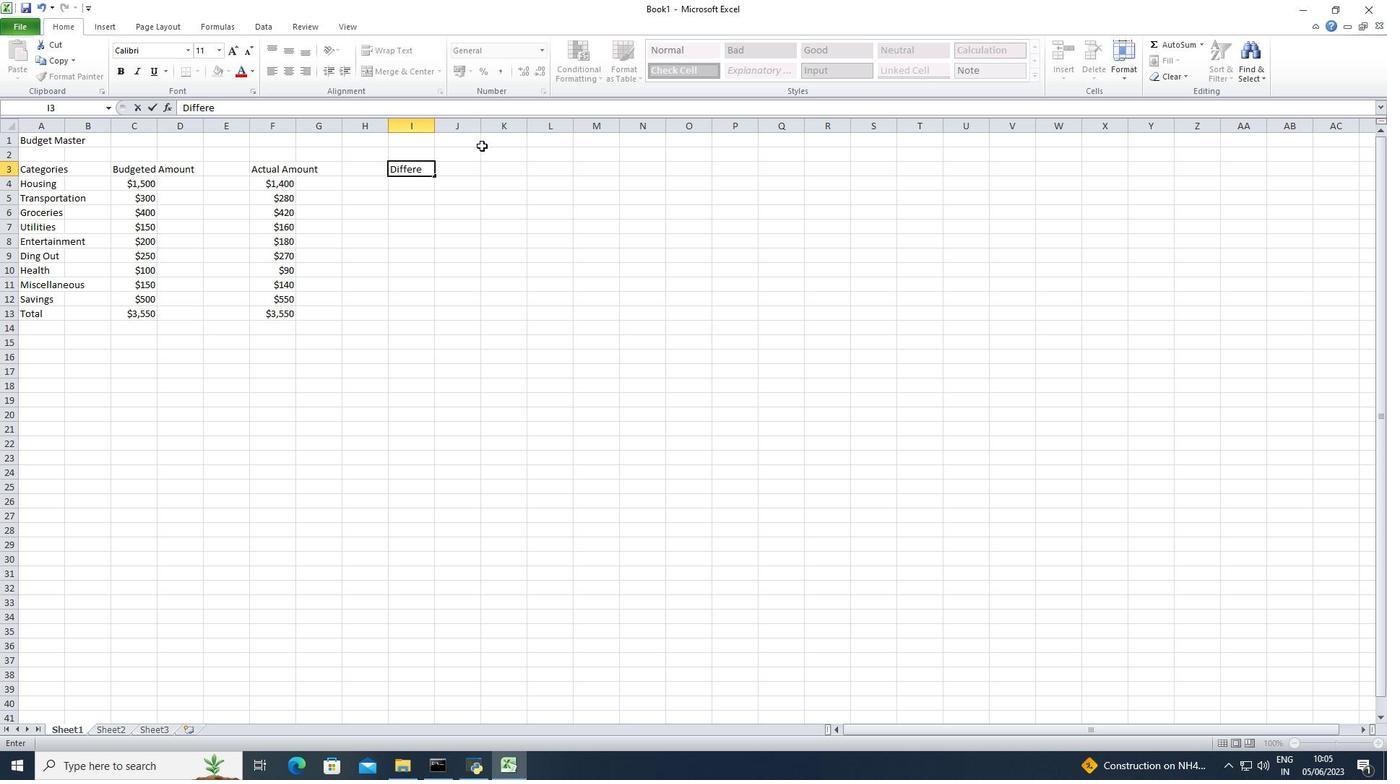 
Action: Key pressed bn<Key.backspace><Key.backspace>nce<Key.enter>=f4-c4<Key.enter>=f5-c5<Key.enter>=f6-c6<Key.enter>=f7-c7<Key.enter>=f8-c8<Key.enter>=f9-c9<Key.enter>=f10-c10<Key.enter>=f11-c11<Key.enter>=f12-c12<Key.enter>=f13-c13<Key.enter>ctrl+S<Key.shift>Dynamic<Key.space><Key.shift>Sales<Key.space>r<Key.backspace>templates<Key.enter>
Screenshot: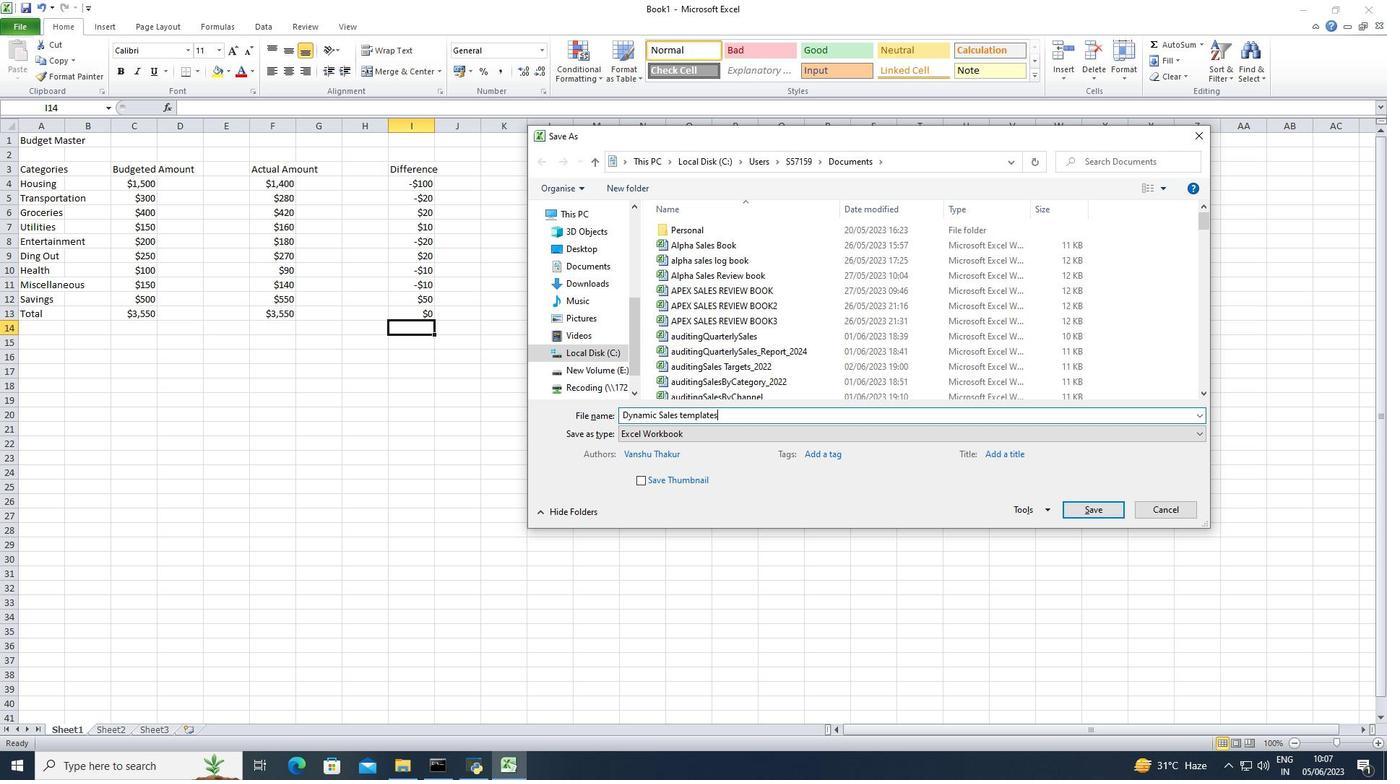 
